 Task: Find connections with filter location Geoktschai with filter topic #homes with filter profile language Potuguese with filter current company Check Point Software Technologies Ltd with filter school Rizvi Education Societys College of Arts Science and Commerce Rizvi Complex Off Carter Road Sherly Road Bandra West Mumbai 400 050 with filter industry Accessible Hardware Manufacturing with filter service category Personal Injury Law with filter keywords title Operations Professional
Action: Mouse moved to (656, 105)
Screenshot: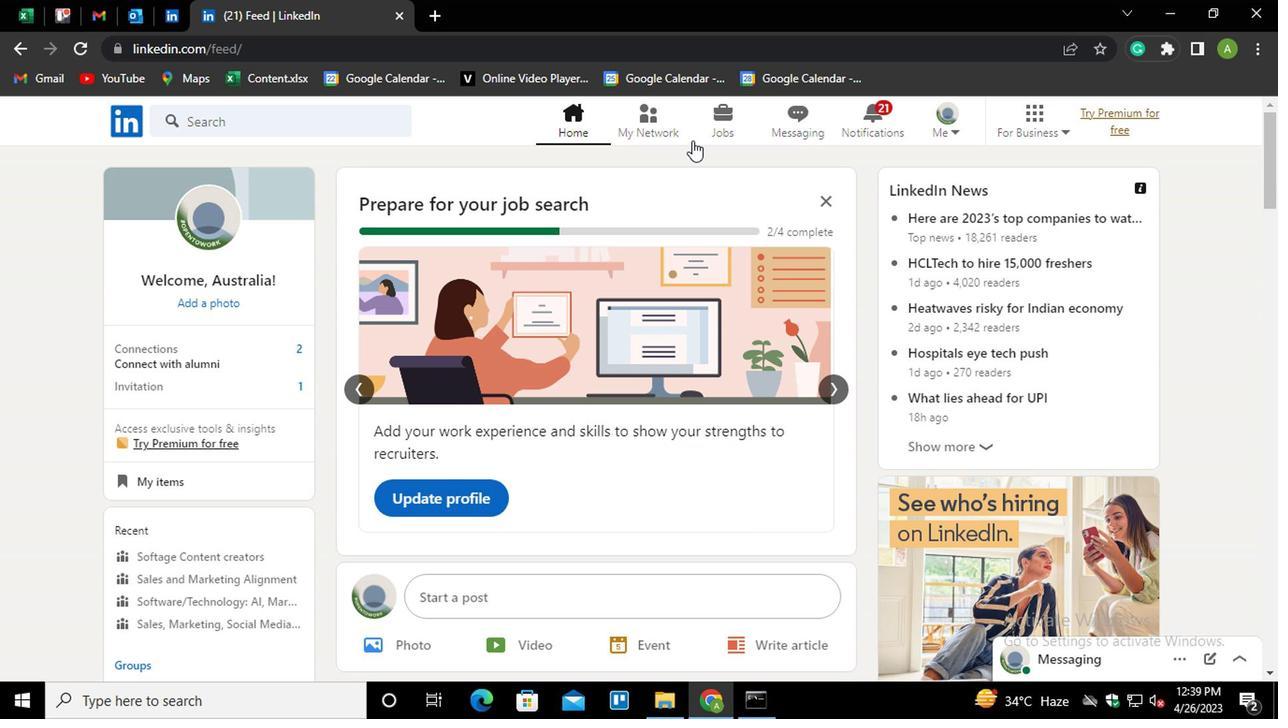 
Action: Mouse pressed left at (656, 105)
Screenshot: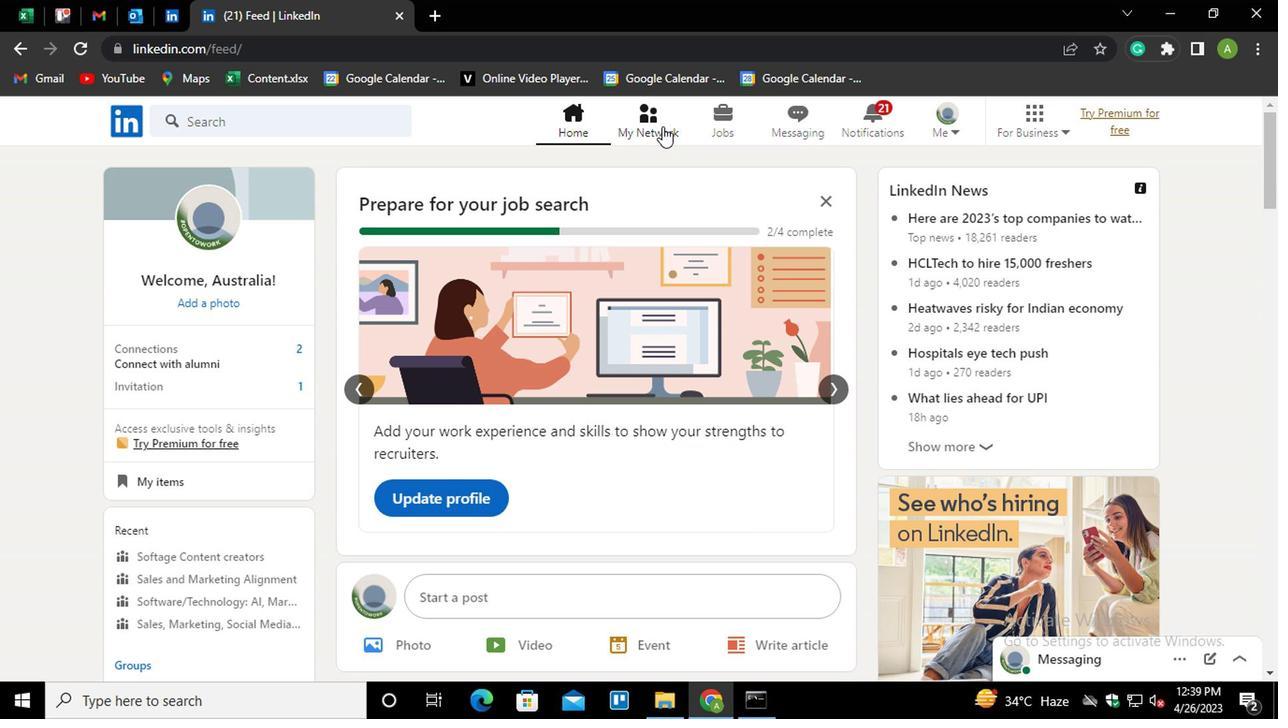 
Action: Mouse moved to (271, 213)
Screenshot: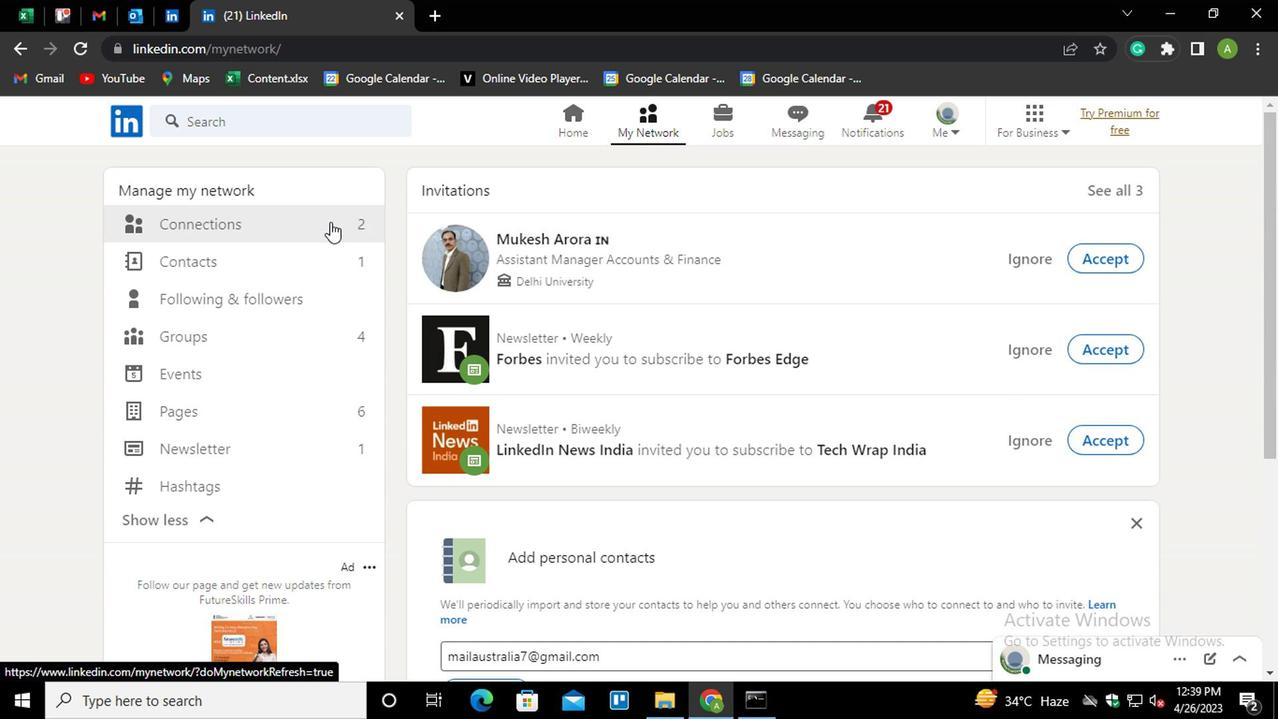 
Action: Mouse pressed left at (271, 213)
Screenshot: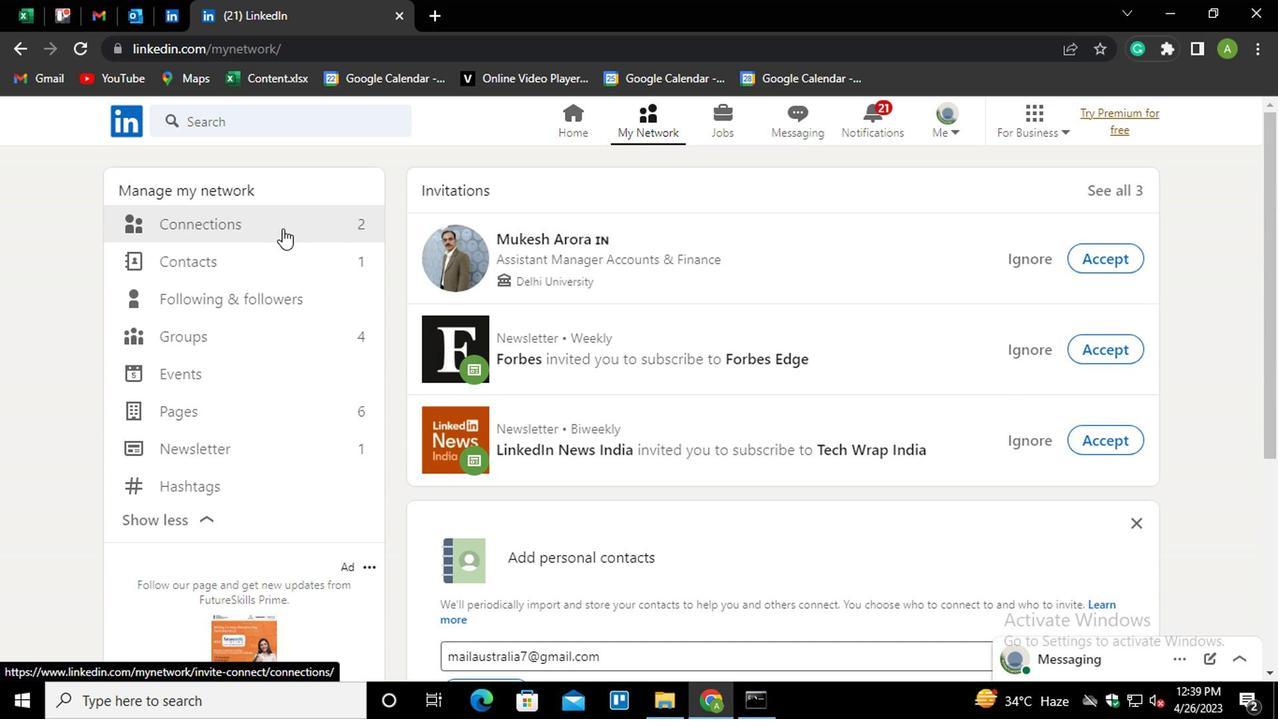 
Action: Mouse moved to (784, 215)
Screenshot: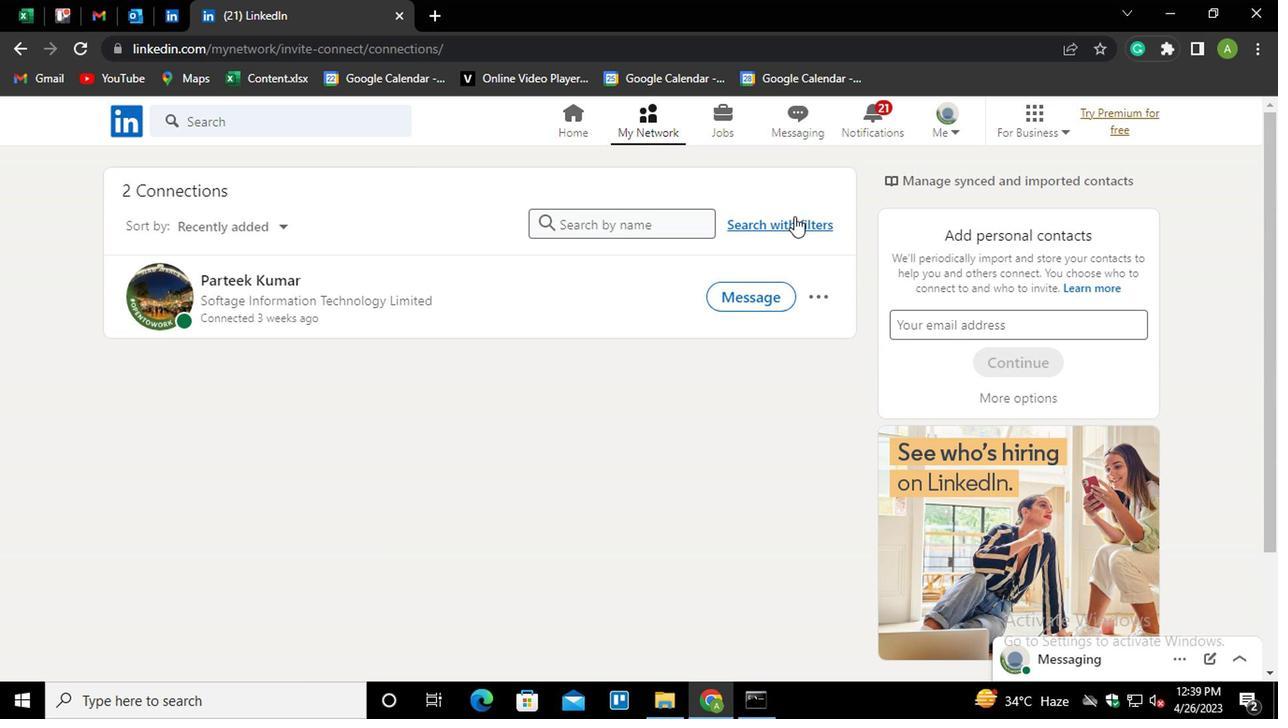 
Action: Mouse pressed left at (784, 215)
Screenshot: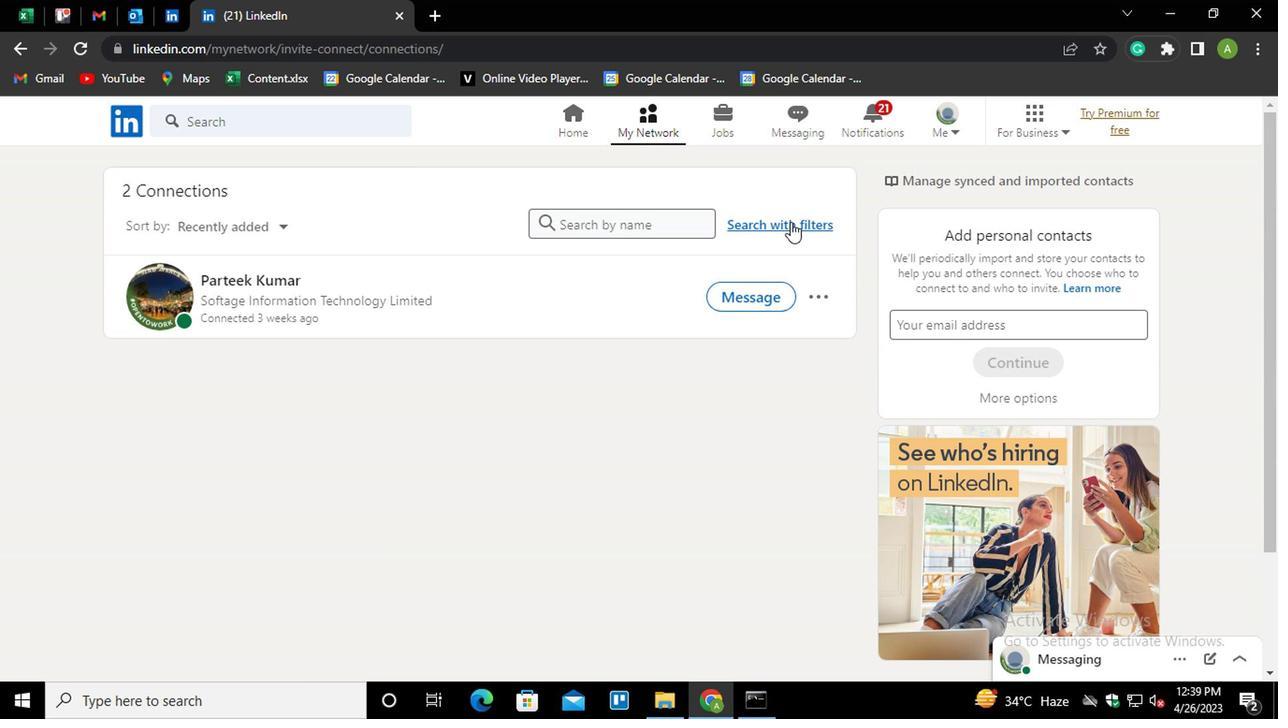 
Action: Mouse moved to (634, 155)
Screenshot: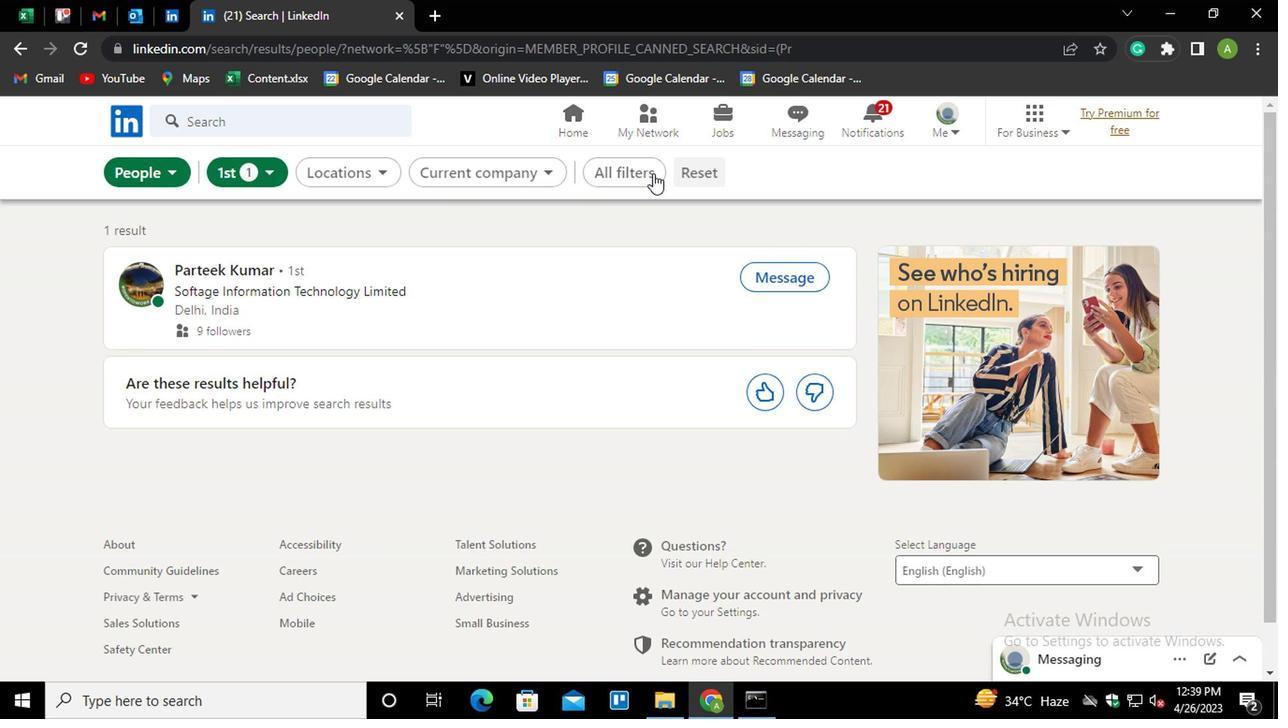 
Action: Mouse pressed left at (634, 155)
Screenshot: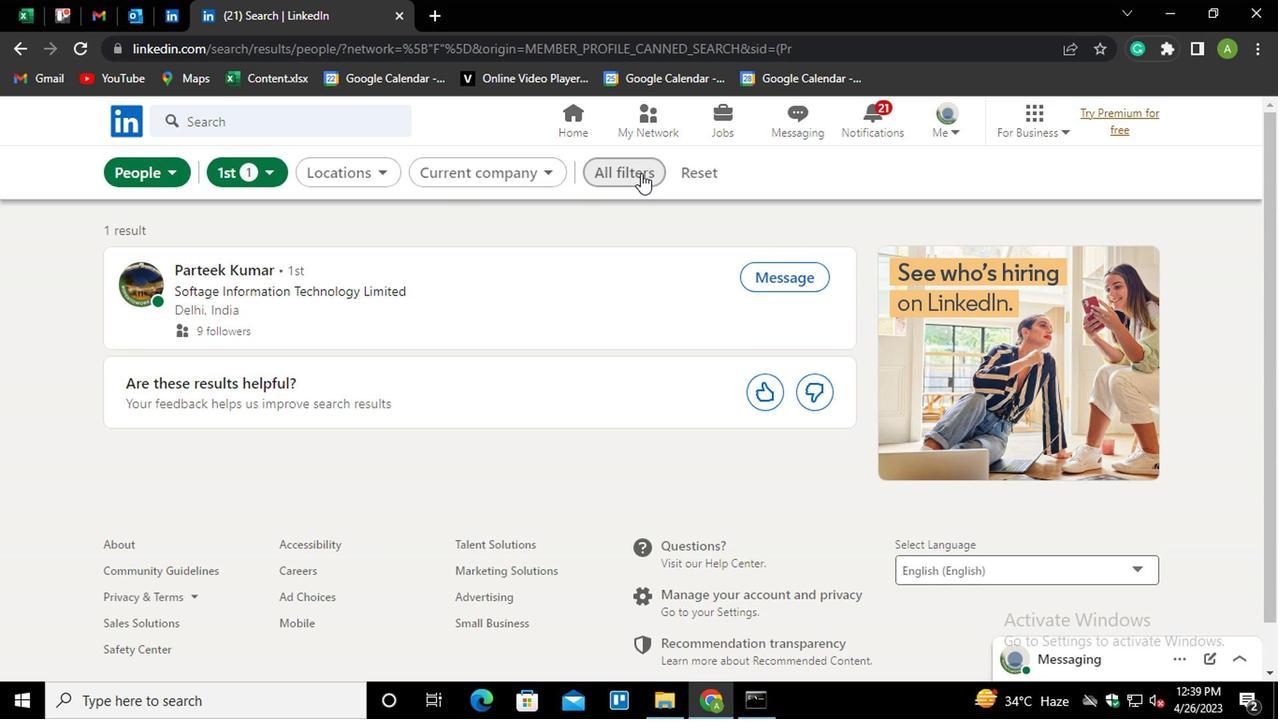 
Action: Mouse moved to (887, 412)
Screenshot: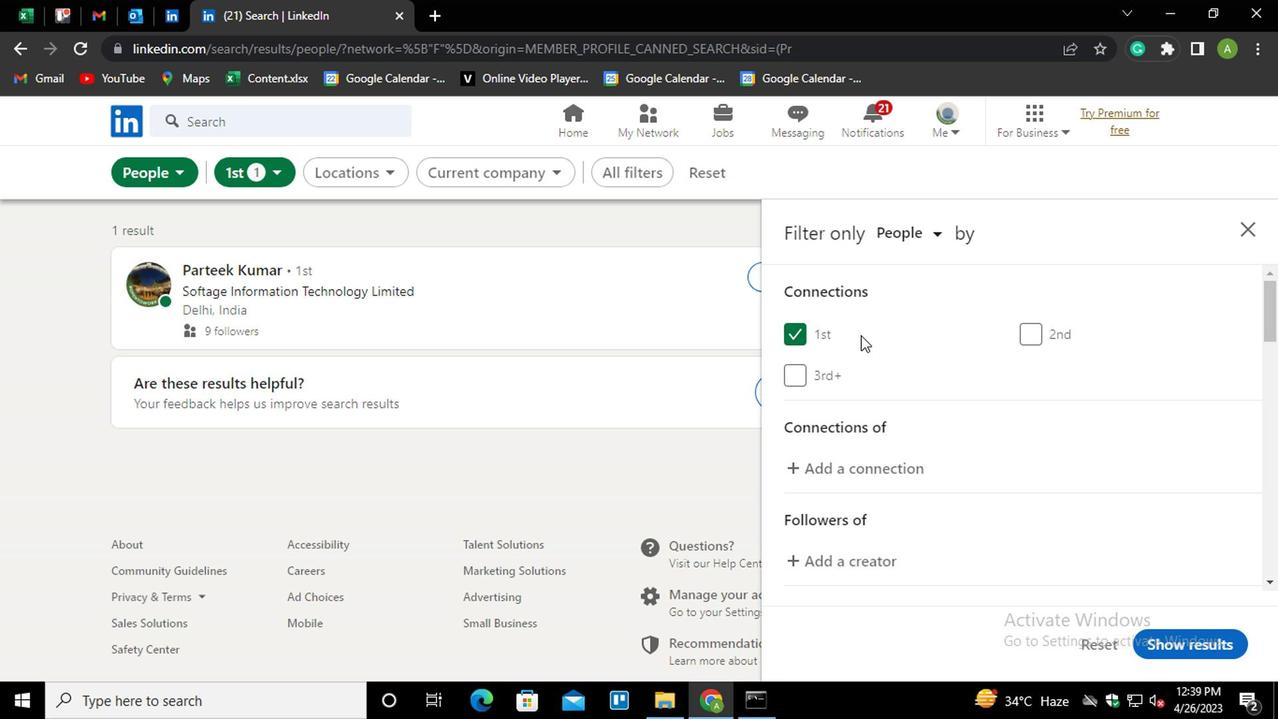 
Action: Mouse scrolled (887, 412) with delta (0, 0)
Screenshot: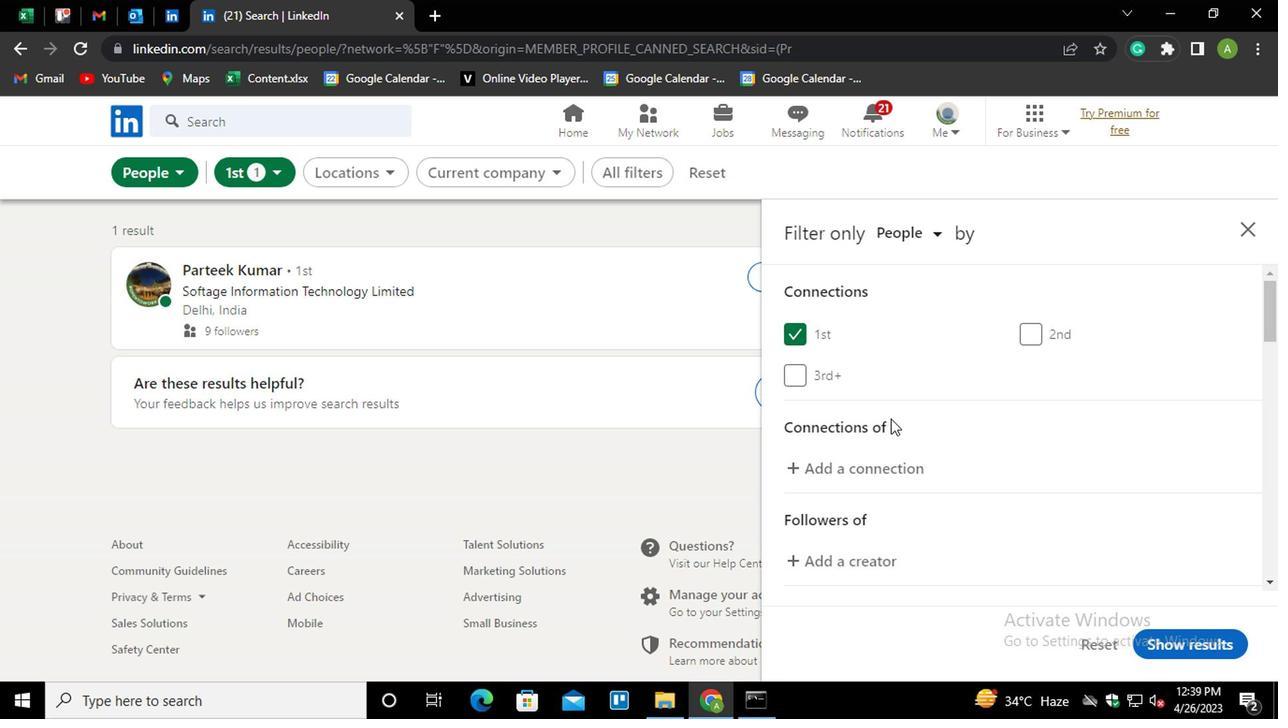 
Action: Mouse moved to (887, 412)
Screenshot: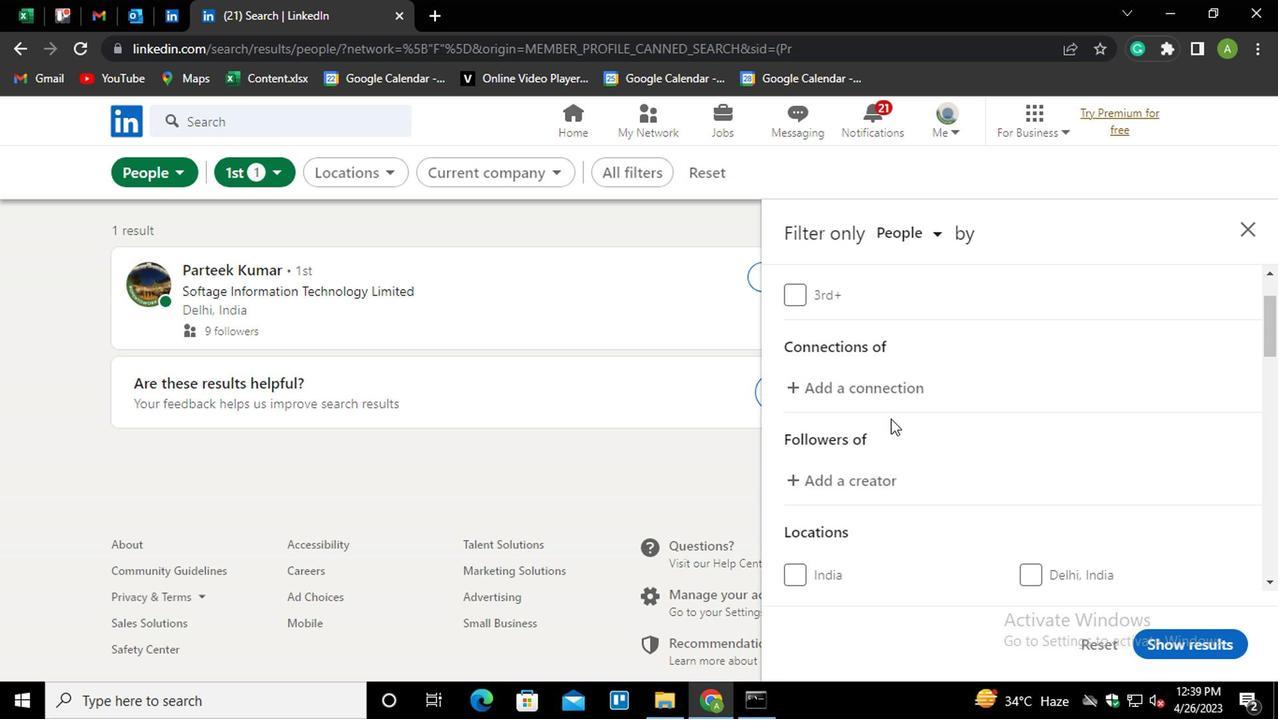 
Action: Mouse scrolled (887, 412) with delta (0, 0)
Screenshot: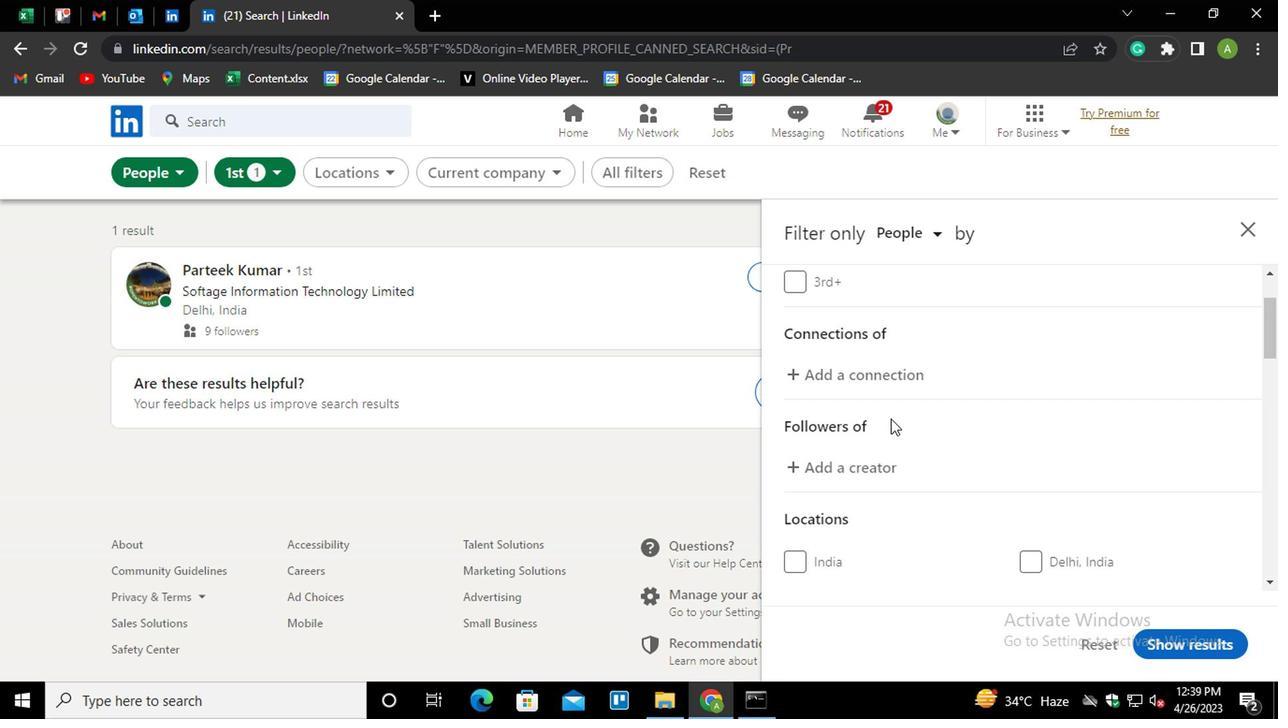 
Action: Mouse scrolled (887, 412) with delta (0, 0)
Screenshot: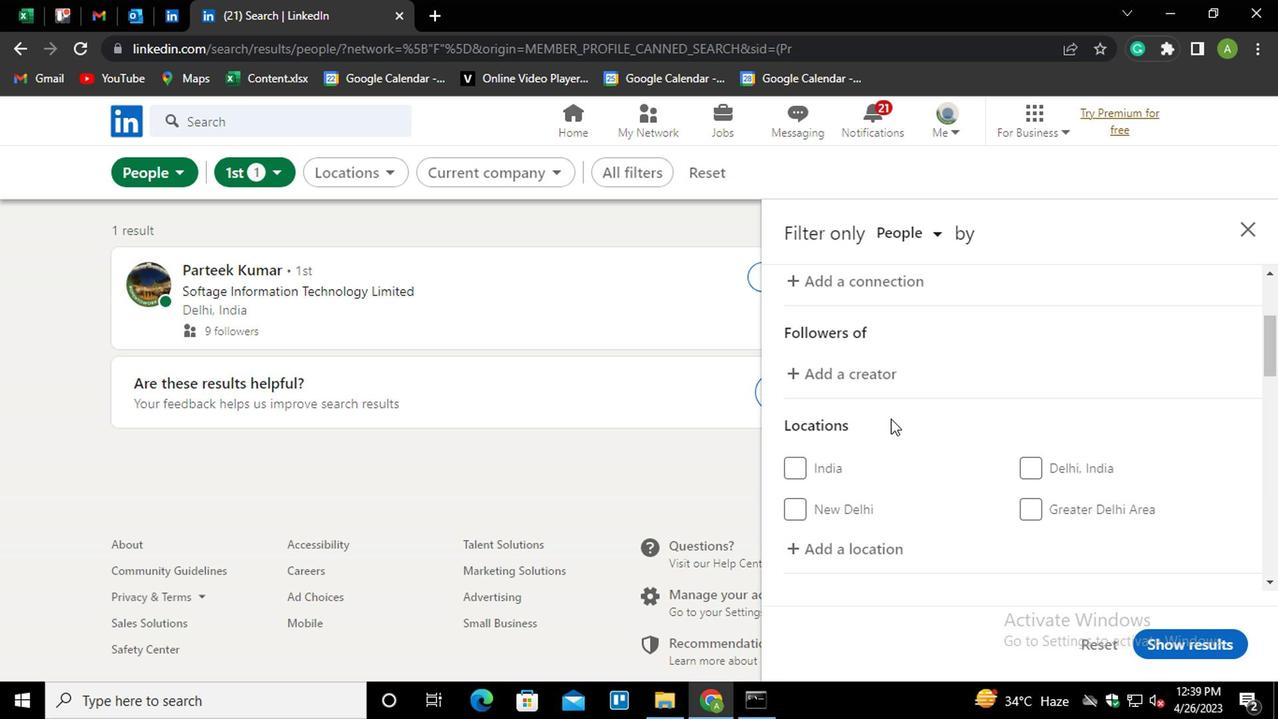 
Action: Mouse moved to (853, 455)
Screenshot: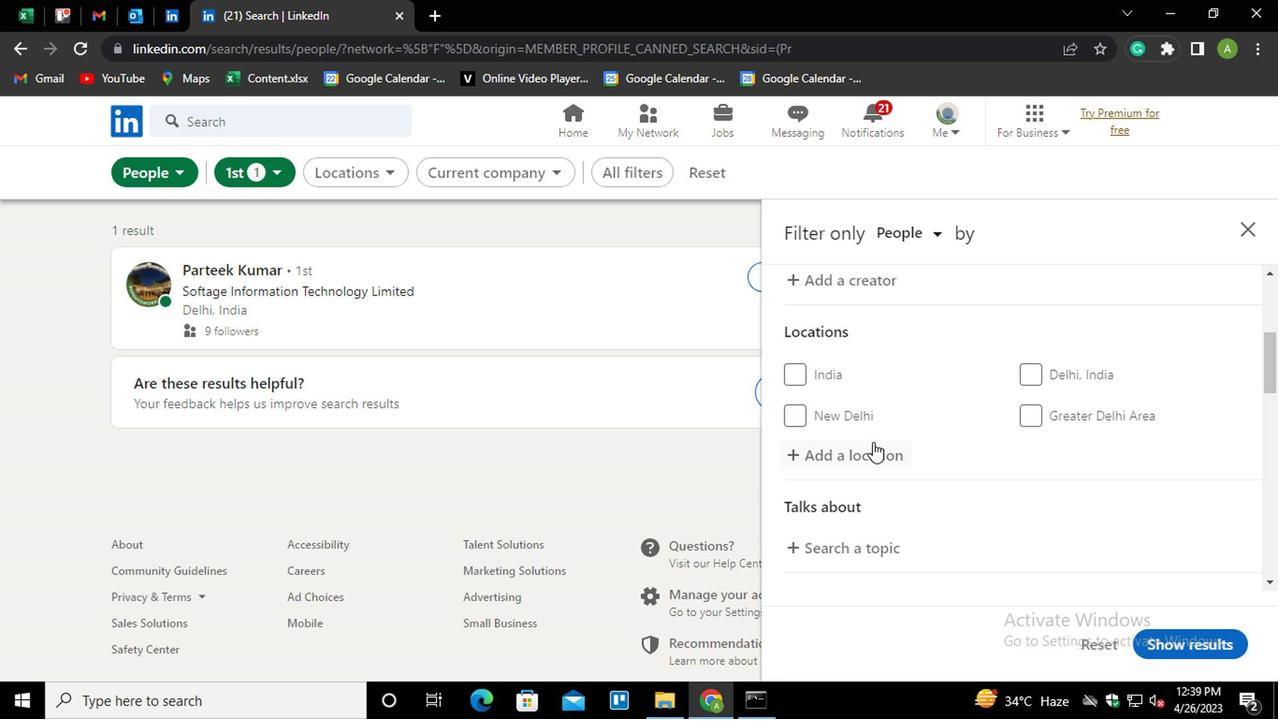 
Action: Mouse pressed left at (853, 455)
Screenshot: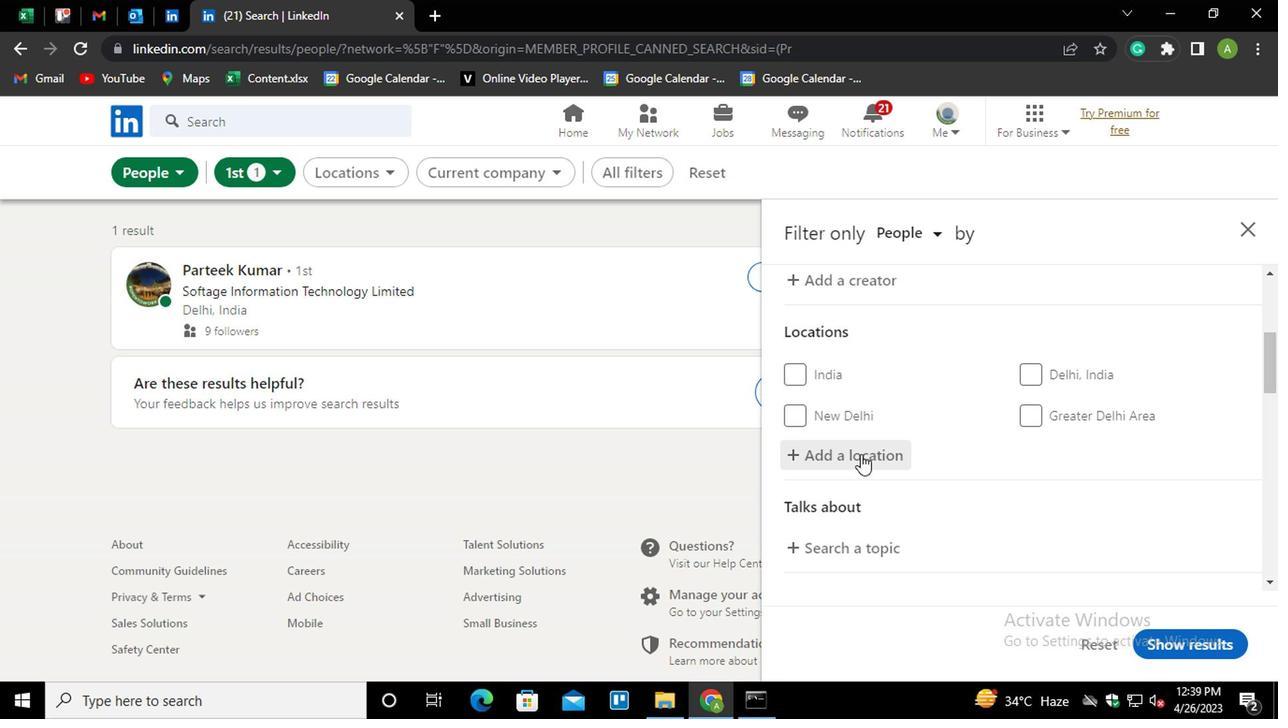 
Action: Mouse moved to (860, 455)
Screenshot: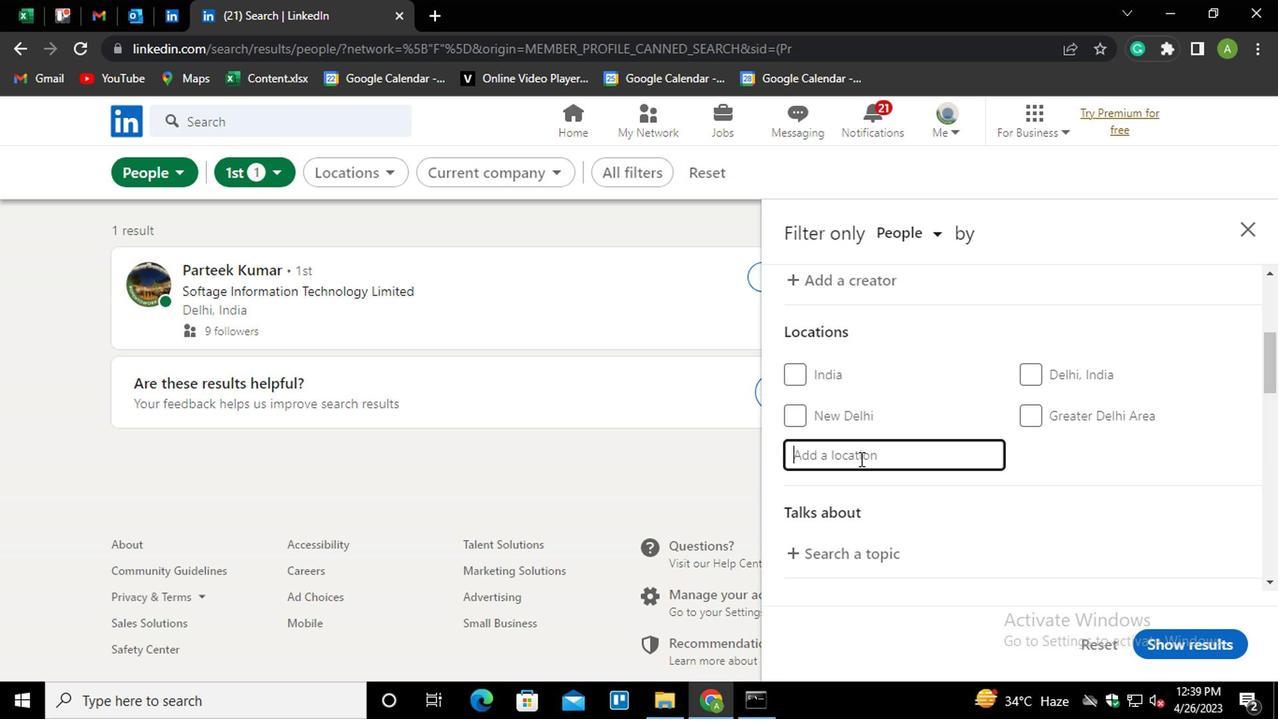 
Action: Mouse pressed left at (860, 455)
Screenshot: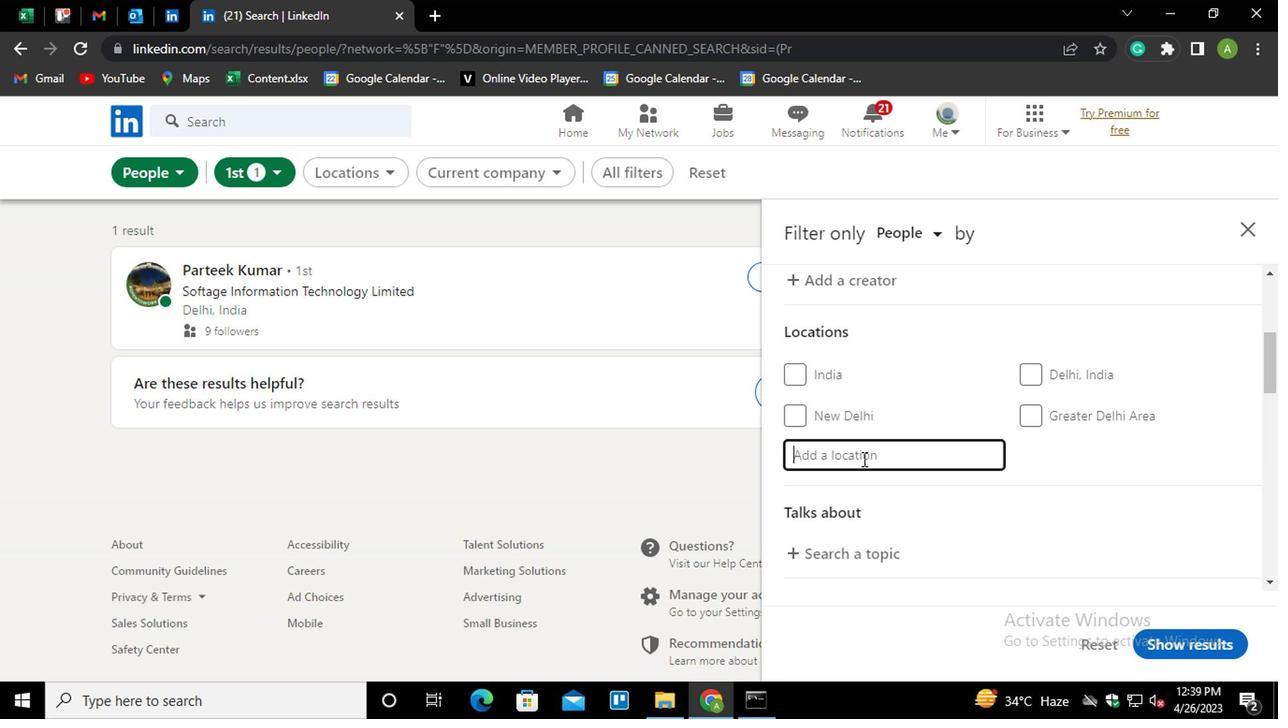 
Action: Mouse moved to (862, 455)
Screenshot: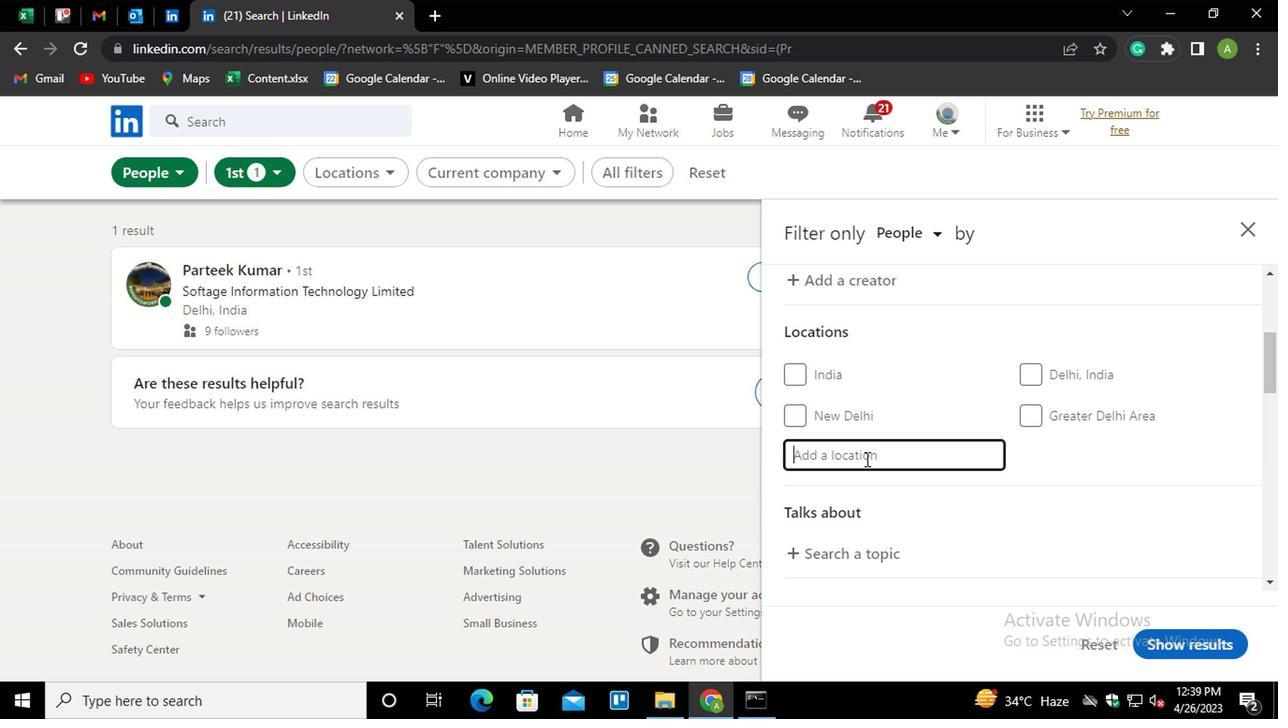 
Action: Key pressed <Key.shift>GEOKS<Key.backspace>TSCHAI
Screenshot: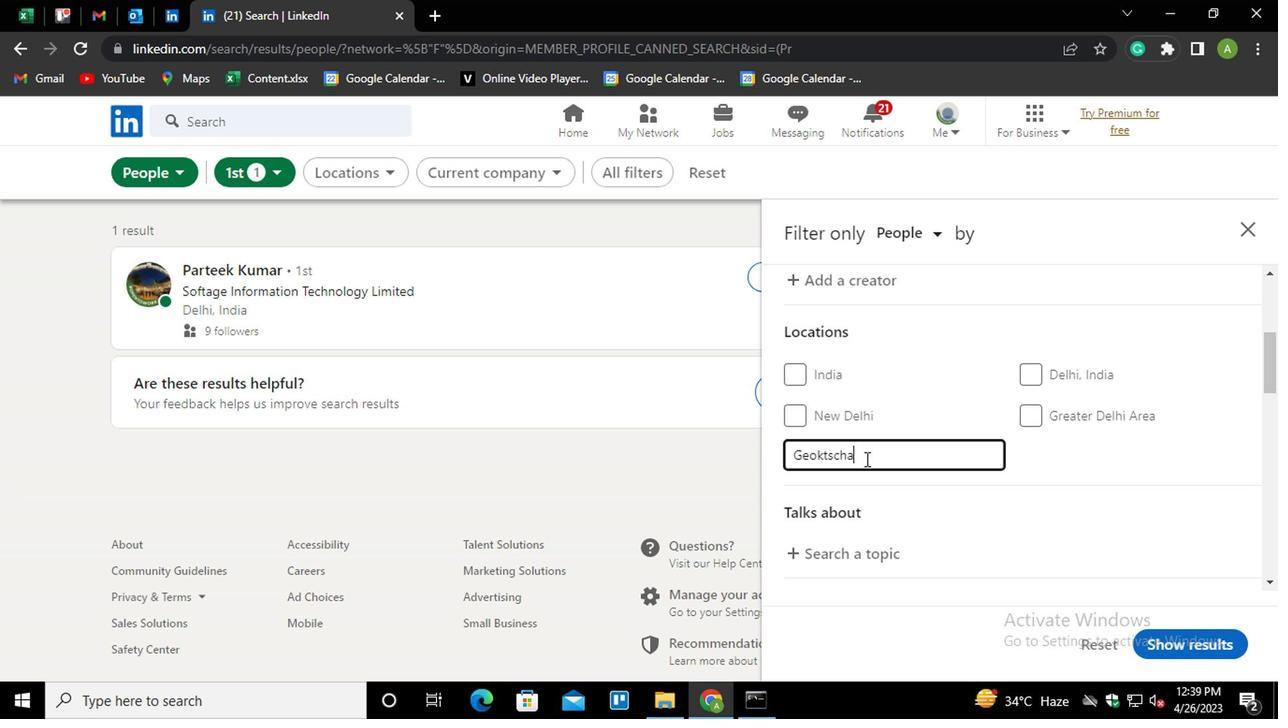 
Action: Mouse moved to (1046, 474)
Screenshot: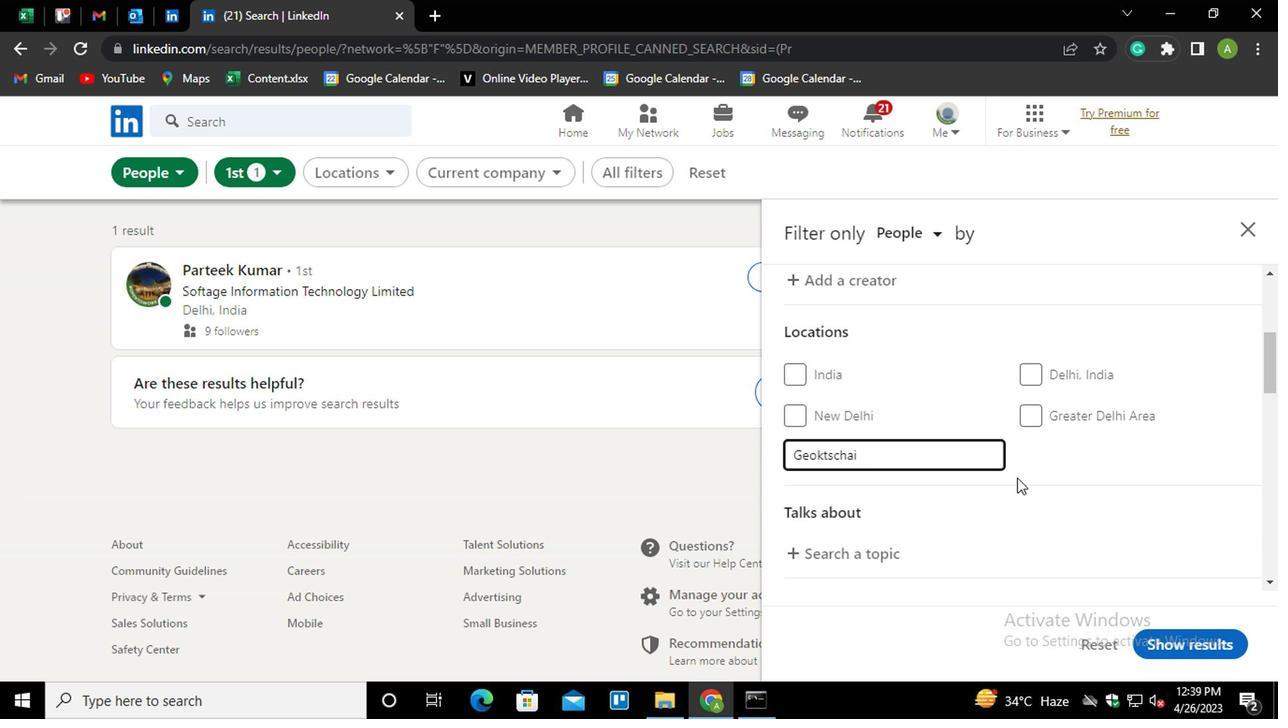 
Action: Mouse pressed left at (1046, 474)
Screenshot: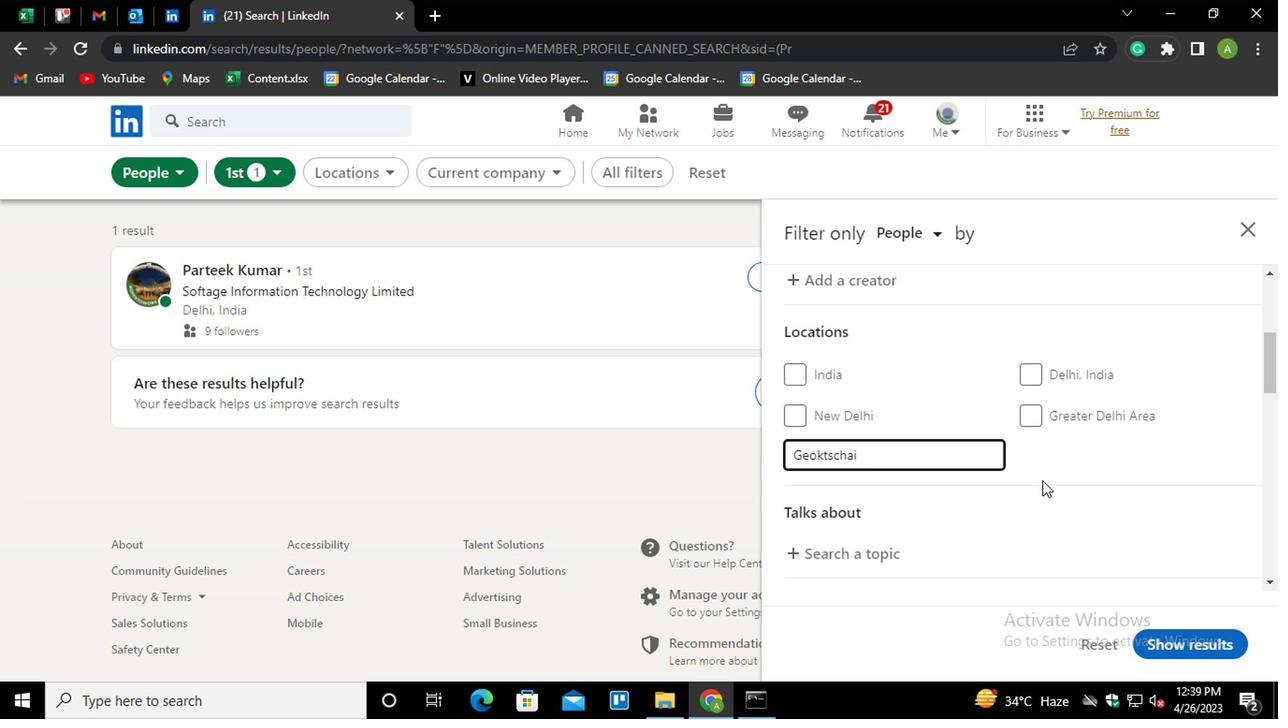 
Action: Mouse moved to (1049, 471)
Screenshot: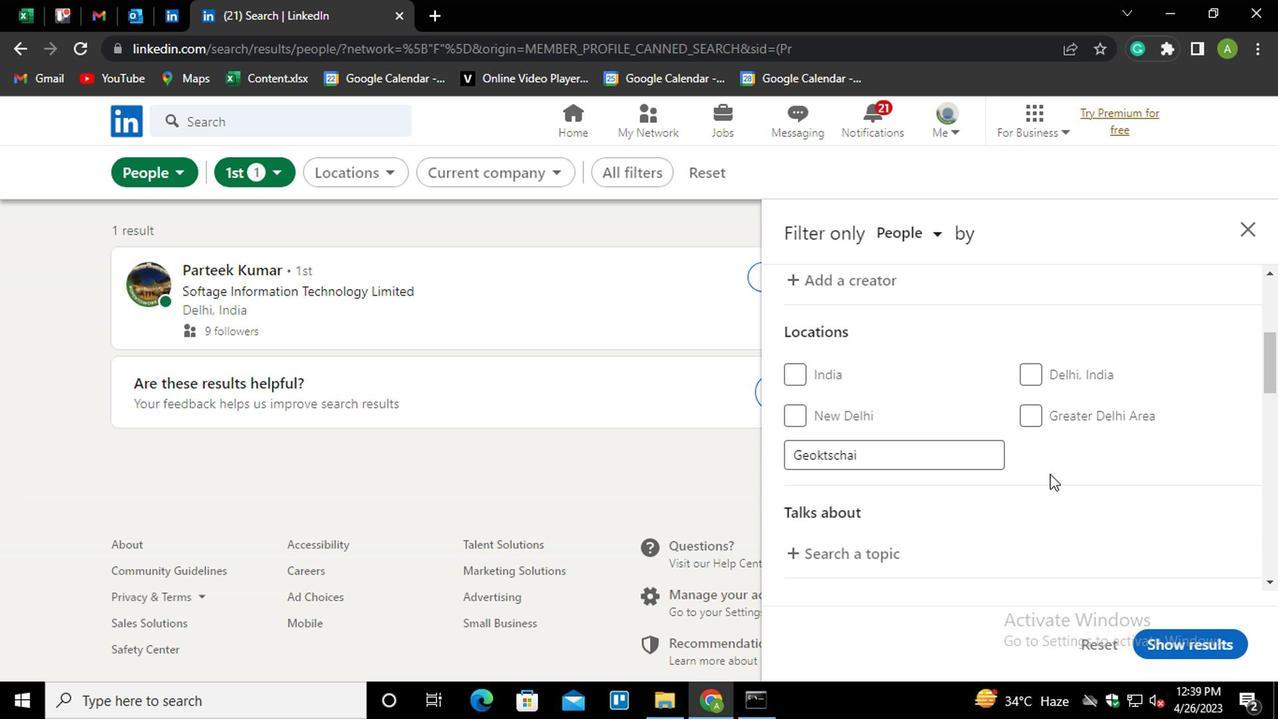 
Action: Mouse scrolled (1049, 470) with delta (0, -1)
Screenshot: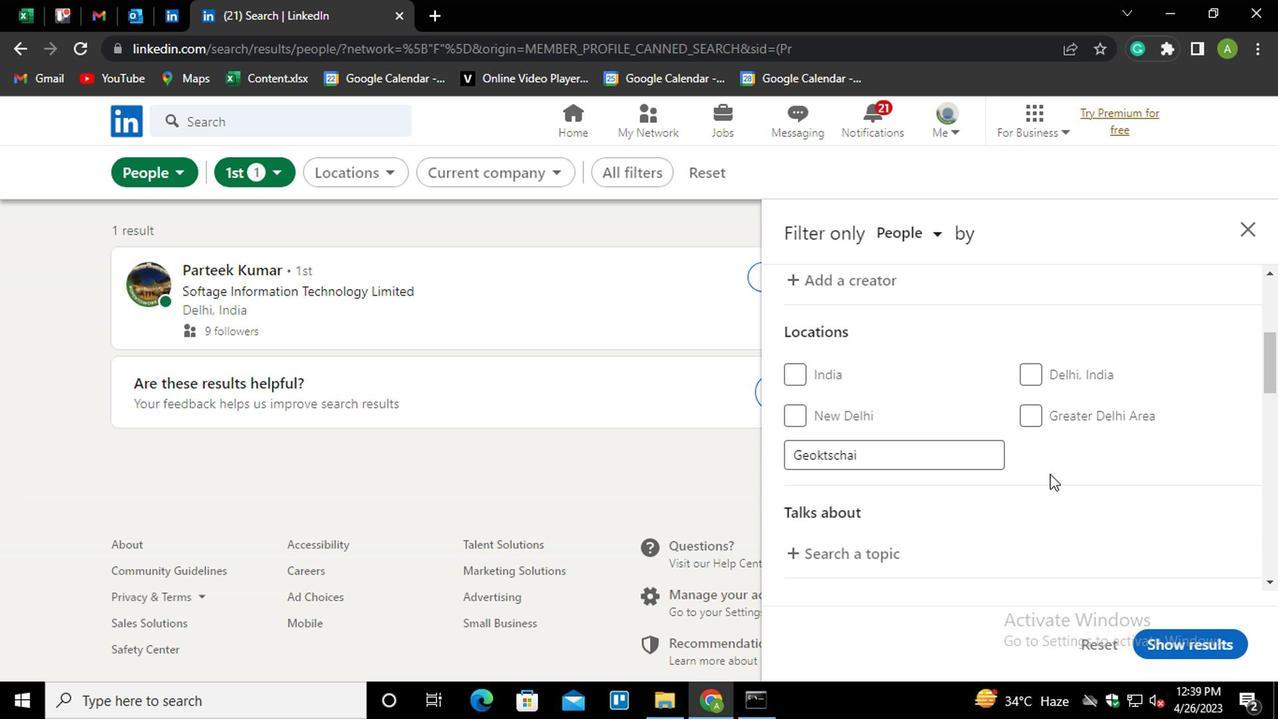 
Action: Mouse scrolled (1049, 470) with delta (0, -1)
Screenshot: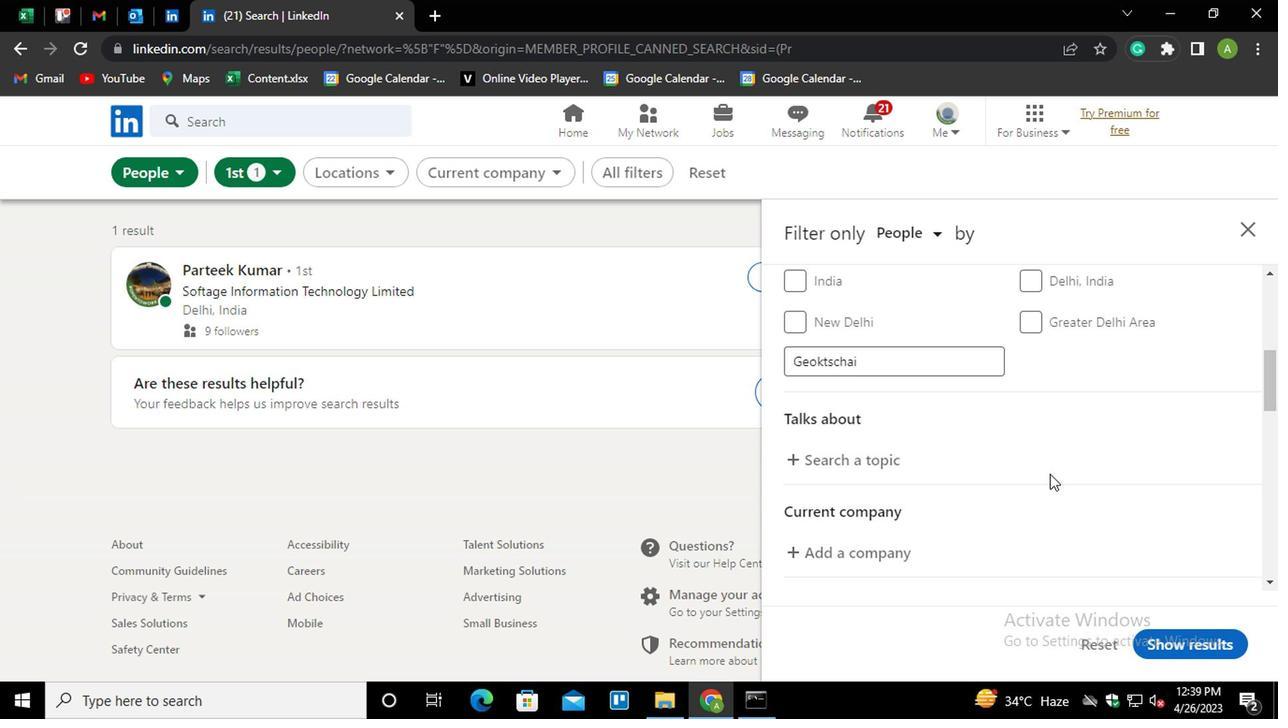 
Action: Mouse moved to (871, 360)
Screenshot: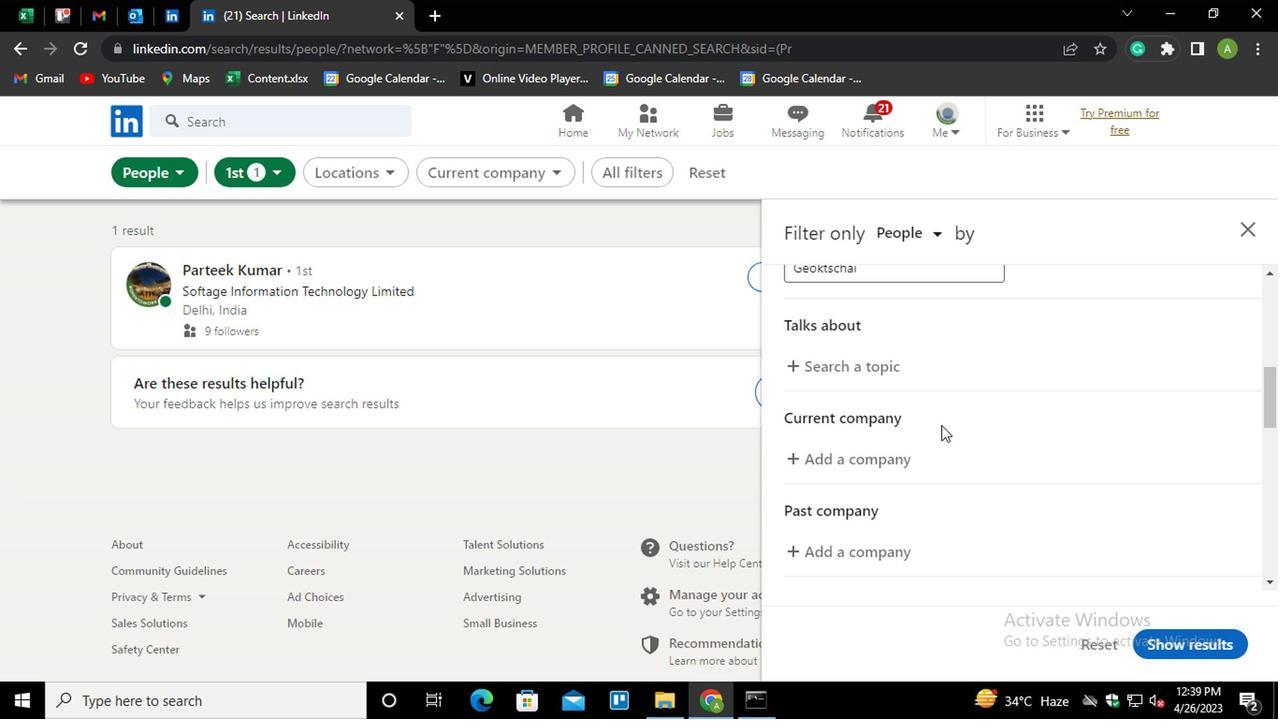 
Action: Mouse pressed left at (871, 360)
Screenshot: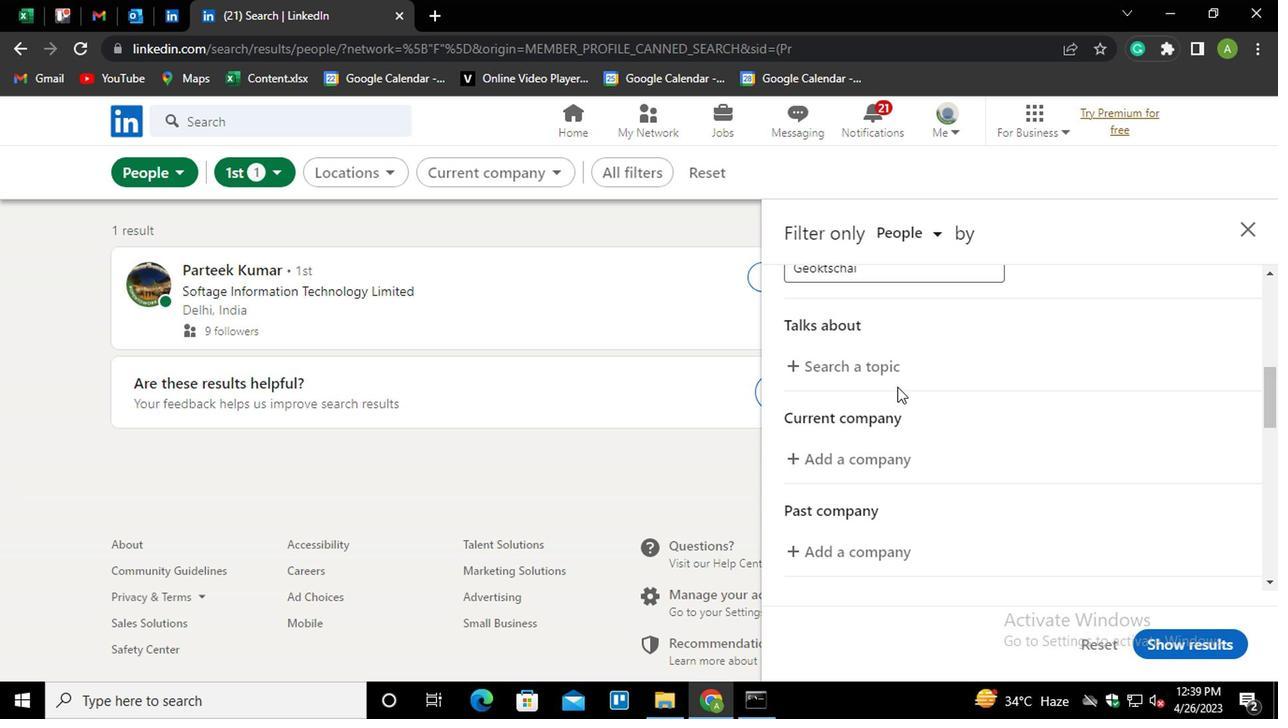 
Action: Mouse moved to (871, 360)
Screenshot: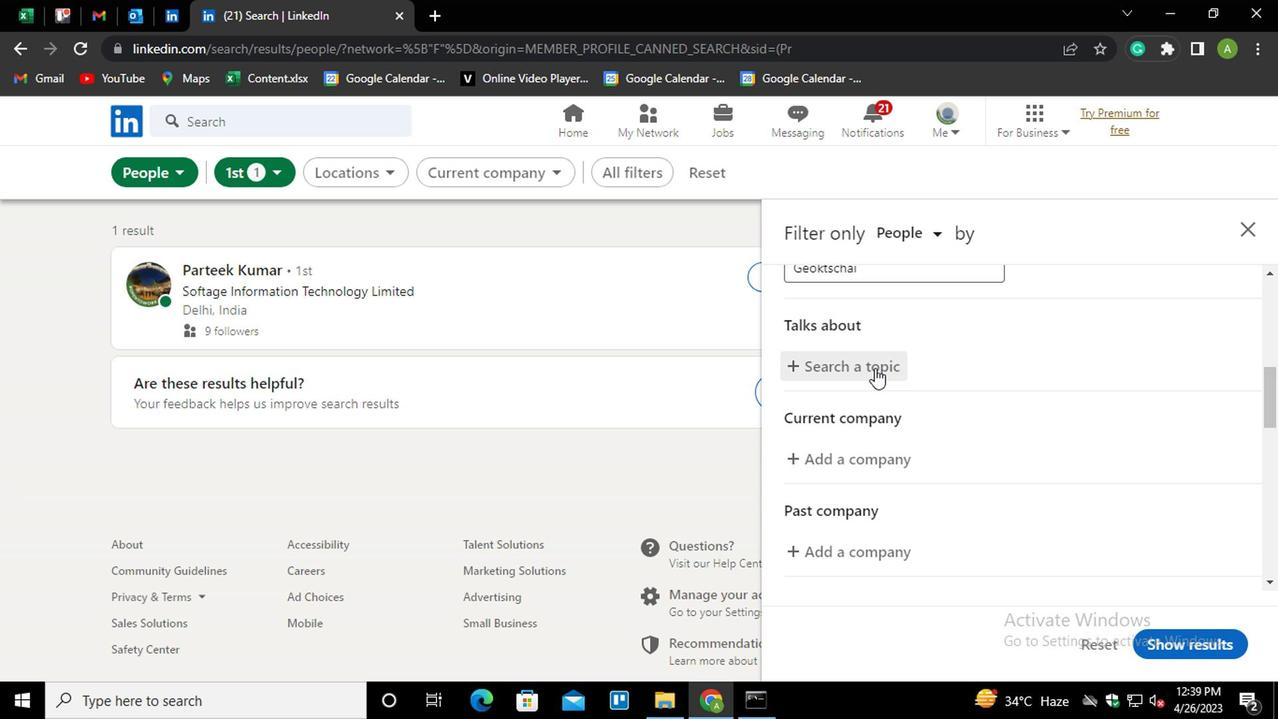 
Action: Key pressed <Key.shift>#HOMES
Screenshot: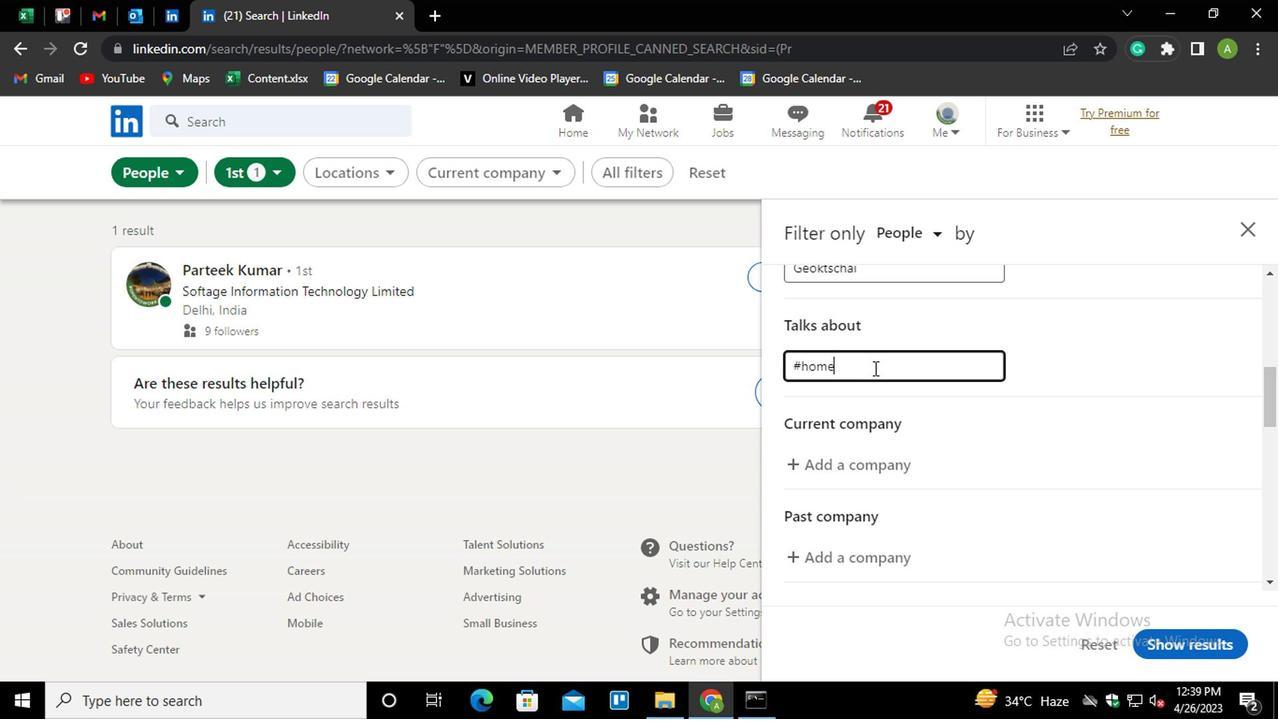 
Action: Mouse moved to (1085, 405)
Screenshot: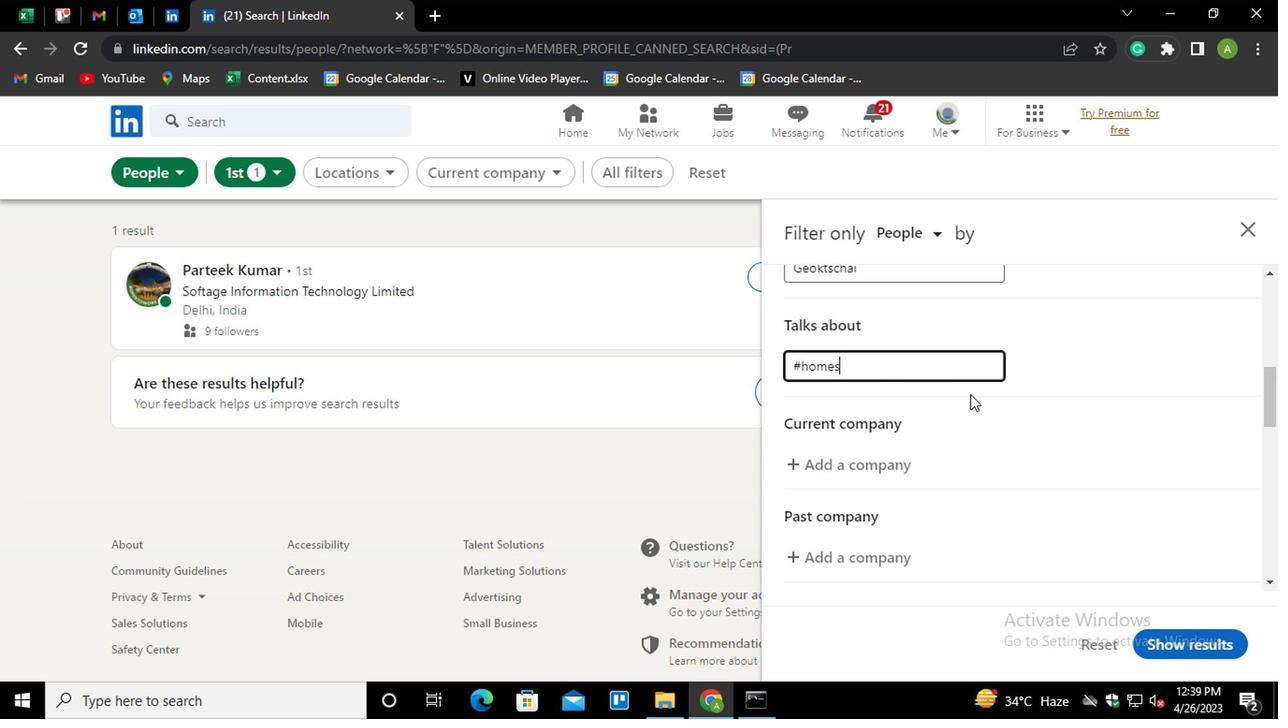 
Action: Mouse pressed left at (1085, 405)
Screenshot: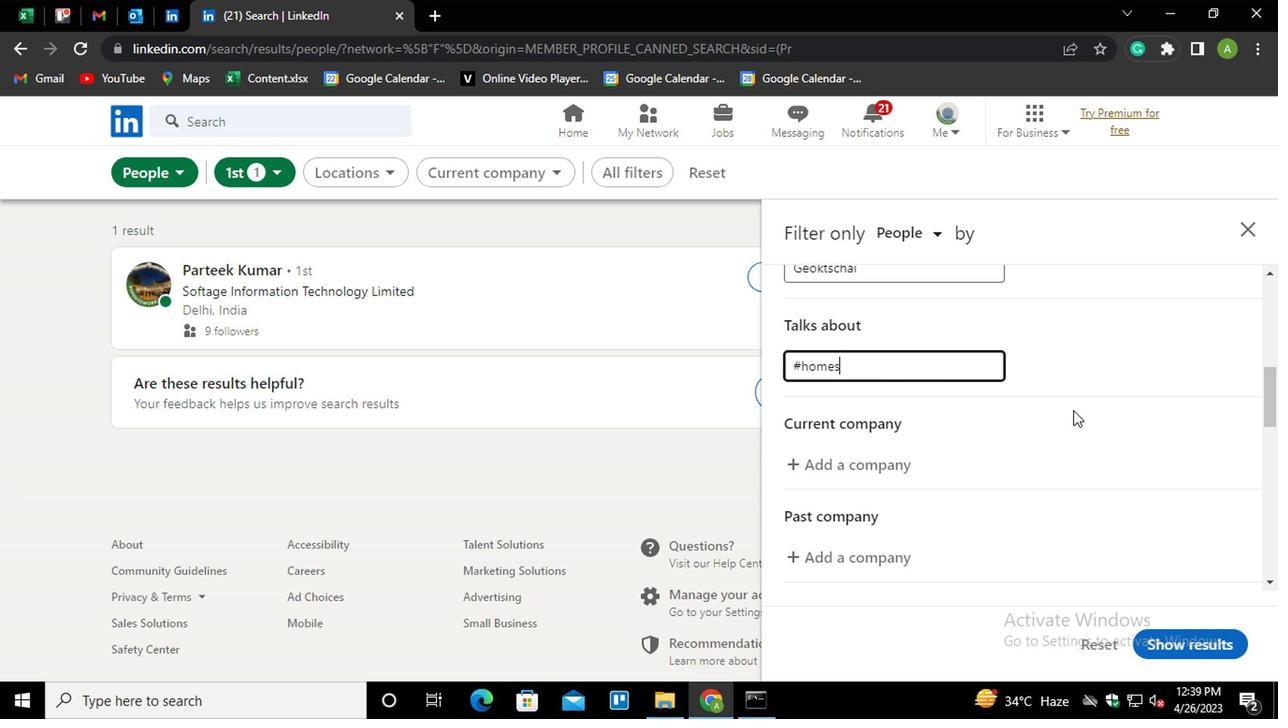 
Action: Mouse moved to (1085, 405)
Screenshot: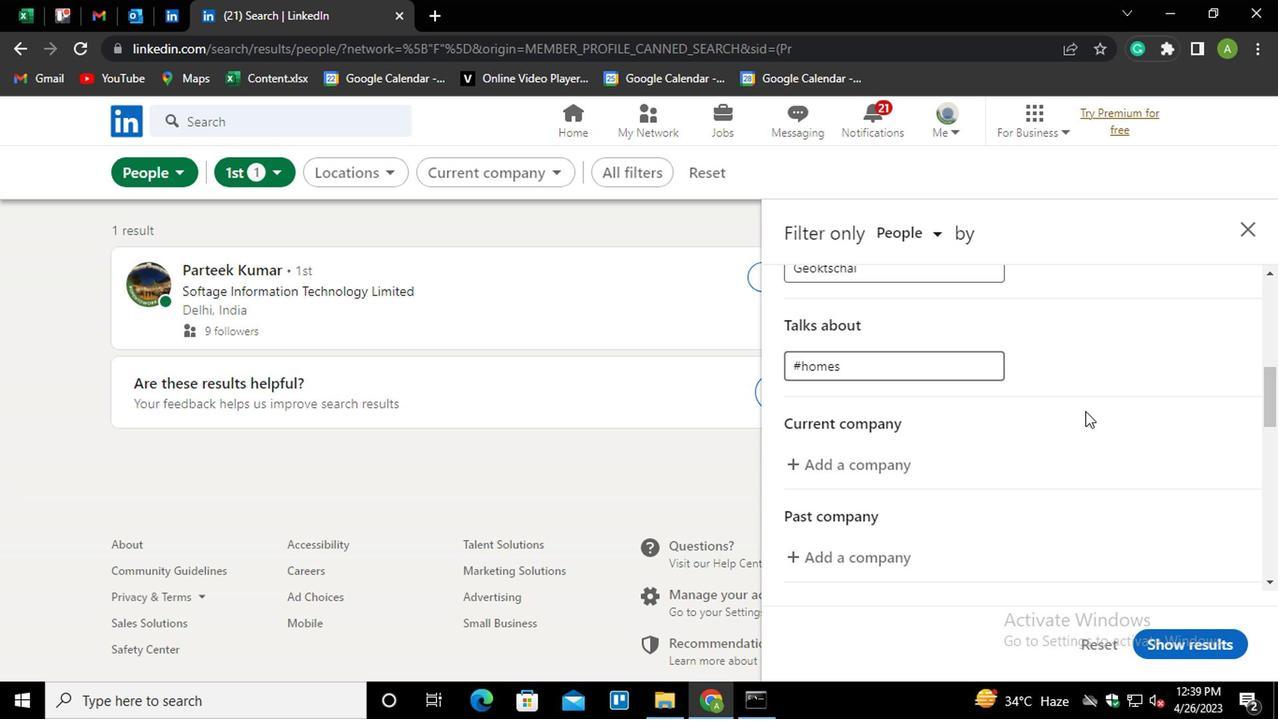 
Action: Mouse scrolled (1085, 404) with delta (0, -1)
Screenshot: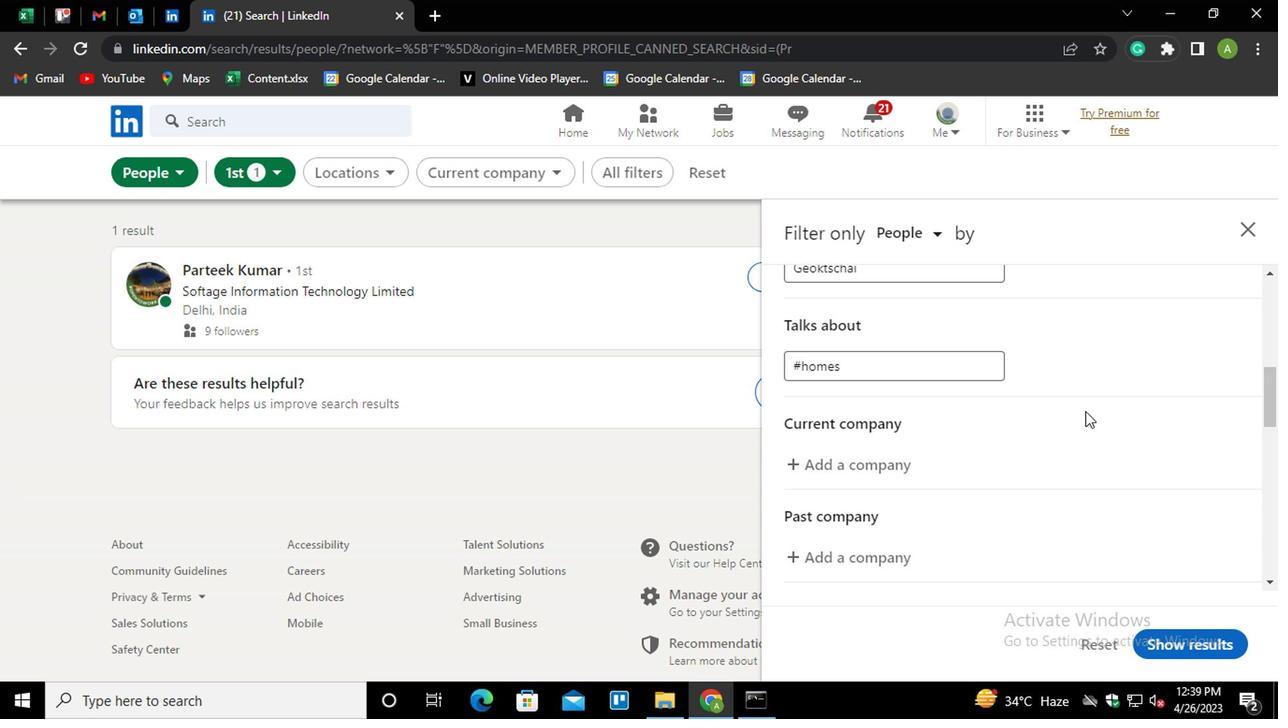 
Action: Mouse scrolled (1085, 404) with delta (0, -1)
Screenshot: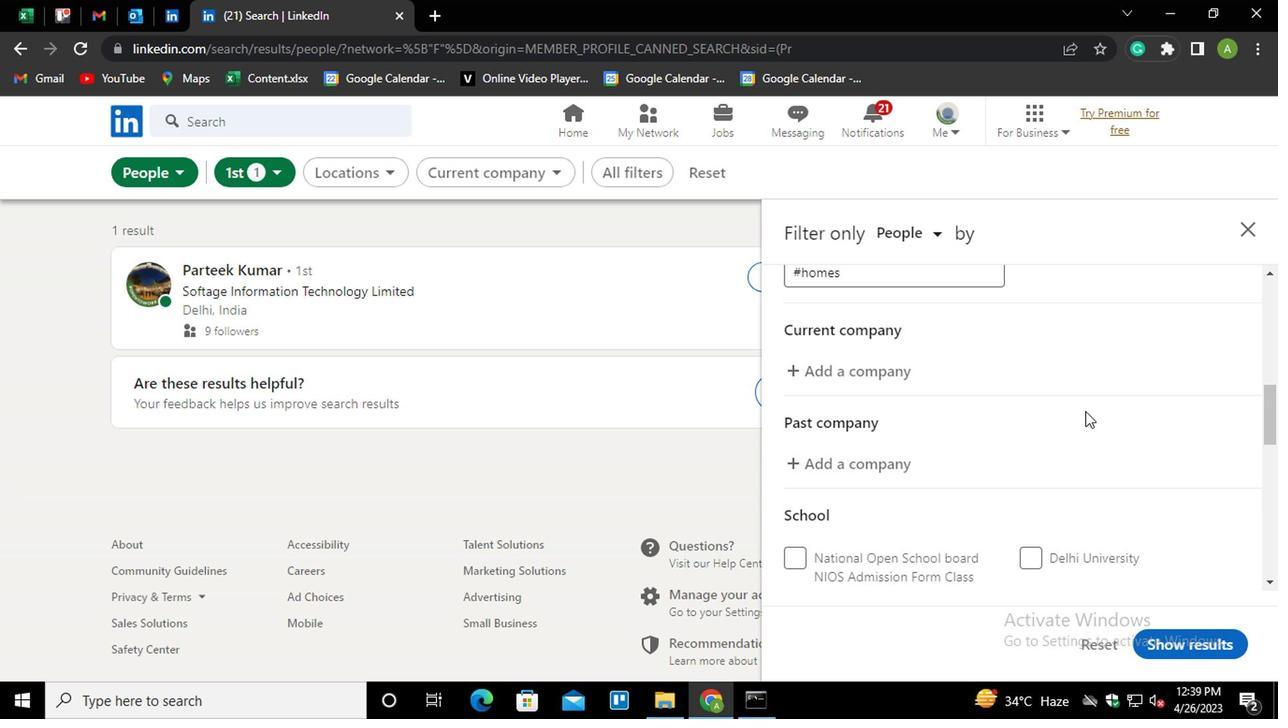 
Action: Mouse moved to (869, 258)
Screenshot: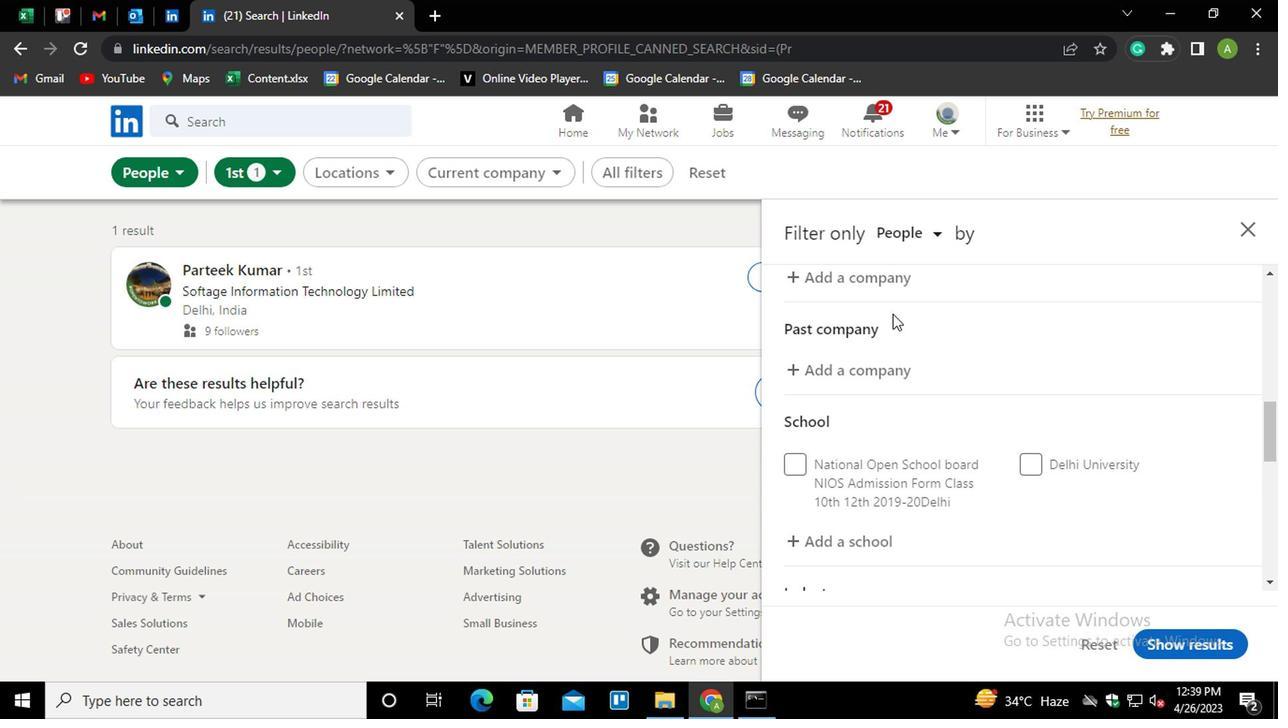 
Action: Mouse pressed left at (869, 258)
Screenshot: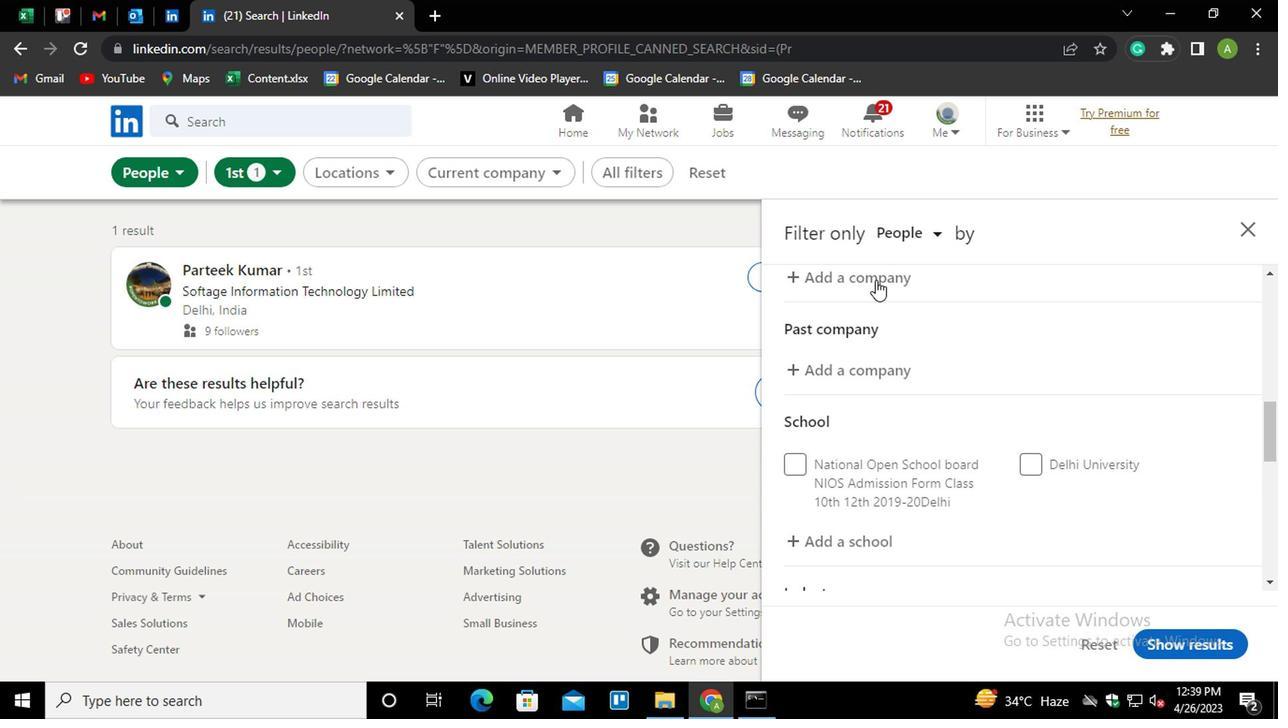 
Action: Mouse moved to (873, 261)
Screenshot: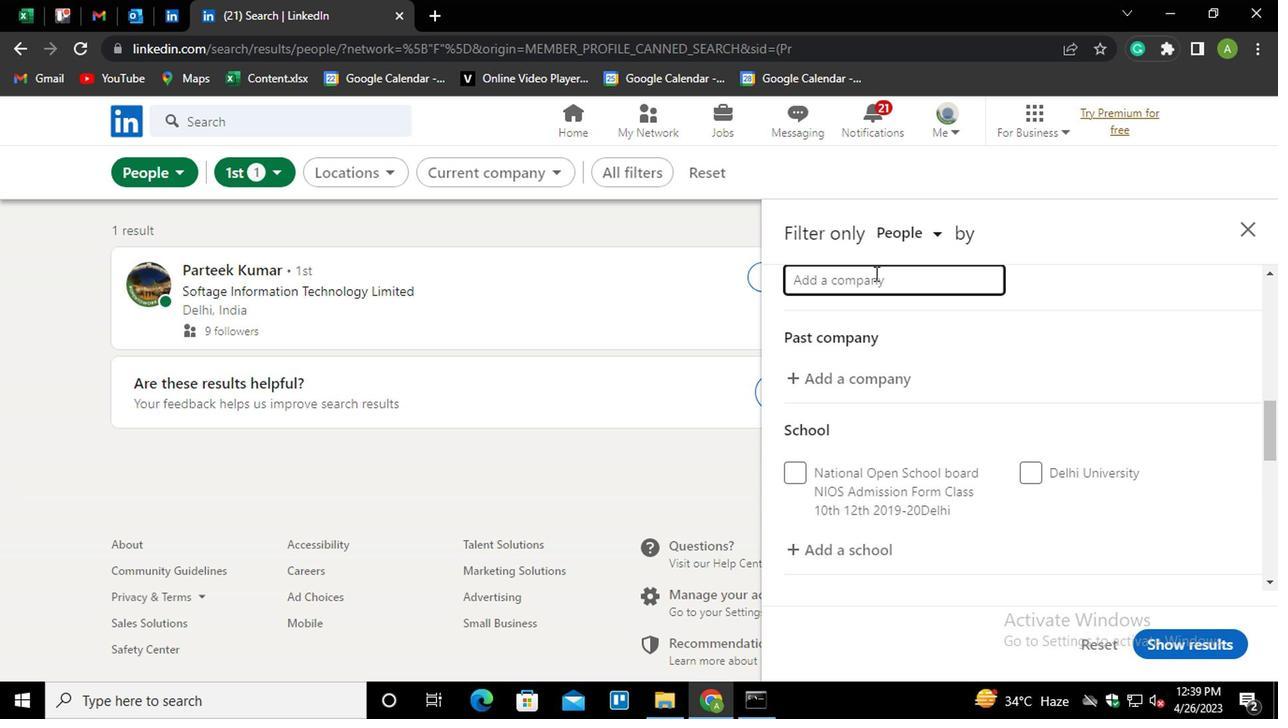 
Action: Mouse pressed left at (873, 261)
Screenshot: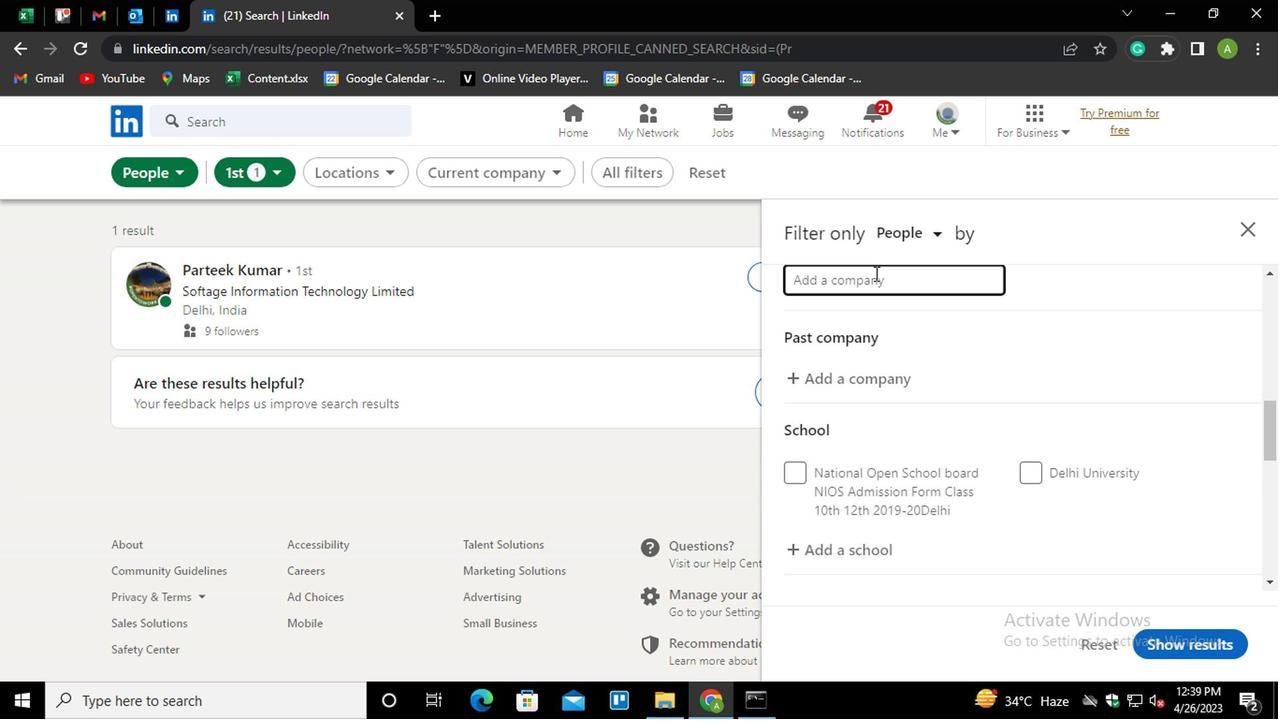 
Action: Key pressed <Key.shift>CHECK<Key.down><Key.enter>
Screenshot: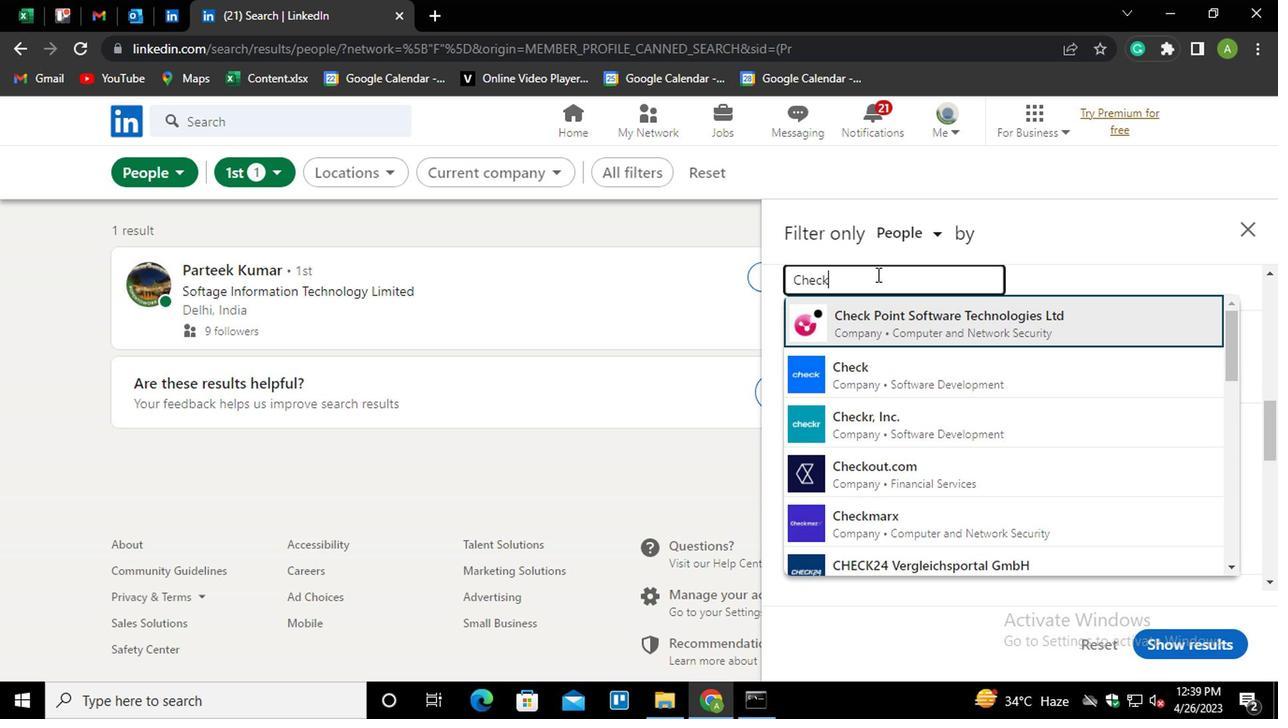 
Action: Mouse moved to (990, 352)
Screenshot: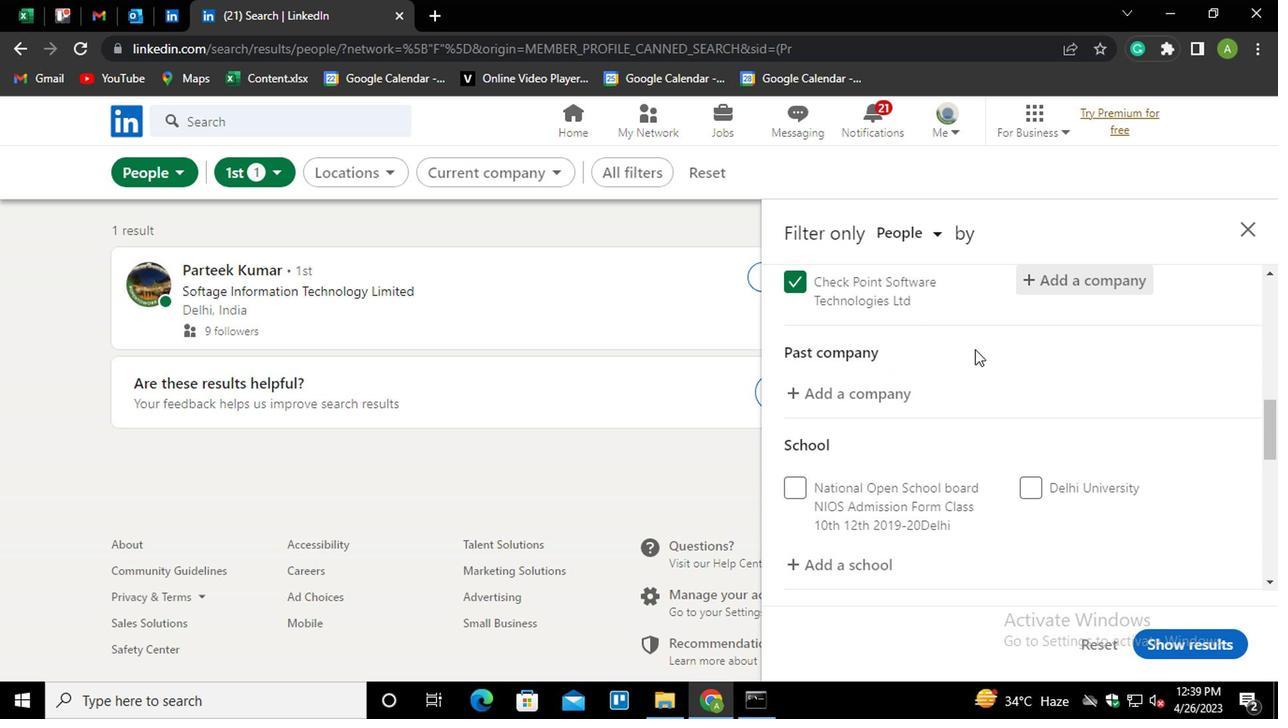 
Action: Mouse scrolled (990, 351) with delta (0, -1)
Screenshot: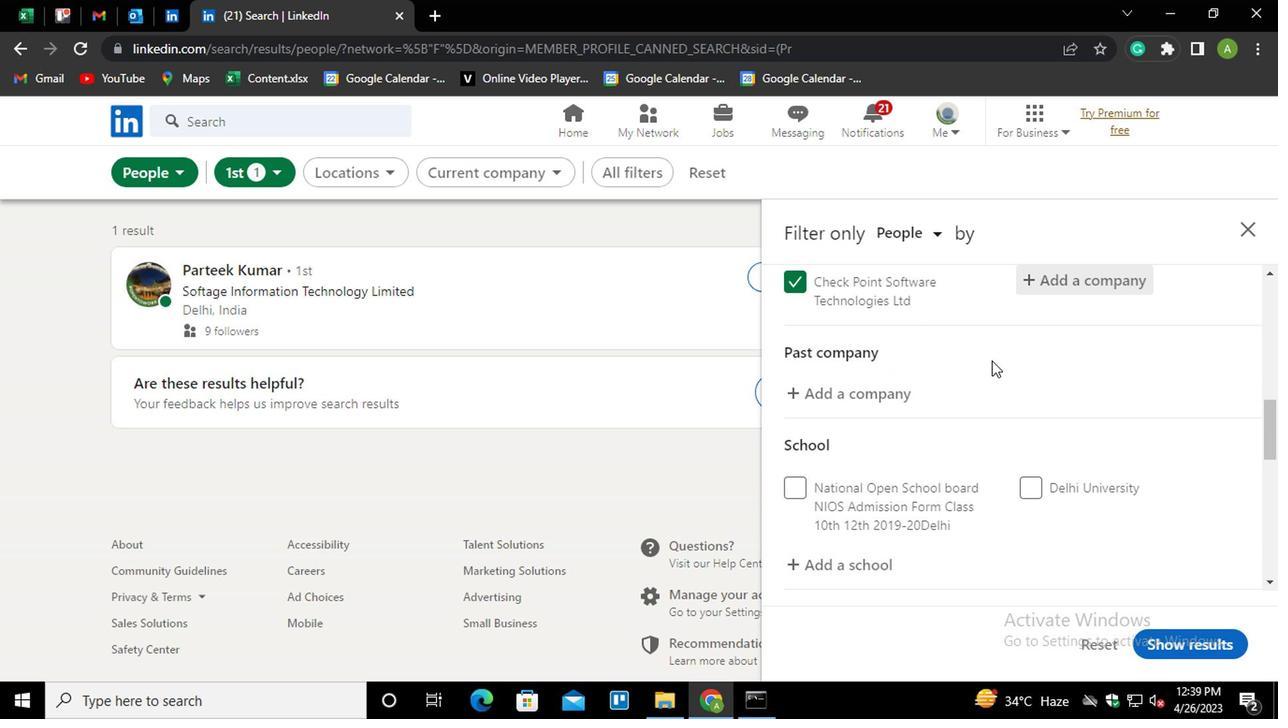 
Action: Mouse moved to (957, 367)
Screenshot: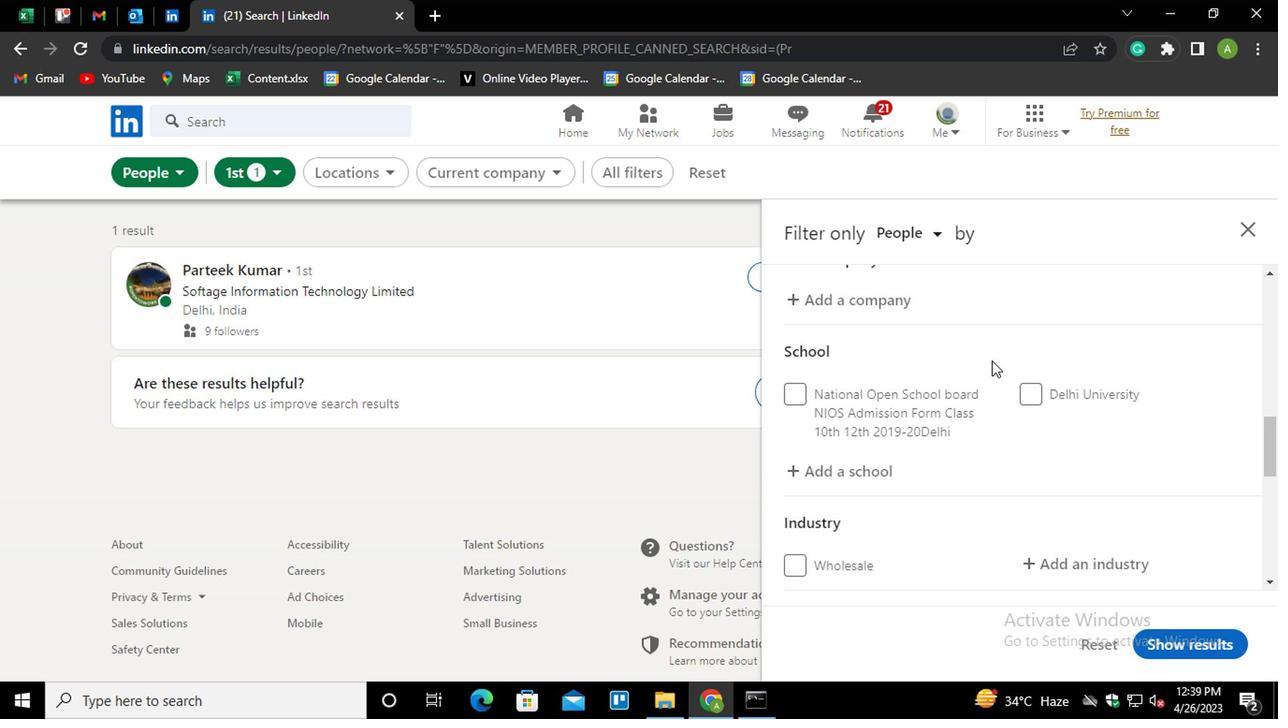 
Action: Mouse scrolled (957, 365) with delta (0, -1)
Screenshot: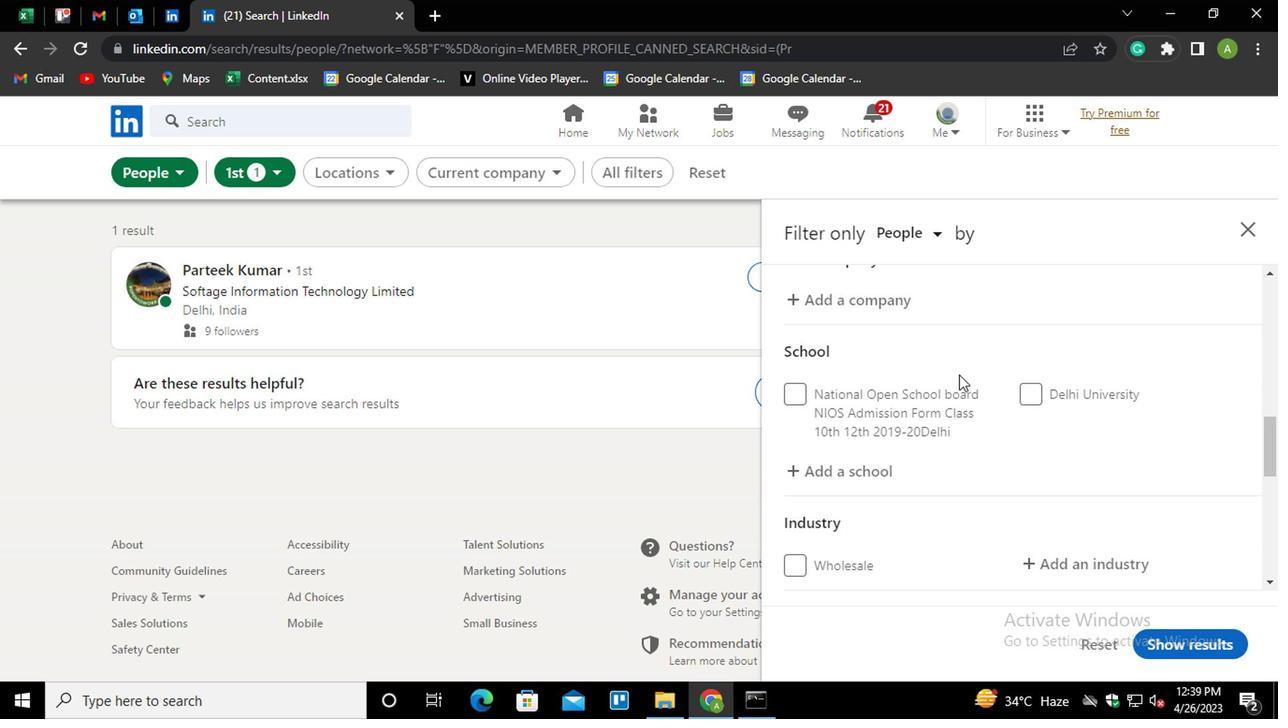 
Action: Mouse moved to (858, 367)
Screenshot: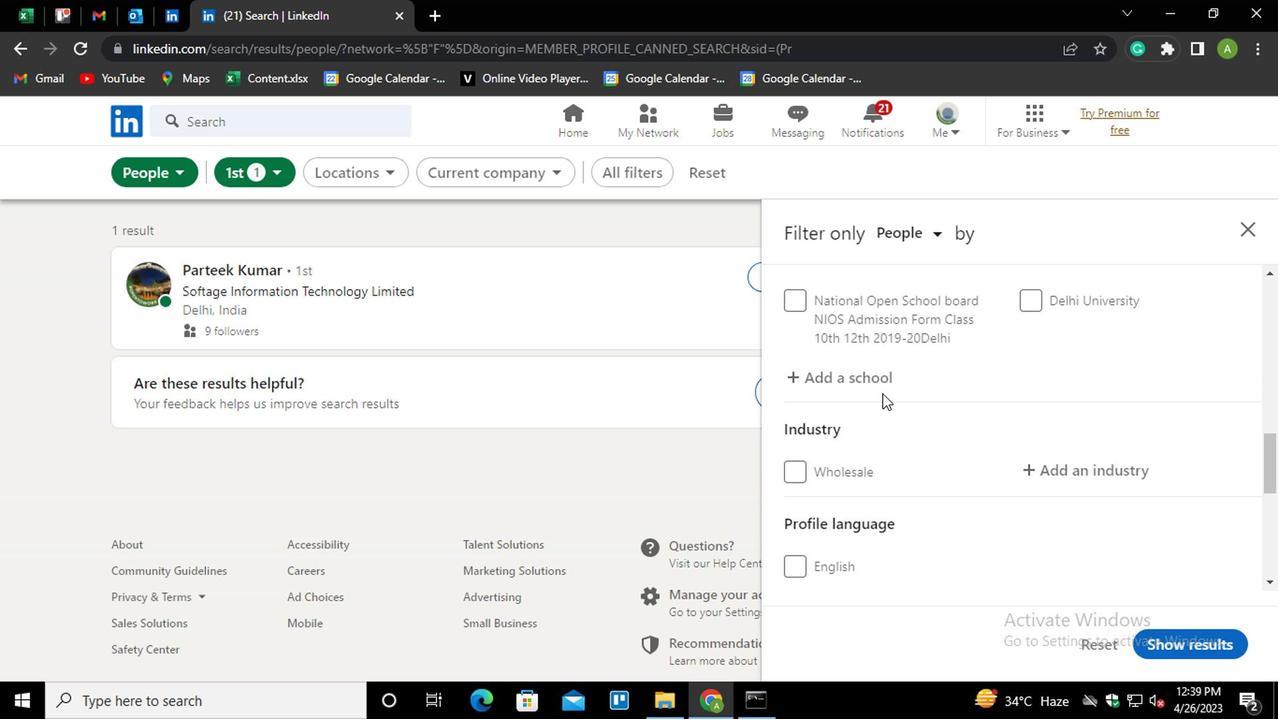 
Action: Mouse pressed left at (858, 367)
Screenshot: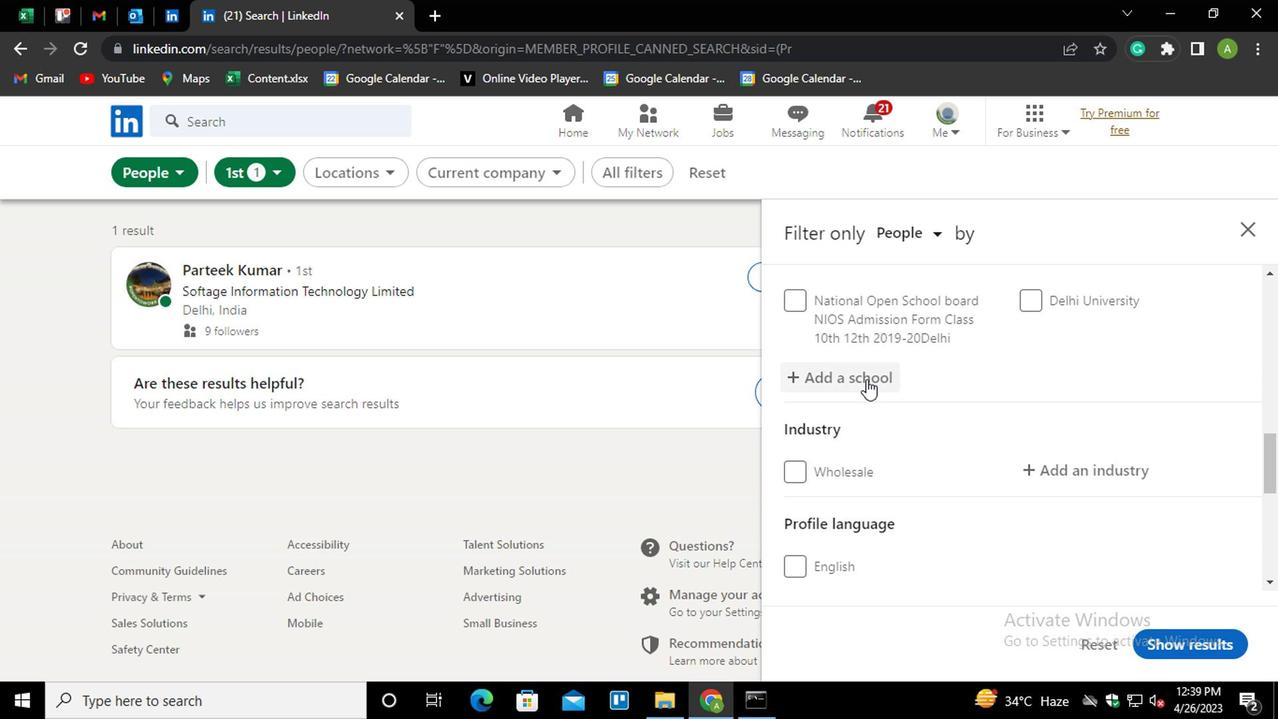 
Action: Mouse moved to (858, 371)
Screenshot: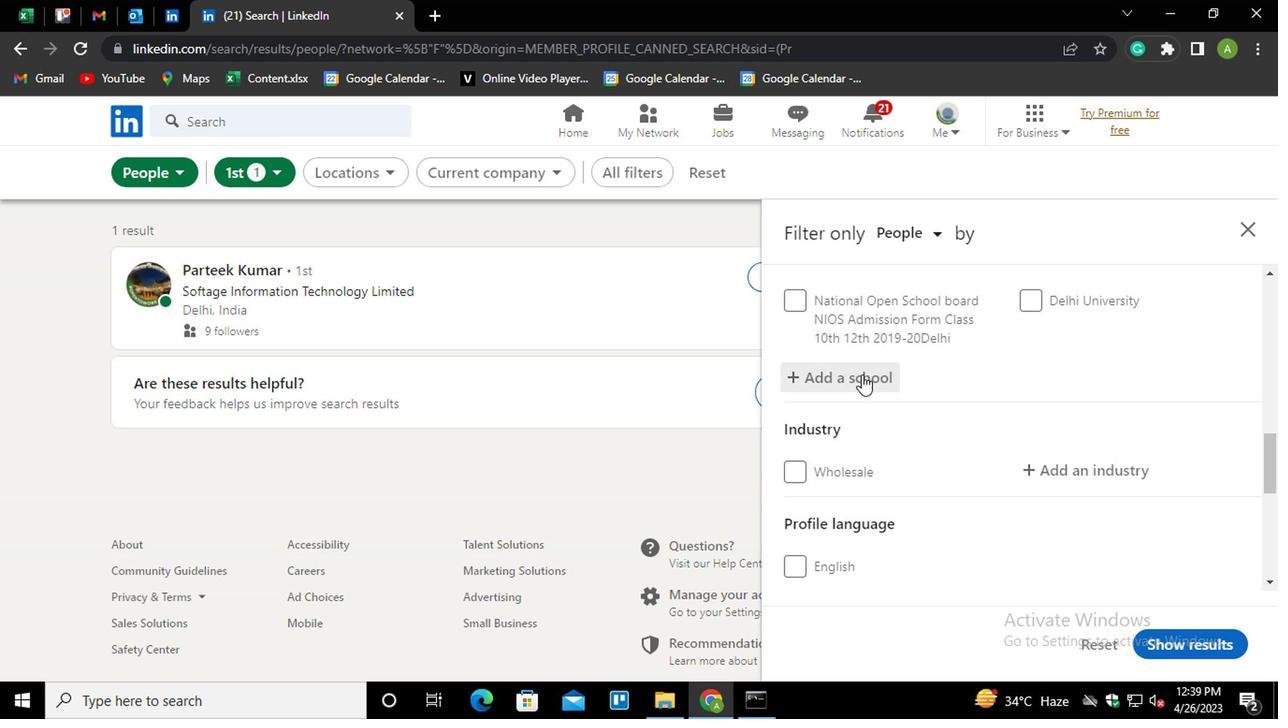 
Action: Mouse pressed left at (858, 371)
Screenshot: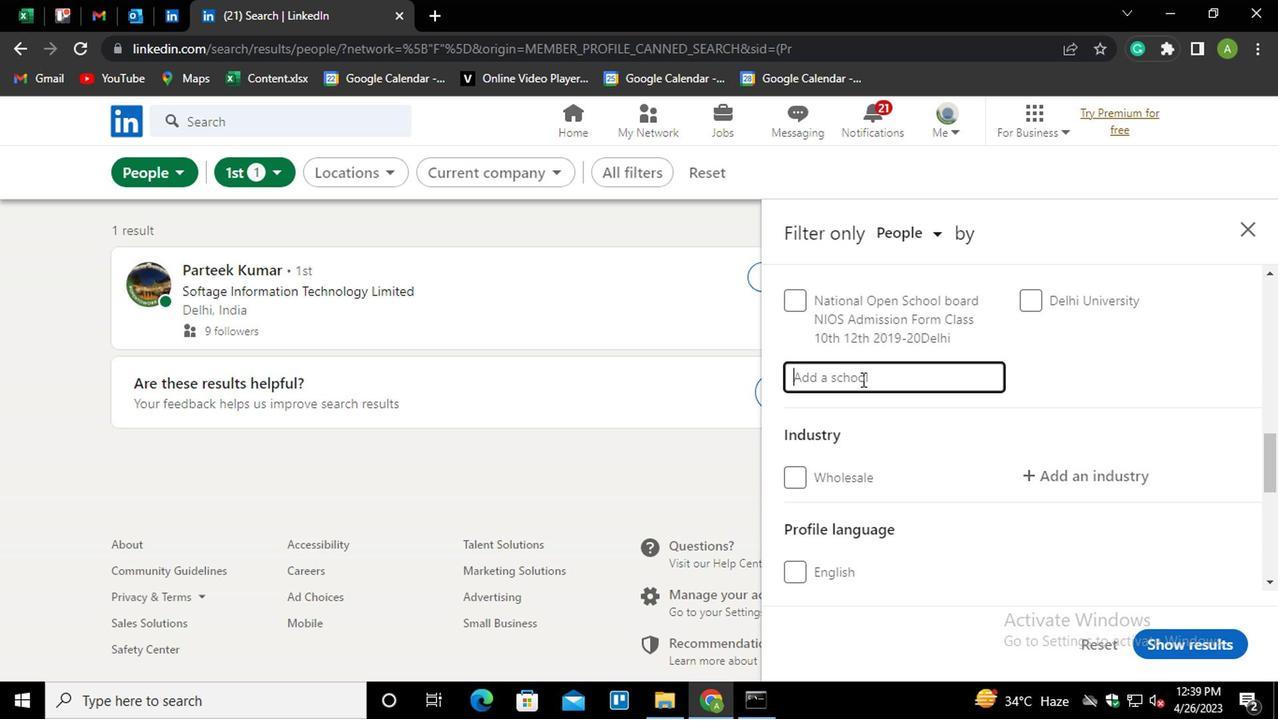 
Action: Key pressed <Key.shift>RIZVI<Key.space><Key.shift>EDU<Key.down><Key.down><Key.down><Key.enter>
Screenshot: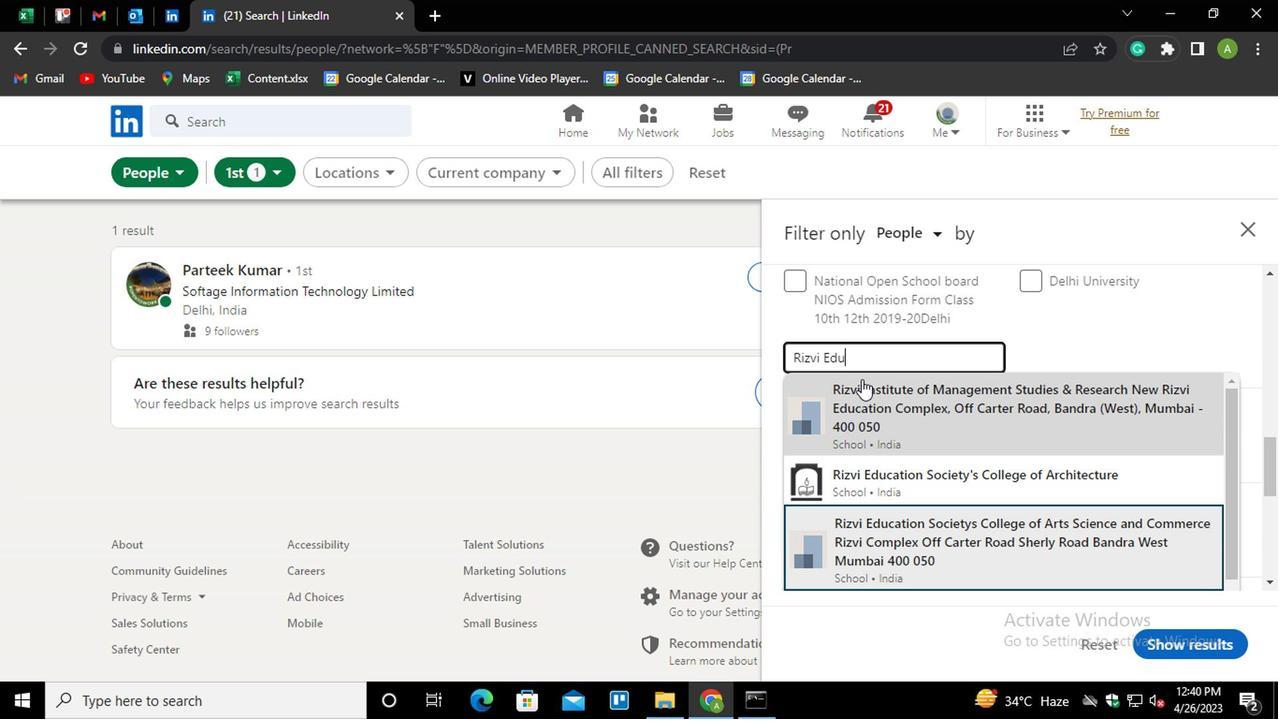 
Action: Mouse moved to (878, 406)
Screenshot: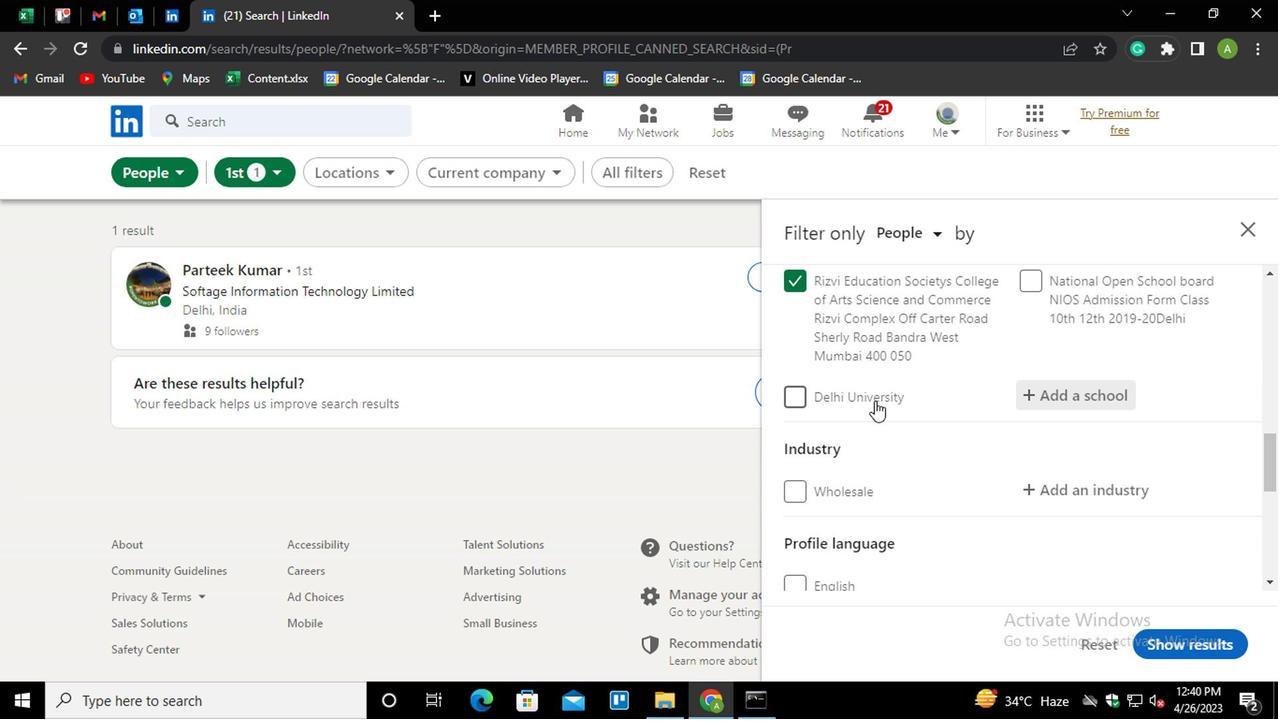 
Action: Mouse scrolled (878, 405) with delta (0, 0)
Screenshot: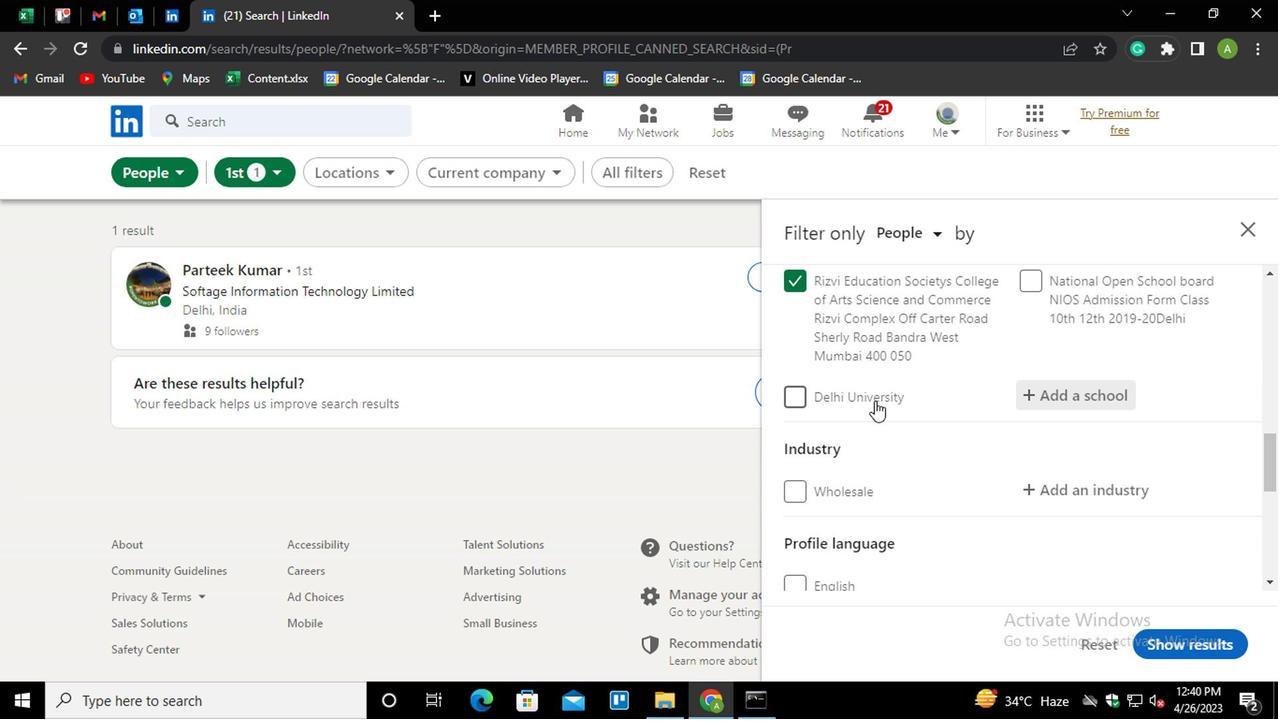 
Action: Mouse moved to (1037, 395)
Screenshot: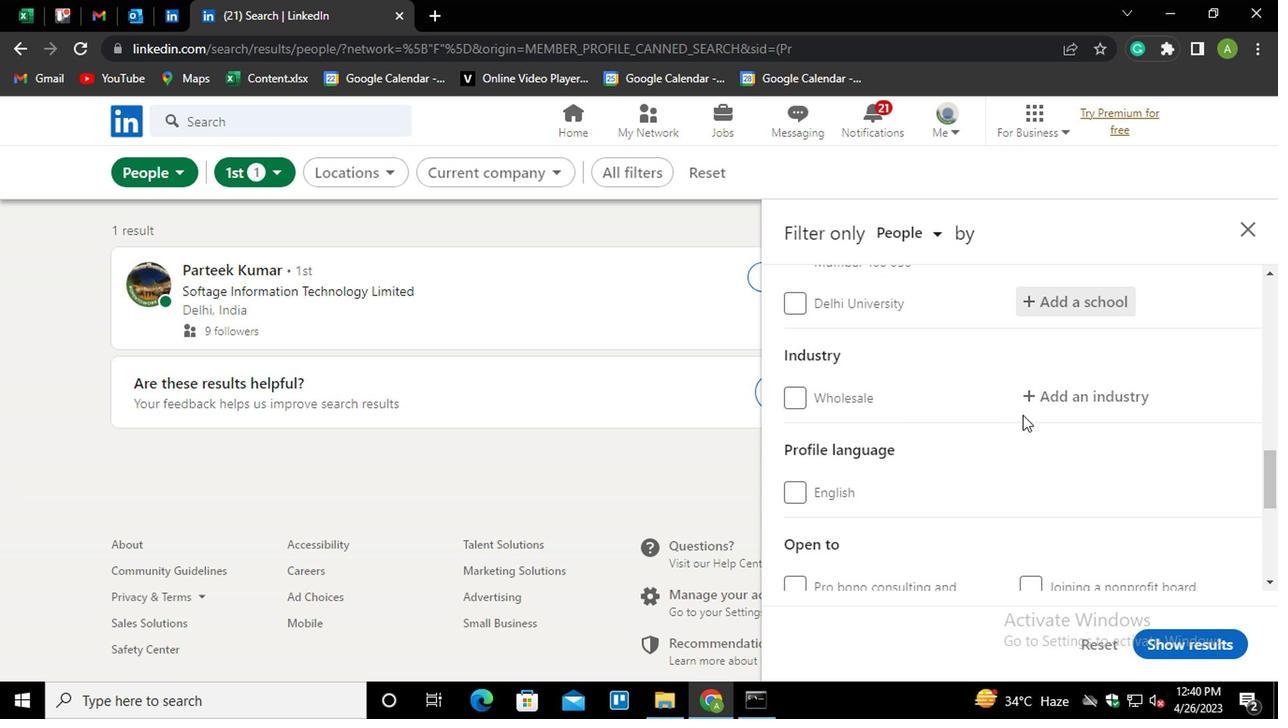 
Action: Mouse pressed left at (1037, 395)
Screenshot: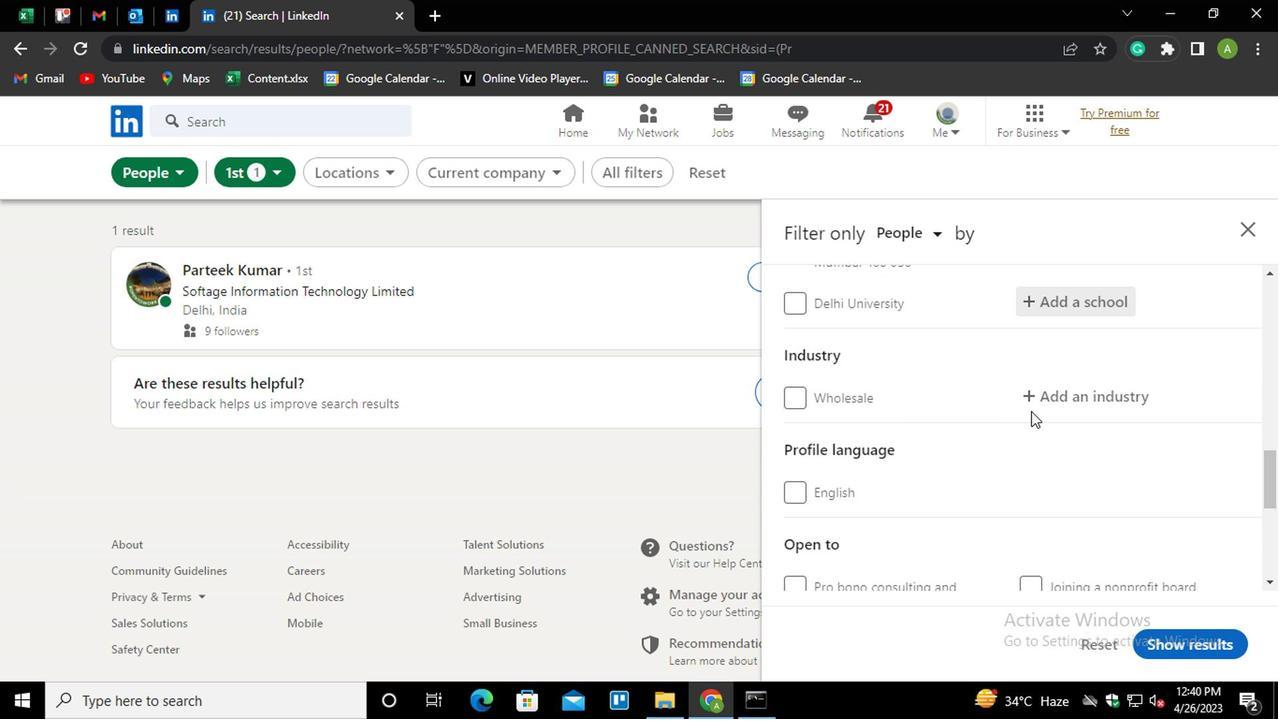 
Action: Mouse moved to (1059, 387)
Screenshot: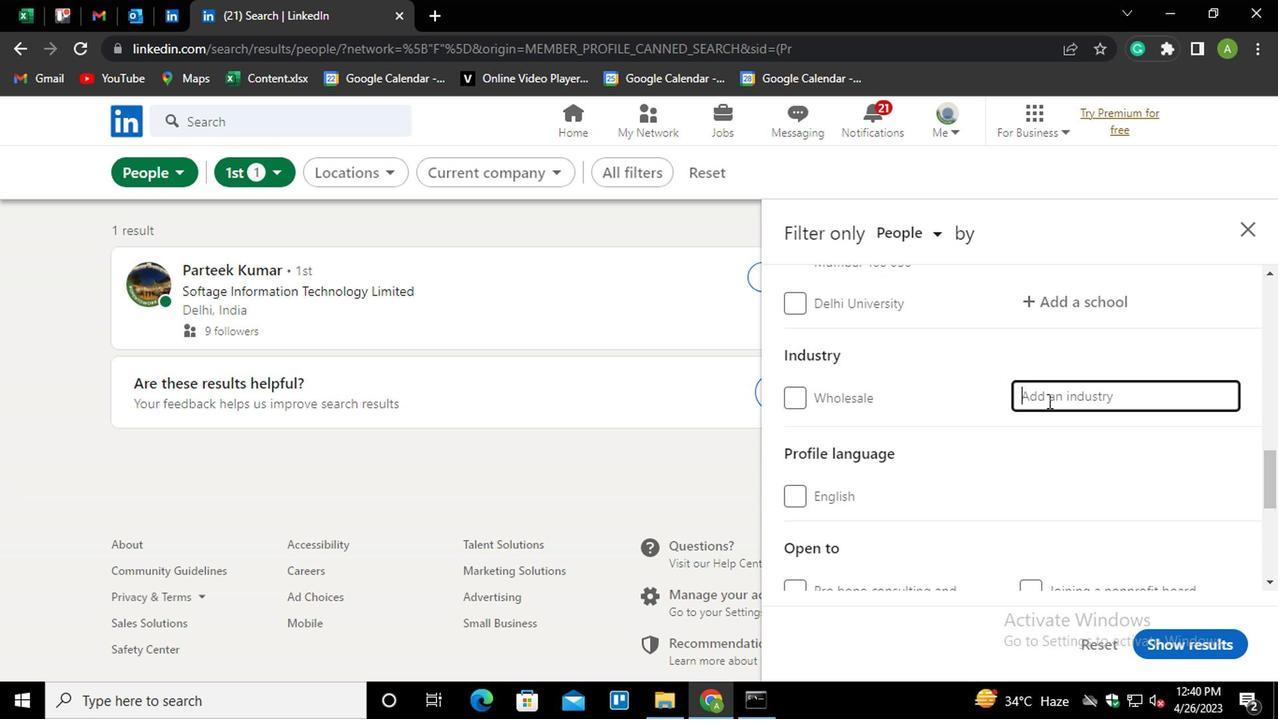 
Action: Mouse pressed left at (1059, 387)
Screenshot: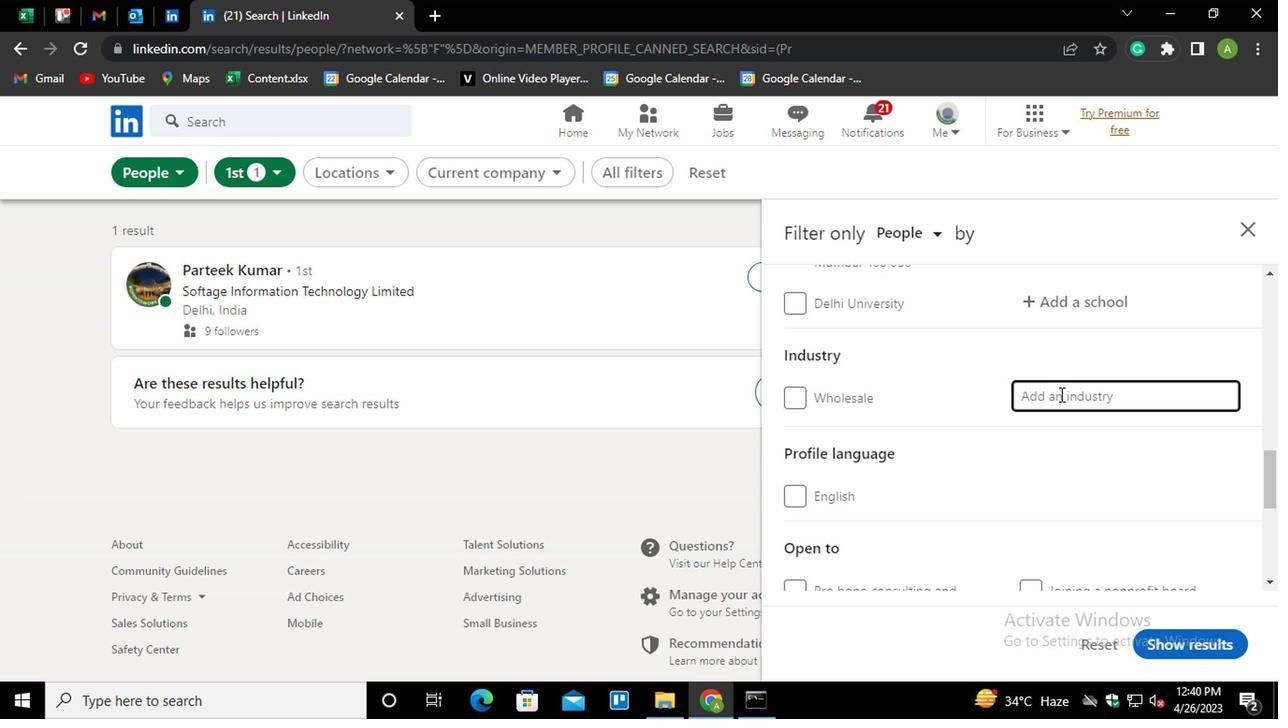 
Action: Key pressed <Key.shift>ACCESS<Key.down><Key.down><Key.enter>
Screenshot: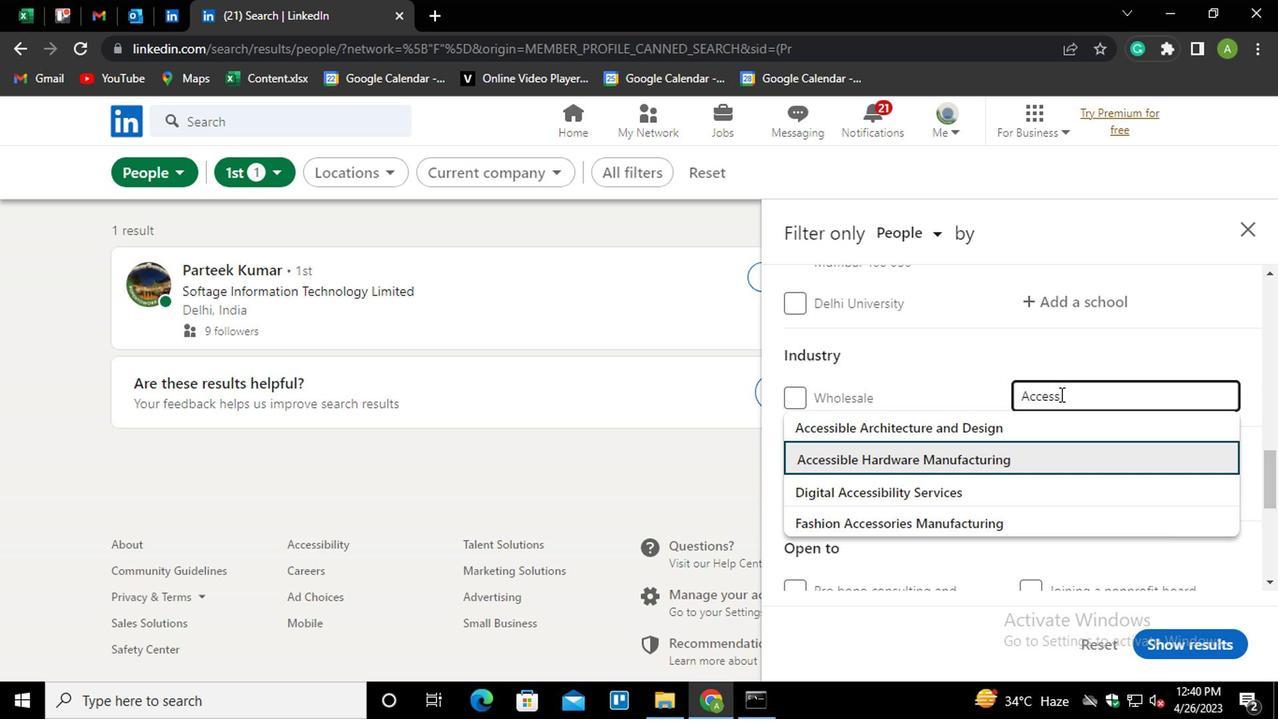 
Action: Mouse moved to (1075, 399)
Screenshot: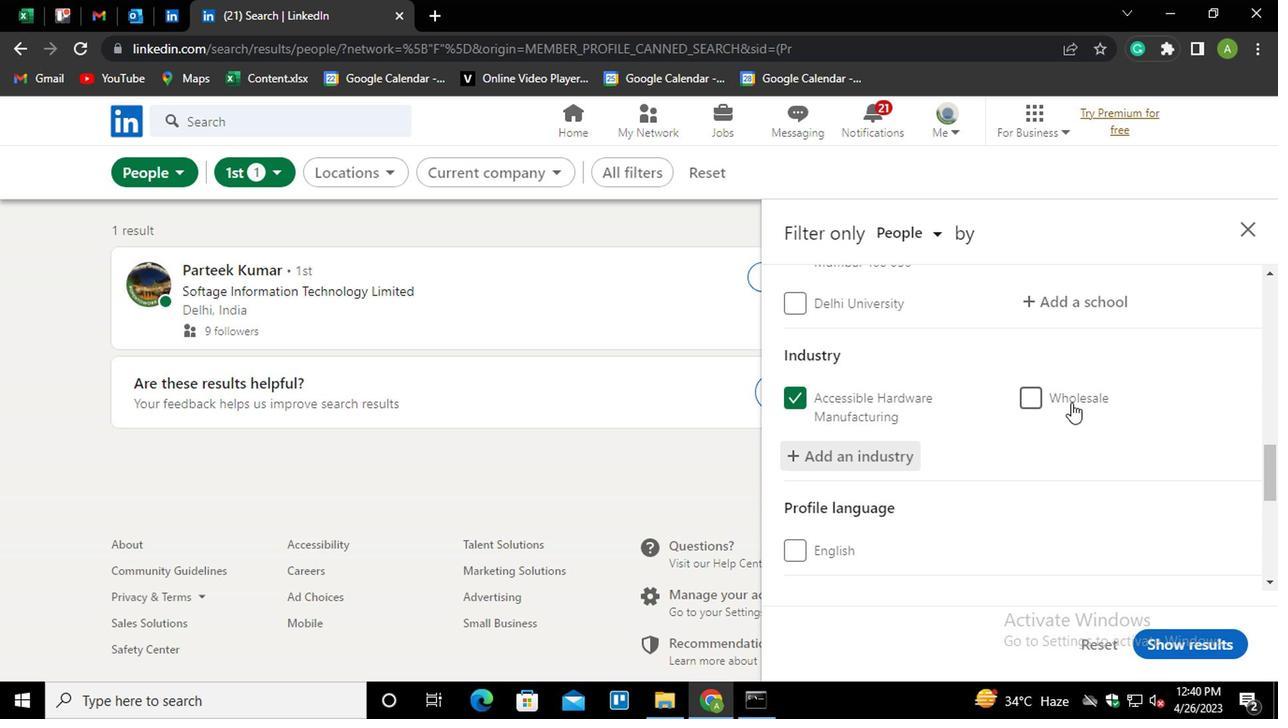 
Action: Mouse scrolled (1075, 398) with delta (0, -1)
Screenshot: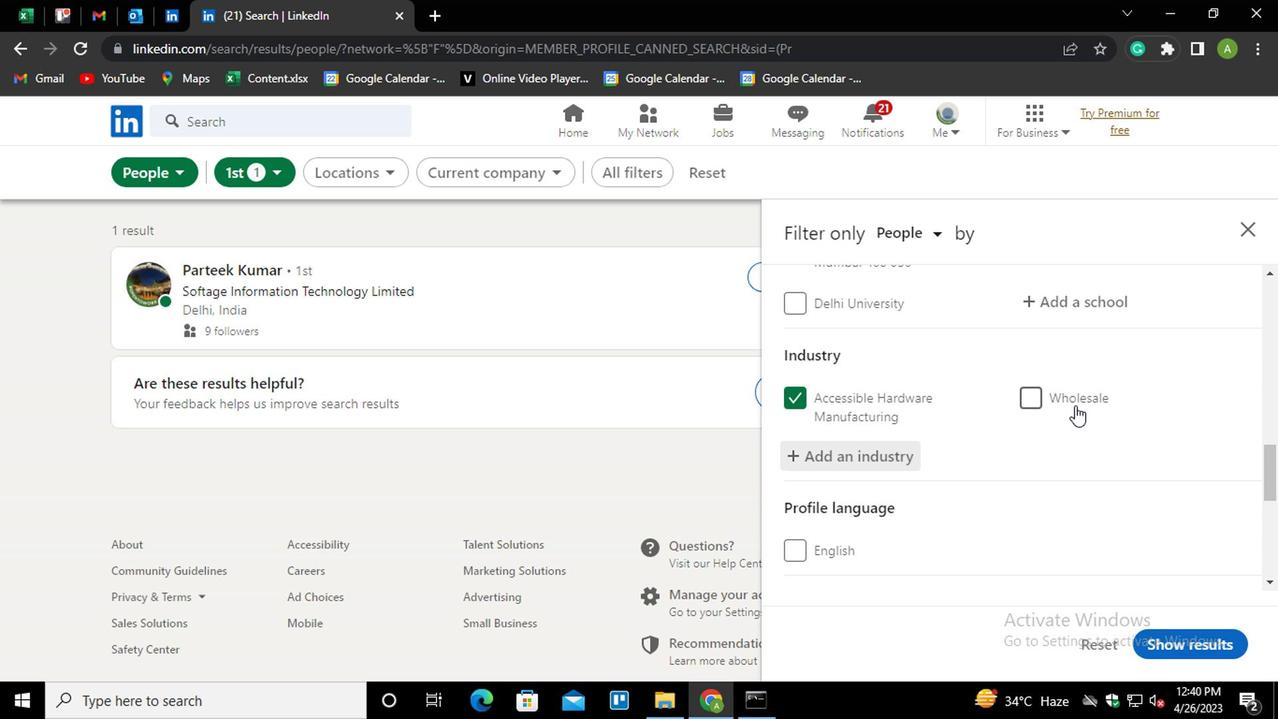 
Action: Mouse scrolled (1075, 398) with delta (0, -1)
Screenshot: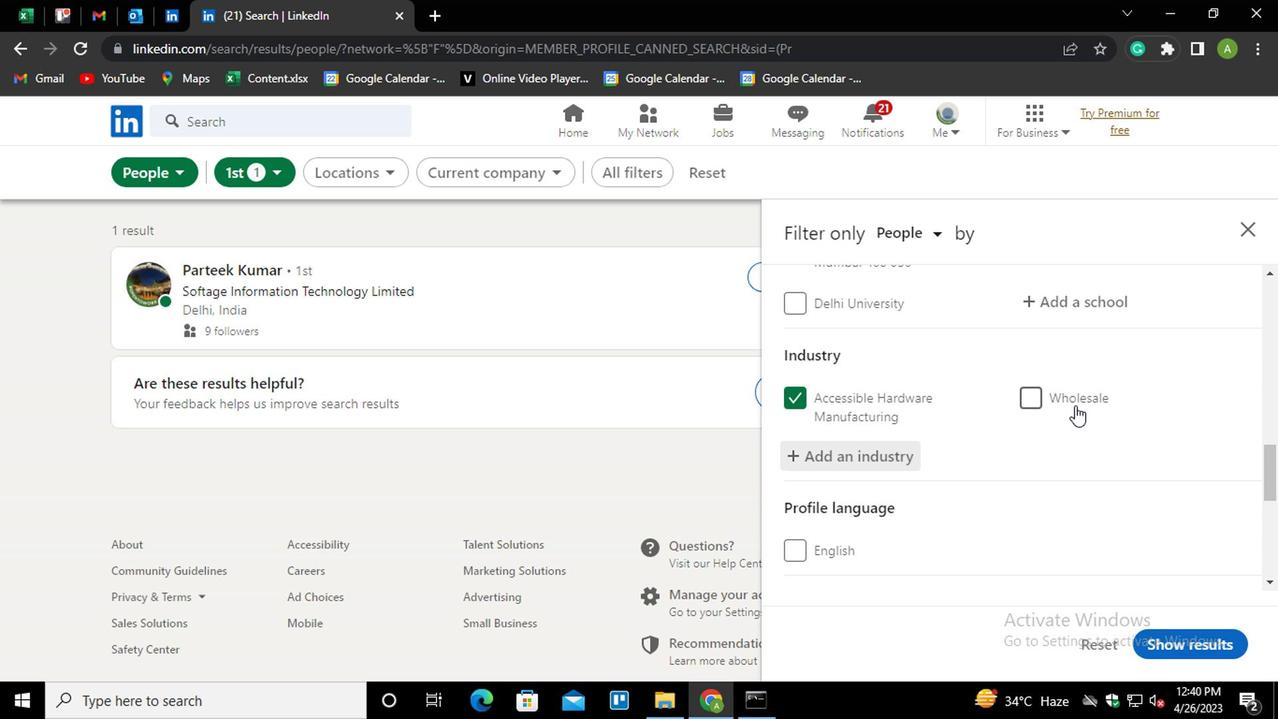 
Action: Mouse moved to (979, 449)
Screenshot: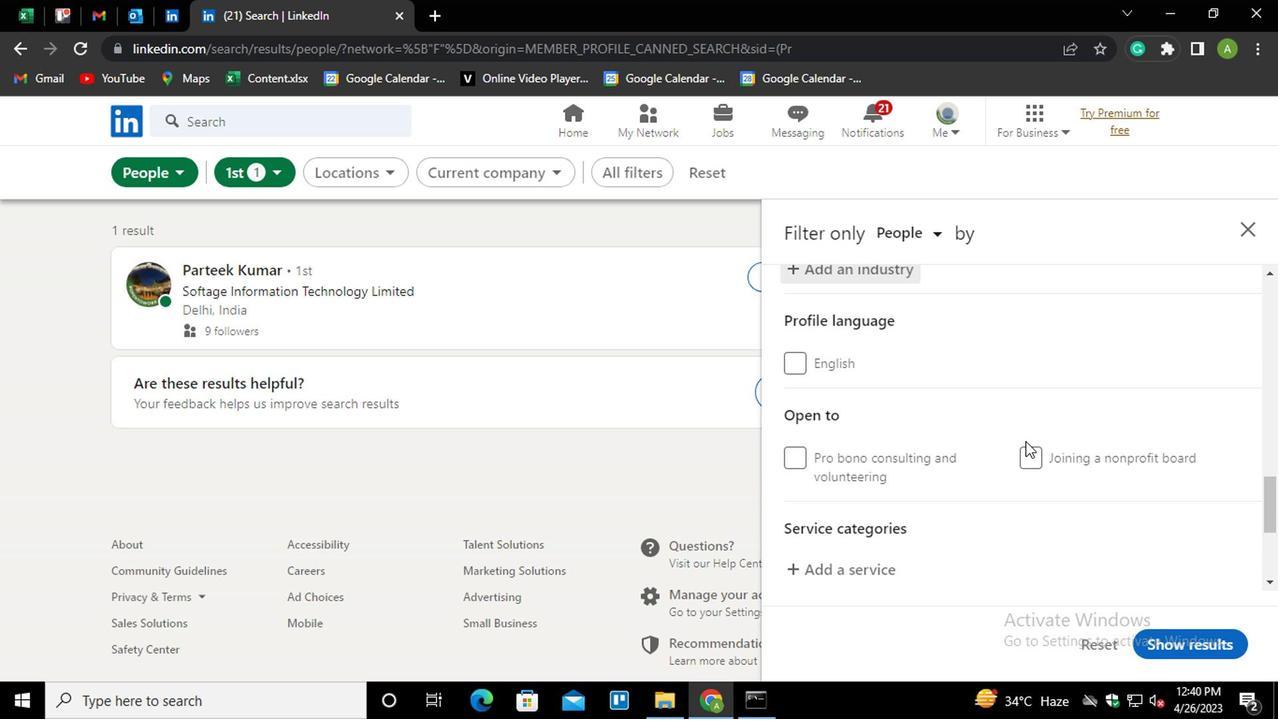 
Action: Mouse scrolled (979, 448) with delta (0, 0)
Screenshot: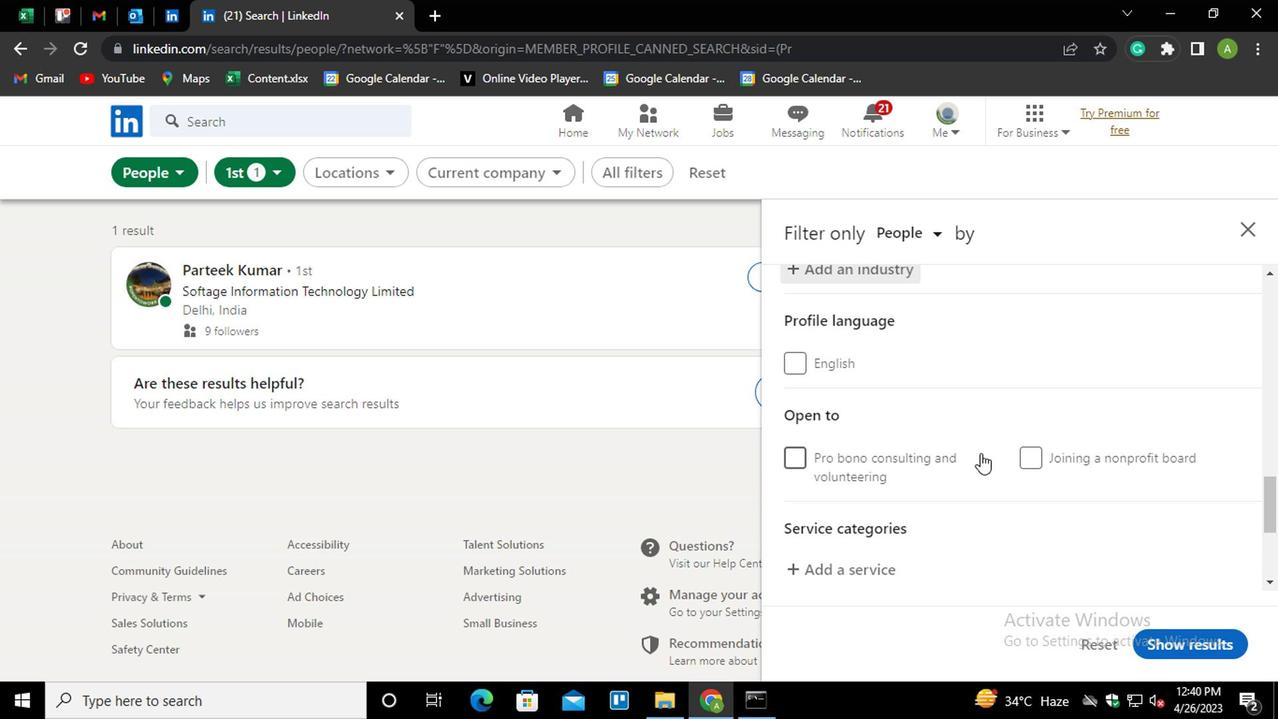 
Action: Mouse moved to (977, 450)
Screenshot: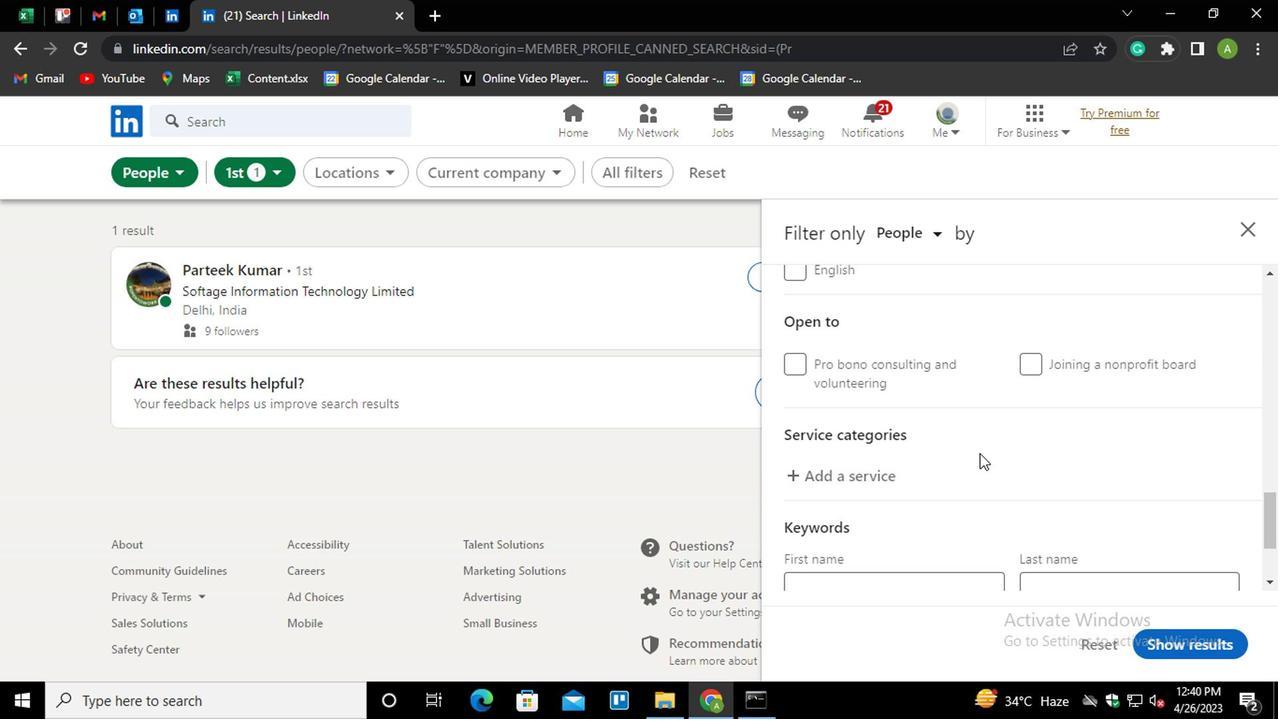 
Action: Mouse scrolled (977, 449) with delta (0, -1)
Screenshot: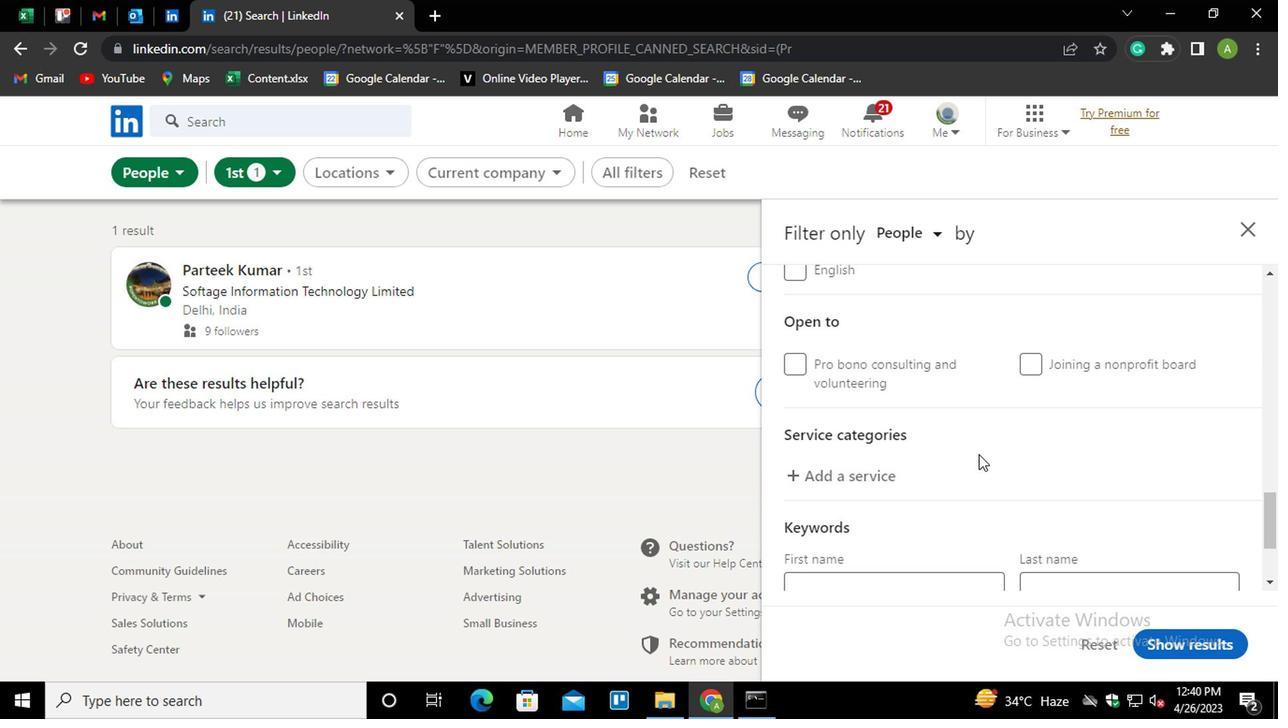 
Action: Mouse moved to (881, 383)
Screenshot: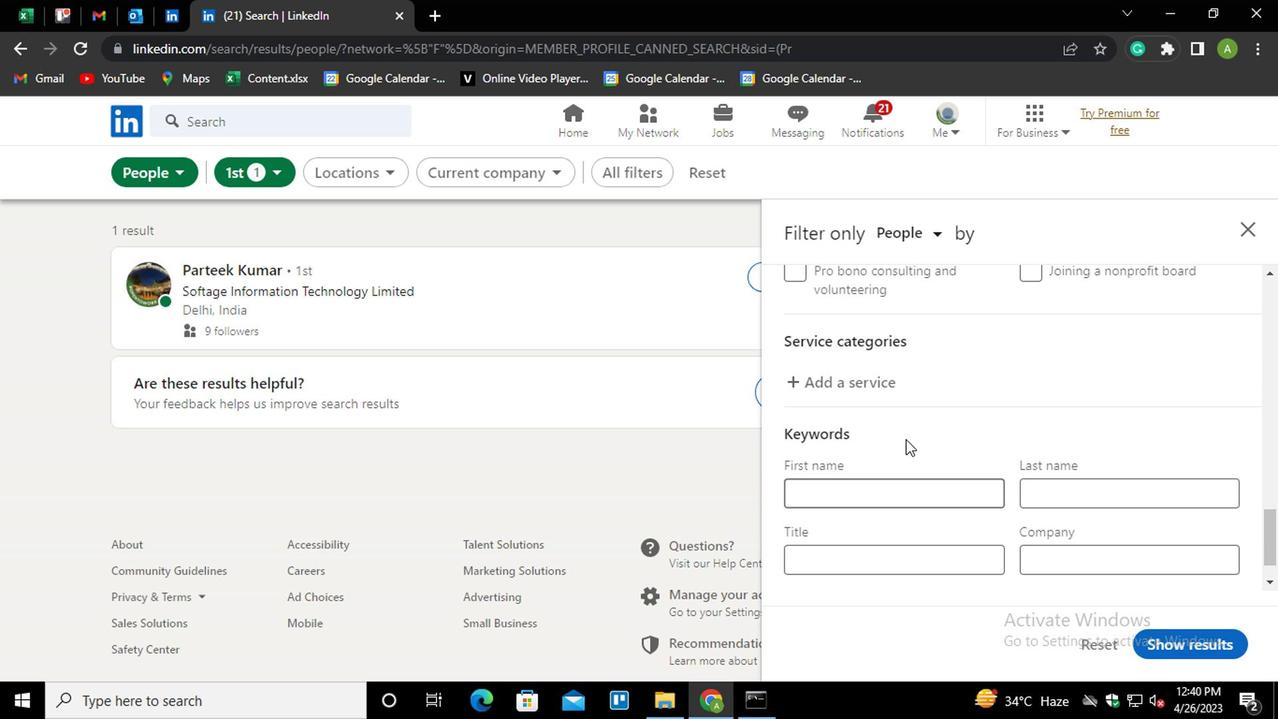 
Action: Mouse pressed left at (881, 383)
Screenshot: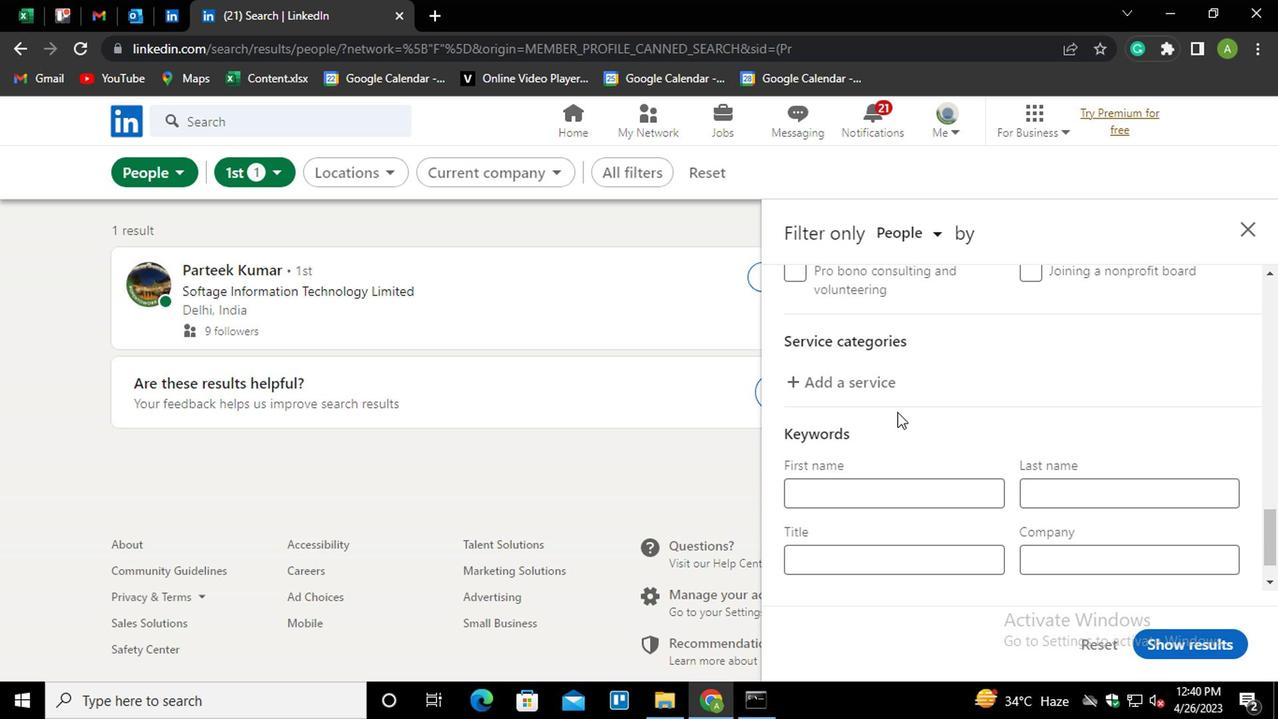 
Action: Mouse moved to (882, 379)
Screenshot: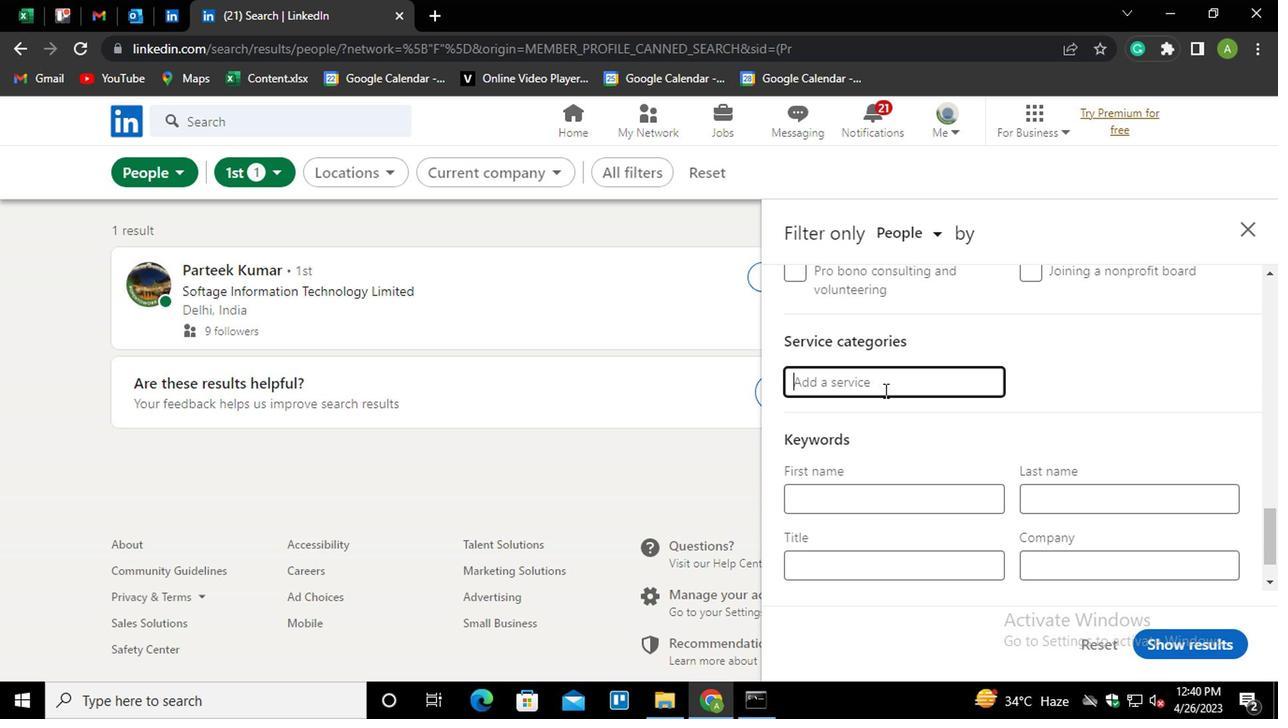 
Action: Mouse pressed left at (882, 379)
Screenshot: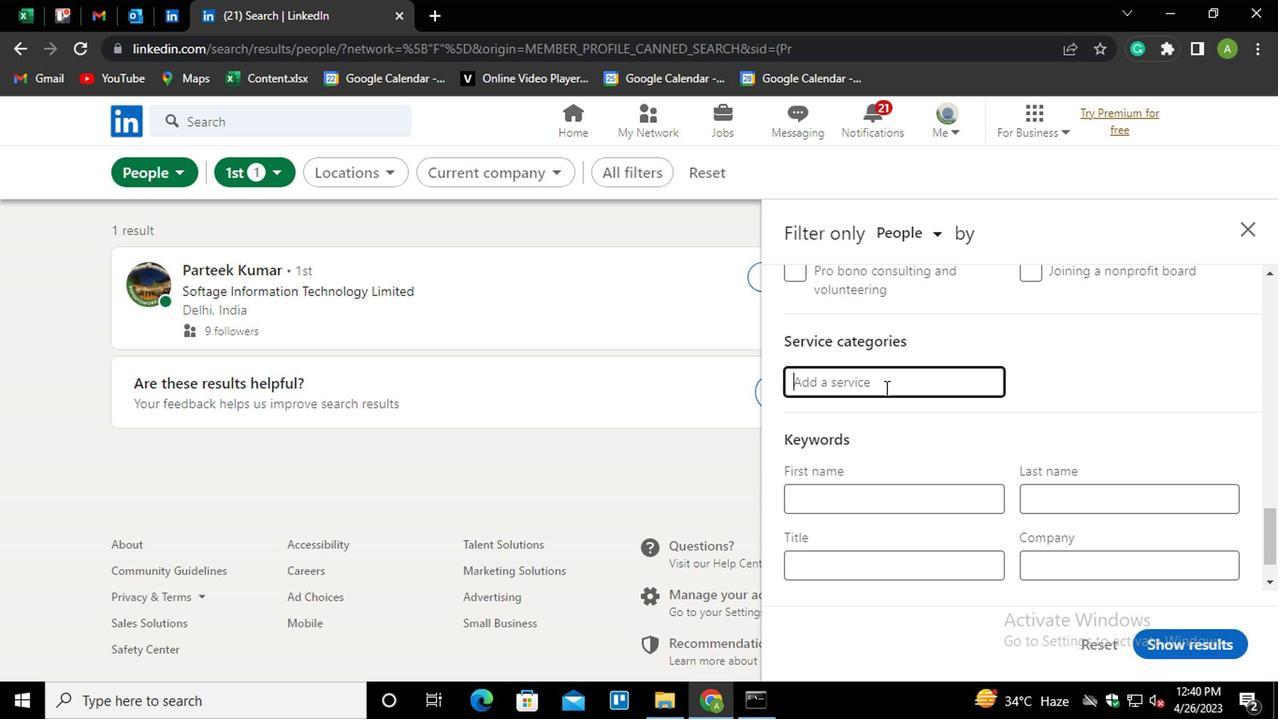 
Action: Mouse moved to (883, 379)
Screenshot: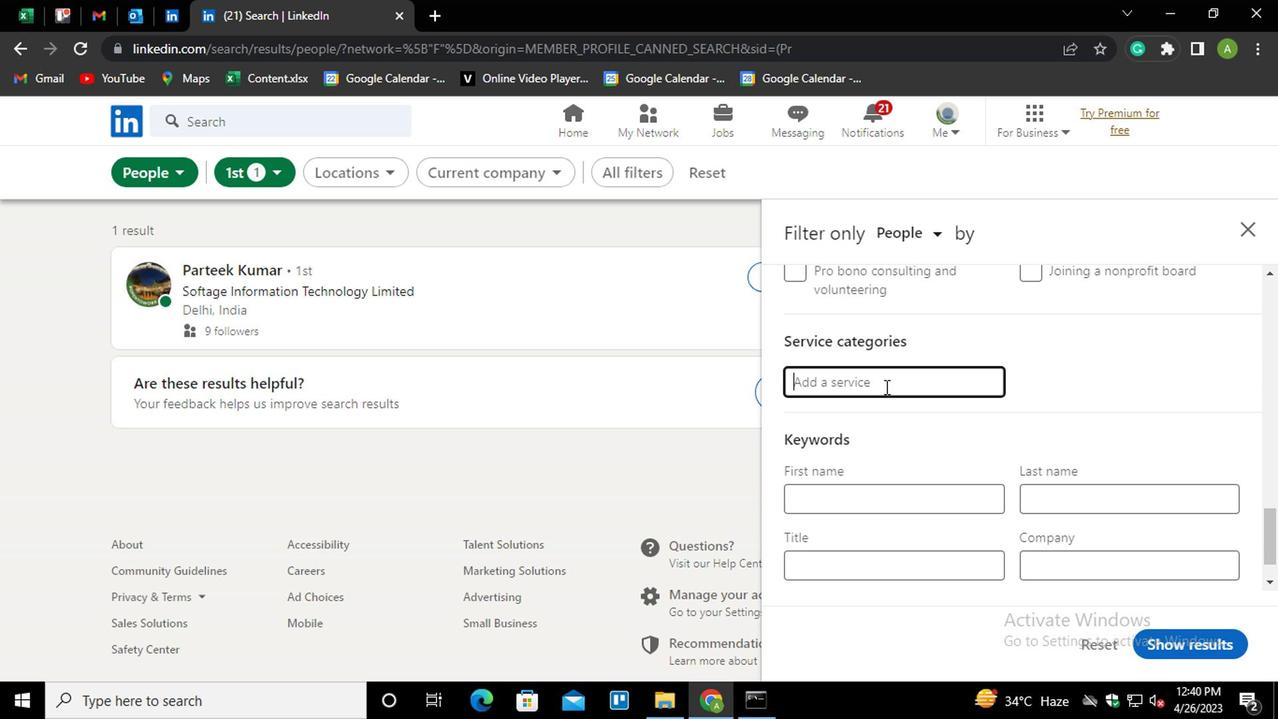 
Action: Key pressed <Key.shift_r>PERSONAL<Key.down><Key.down><Key.enter>
Screenshot: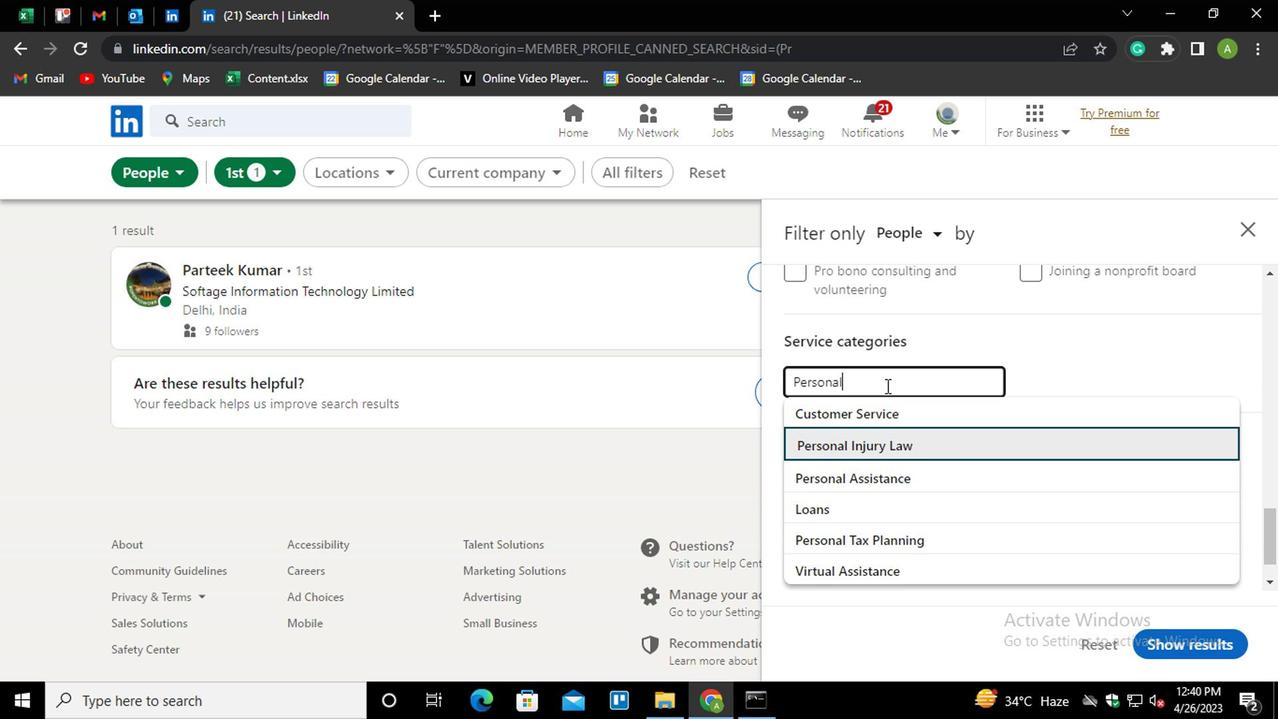 
Action: Mouse moved to (883, 379)
Screenshot: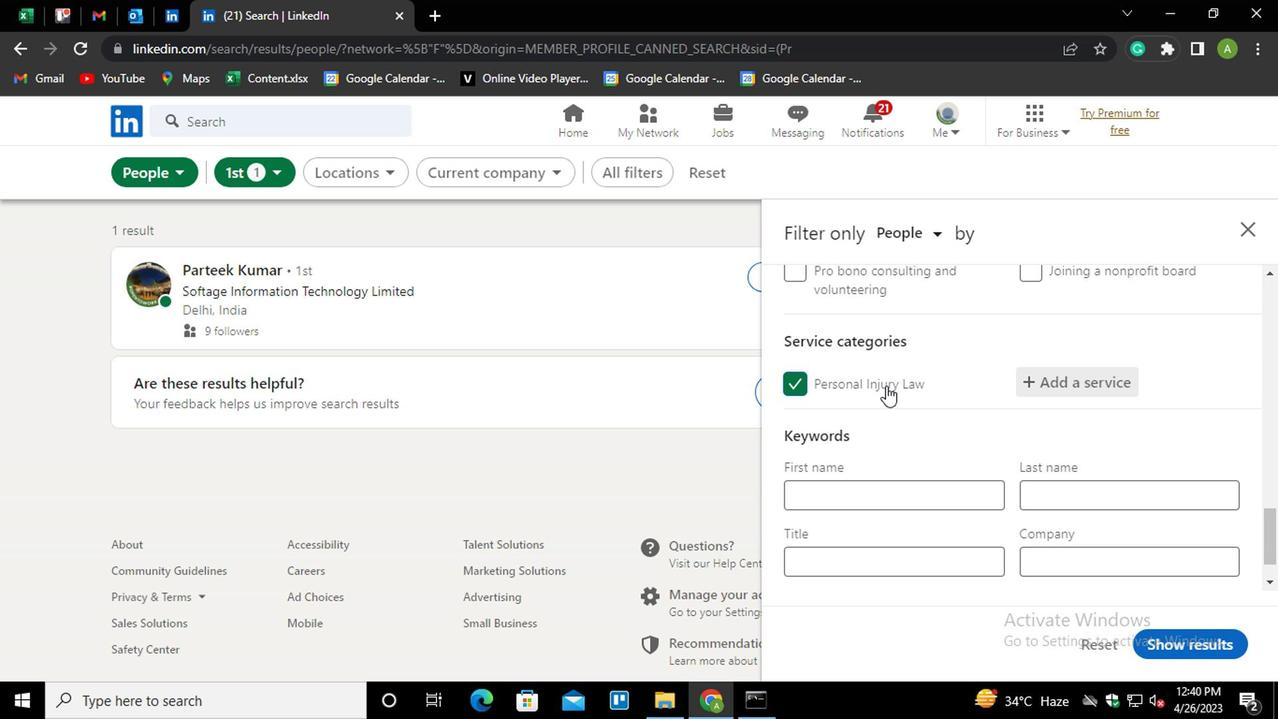 
Action: Mouse scrolled (883, 377) with delta (0, -1)
Screenshot: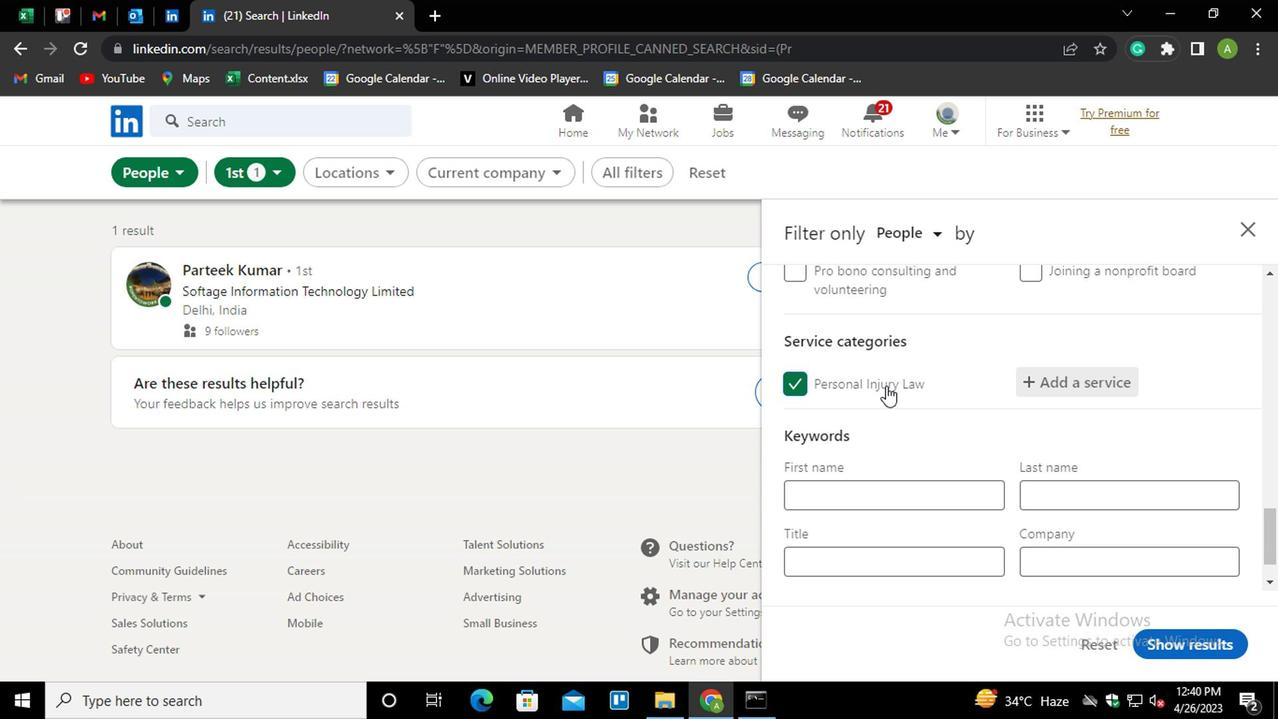 
Action: Mouse moved to (855, 505)
Screenshot: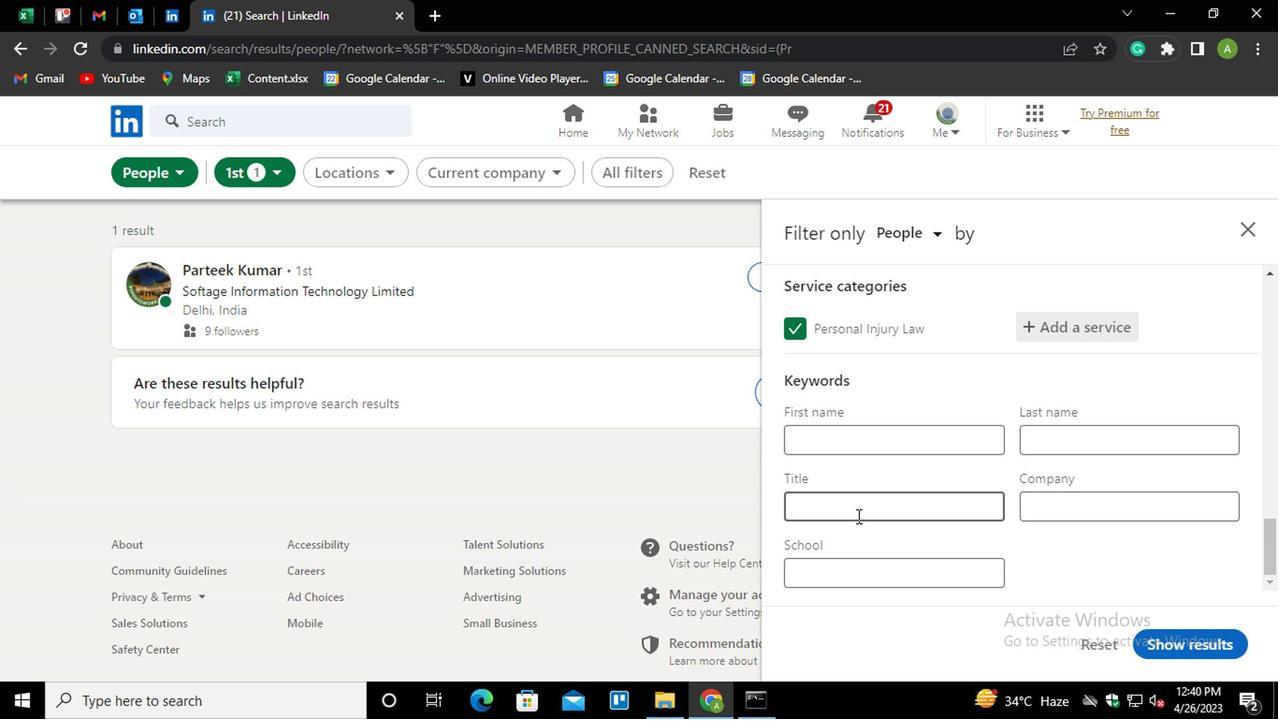 
Action: Mouse pressed left at (855, 505)
Screenshot: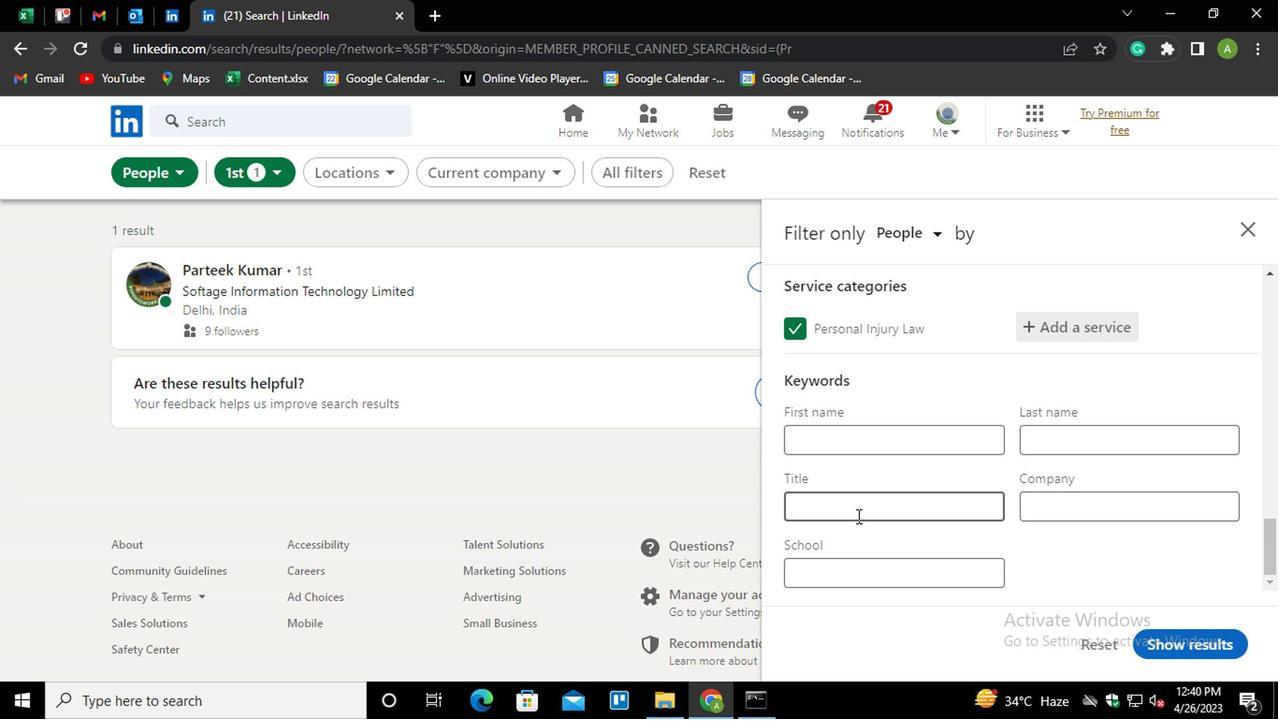 
Action: Key pressed <Key.shift_r>OPERATIONAL<Key.space><Key.shift_r>PROFESSIONAL
Screenshot: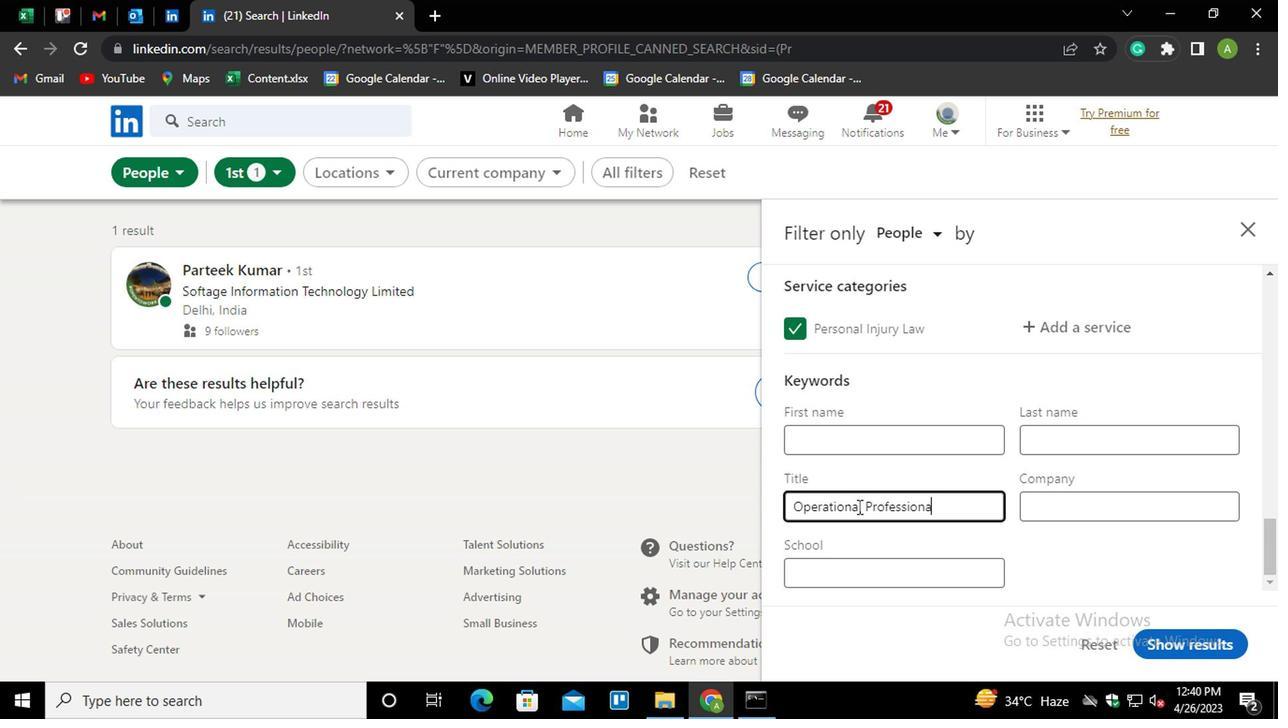 
Action: Mouse moved to (1107, 546)
Screenshot: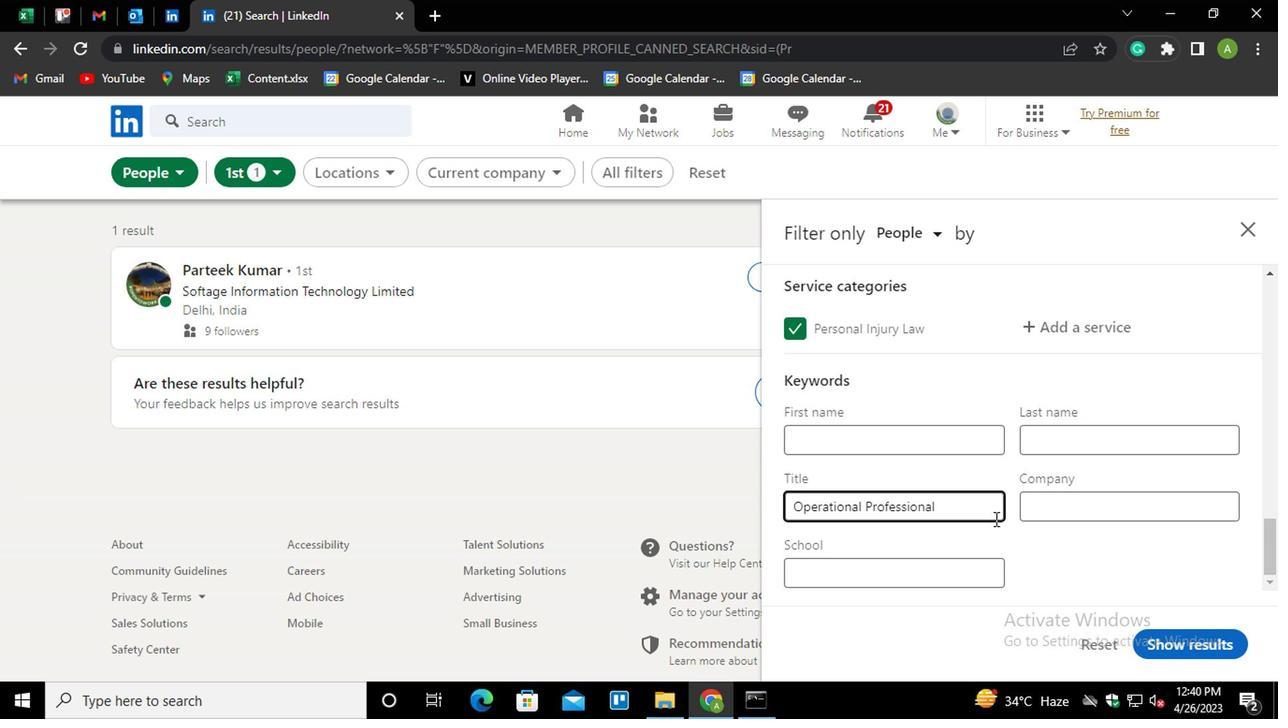
Action: Mouse pressed left at (1107, 546)
Screenshot: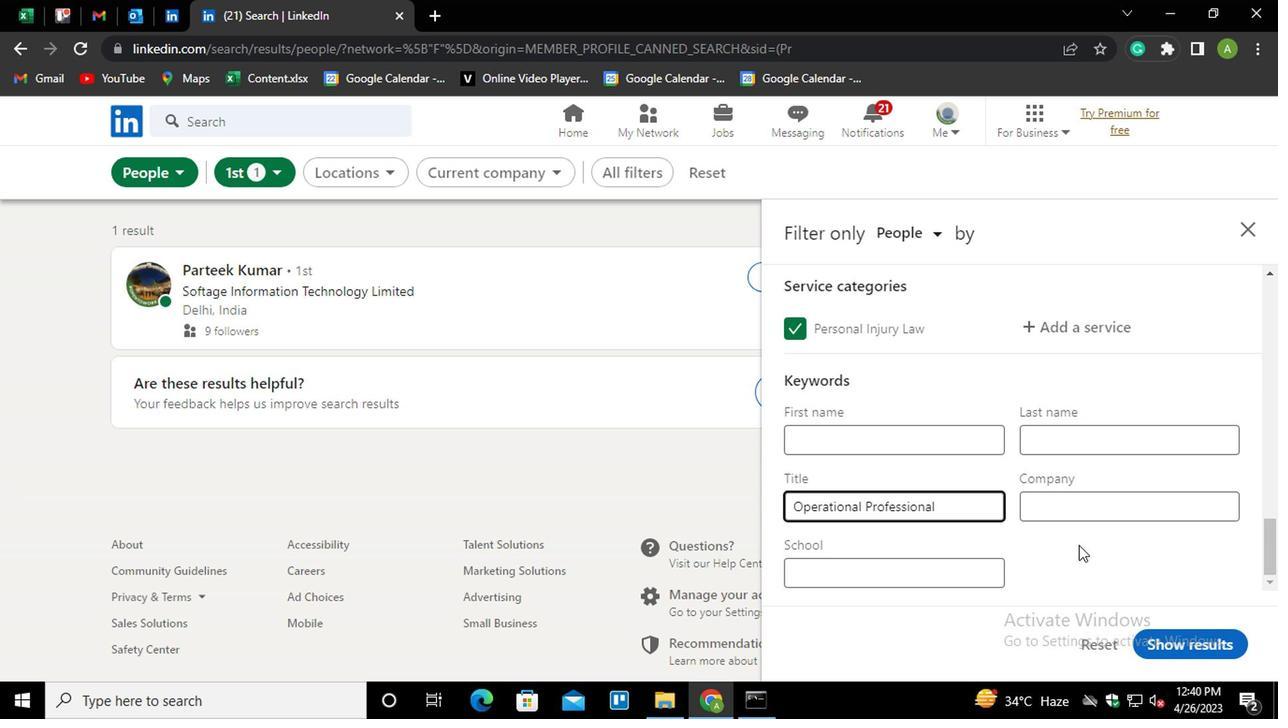 
Action: Mouse moved to (1164, 643)
Screenshot: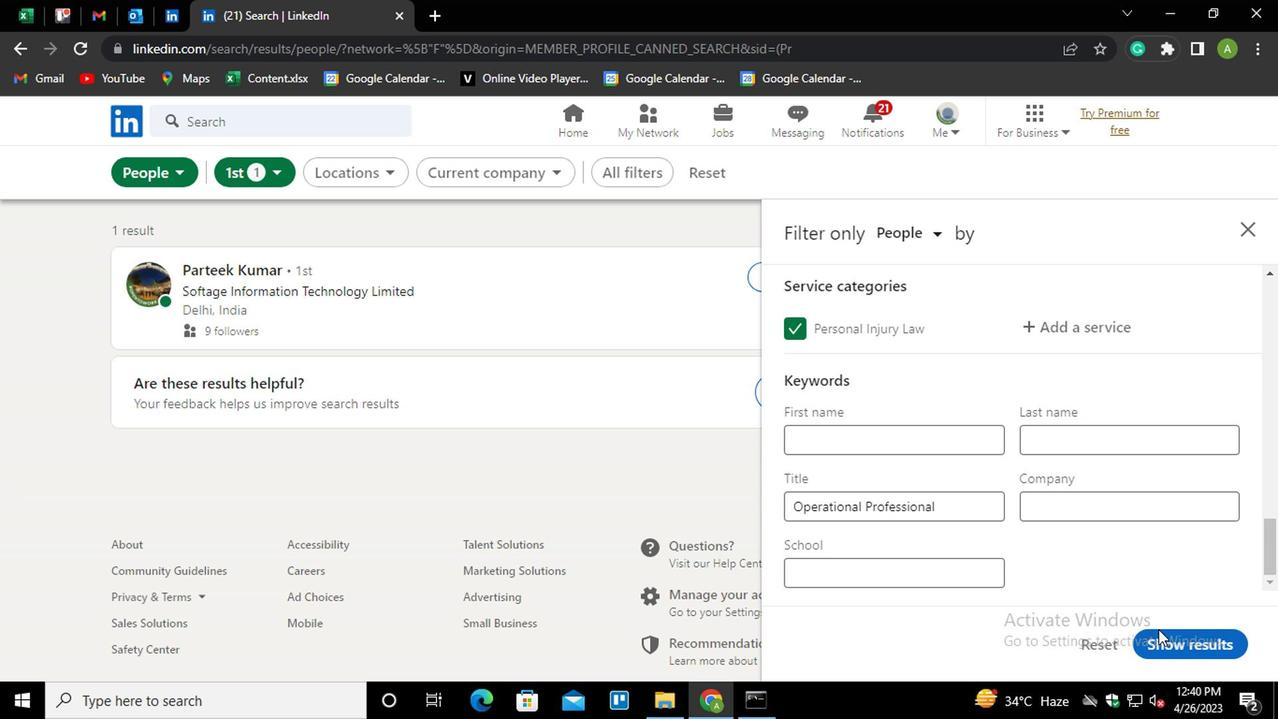 
Action: Mouse pressed left at (1164, 643)
Screenshot: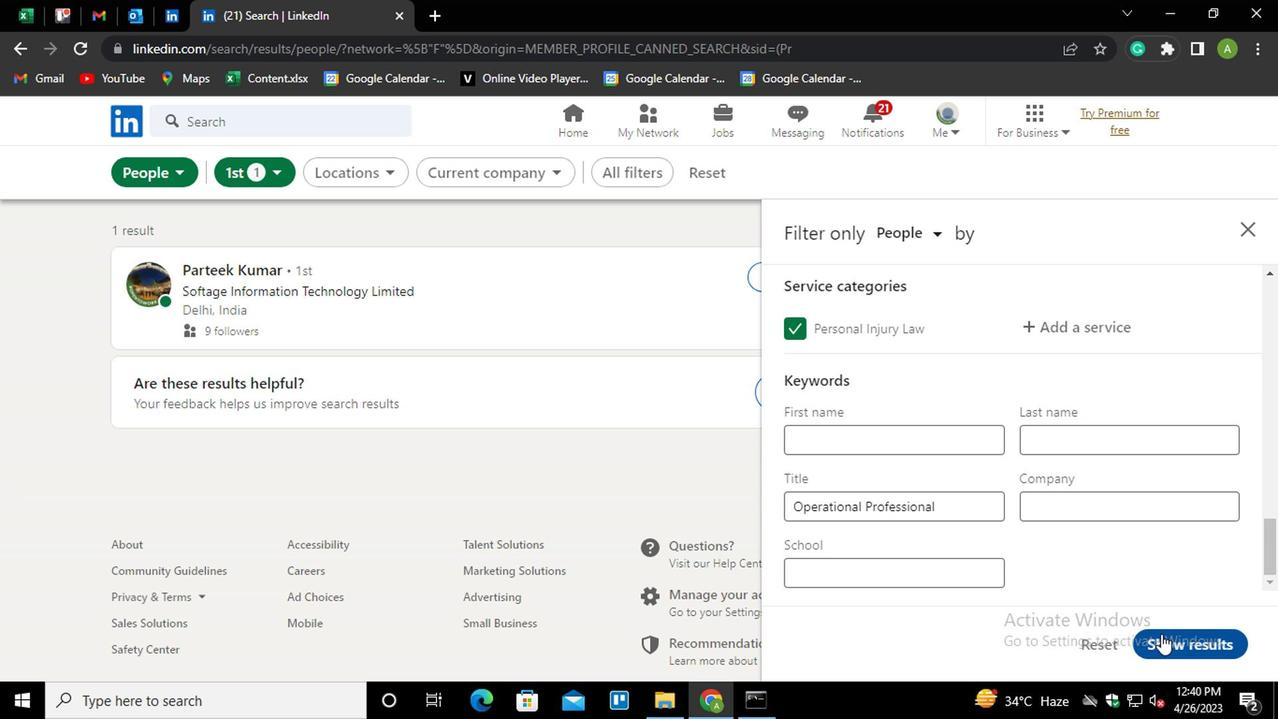 
